 Task: Look for space in Panzós, Guatemala from 10th June, 2023 to 25th June, 2023 for 4 adults in price range Rs.10000 to Rs.15000. Place can be private room with 4 bedrooms having 4 beds and 4 bathrooms. Property type can be house, flat, guest house, hotel. Amenities needed are: wifi, TV, free parkinig on premises, gym, breakfast. Booking option can be shelf check-in. Required host language is English.
Action: Mouse moved to (511, 102)
Screenshot: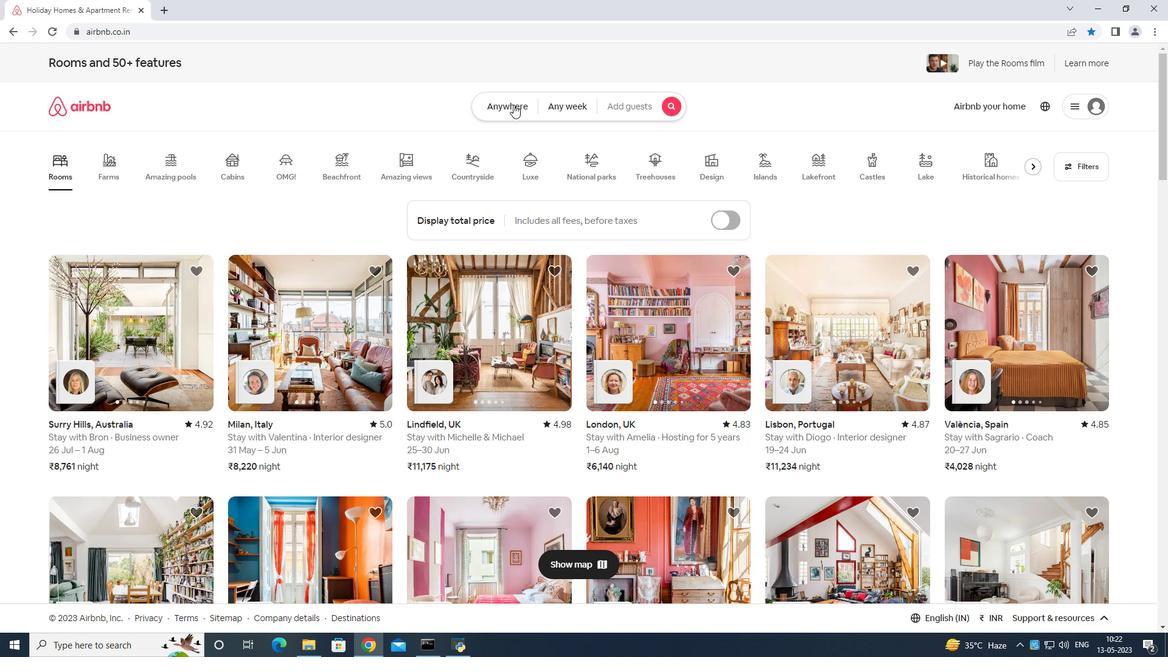 
Action: Mouse pressed left at (511, 102)
Screenshot: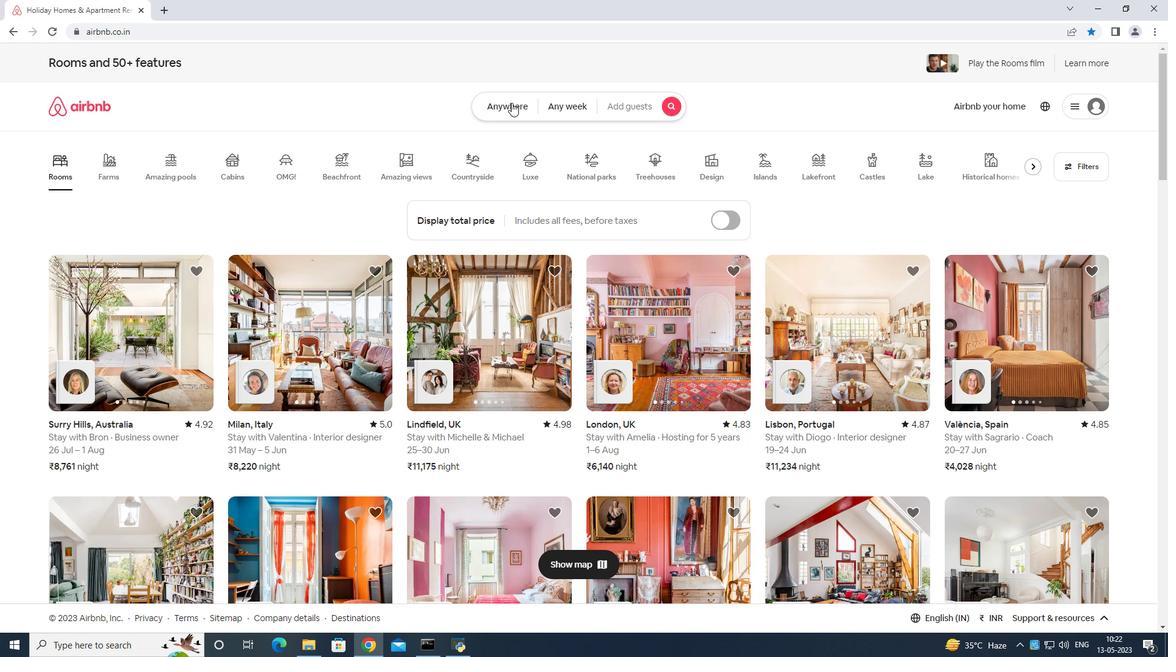
Action: Mouse moved to (463, 146)
Screenshot: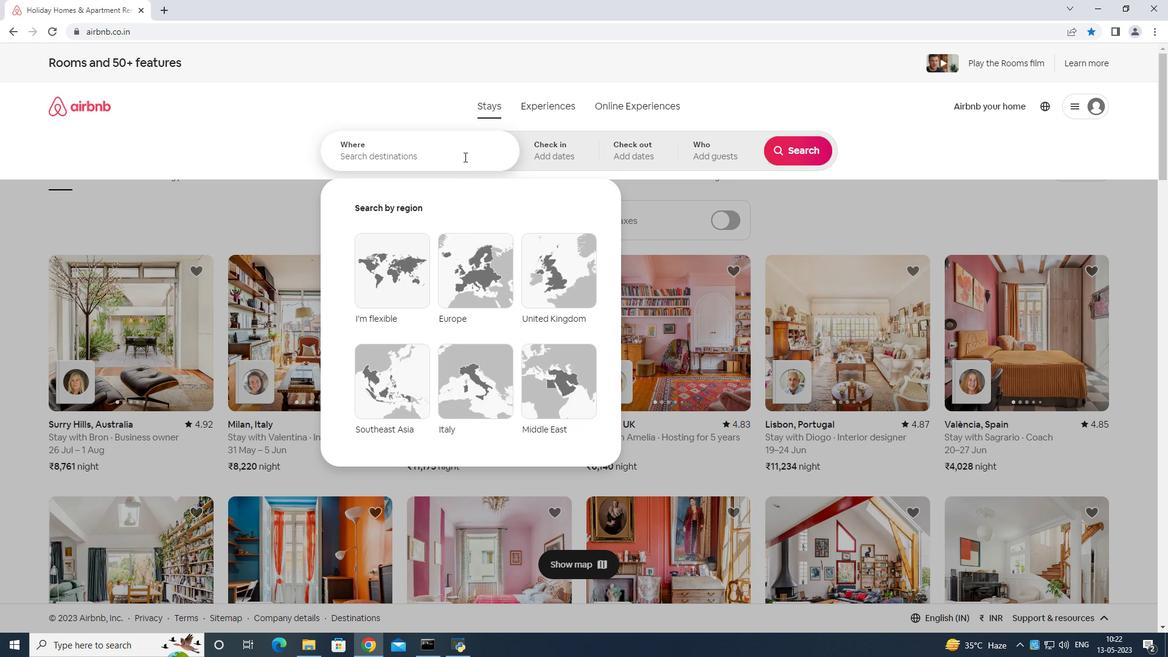 
Action: Mouse pressed left at (463, 146)
Screenshot: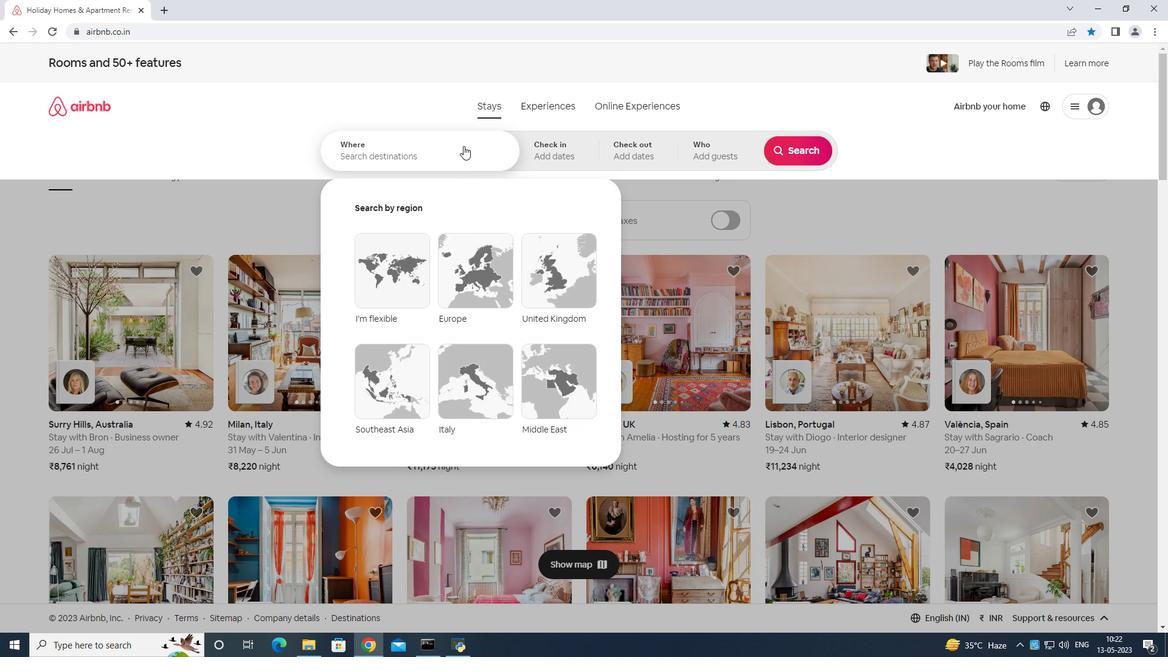 
Action: Mouse moved to (485, 136)
Screenshot: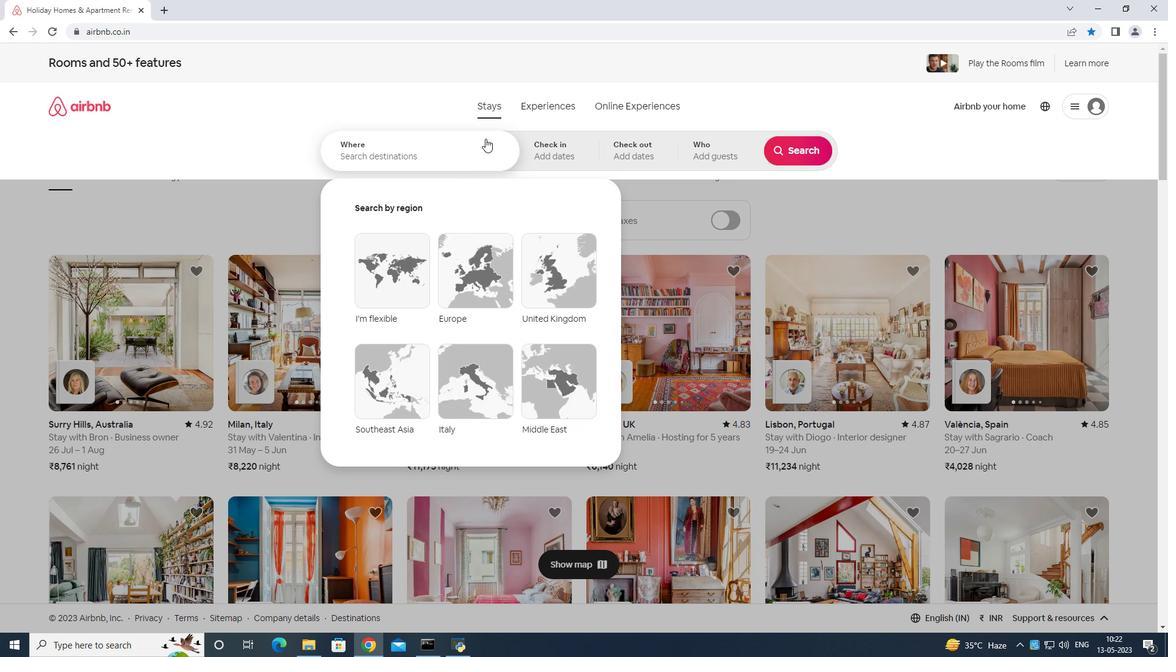 
Action: Key pressed <Key.shift>Panzos<Key.space>guatemala<Key.enter>
Screenshot: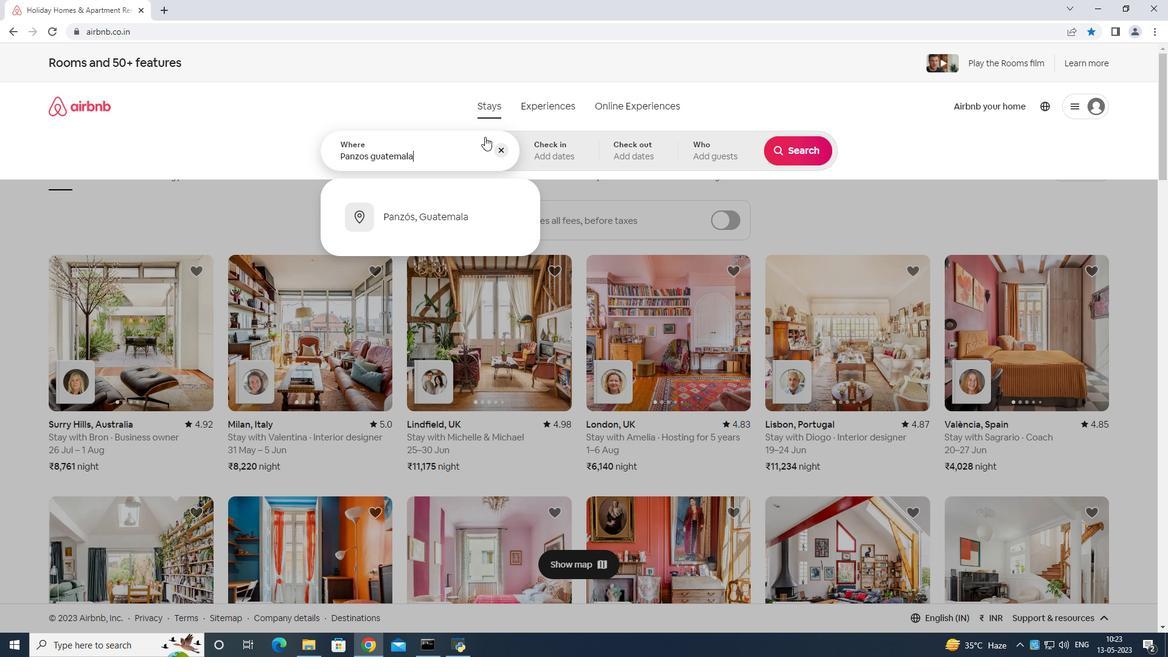 
Action: Mouse moved to (779, 322)
Screenshot: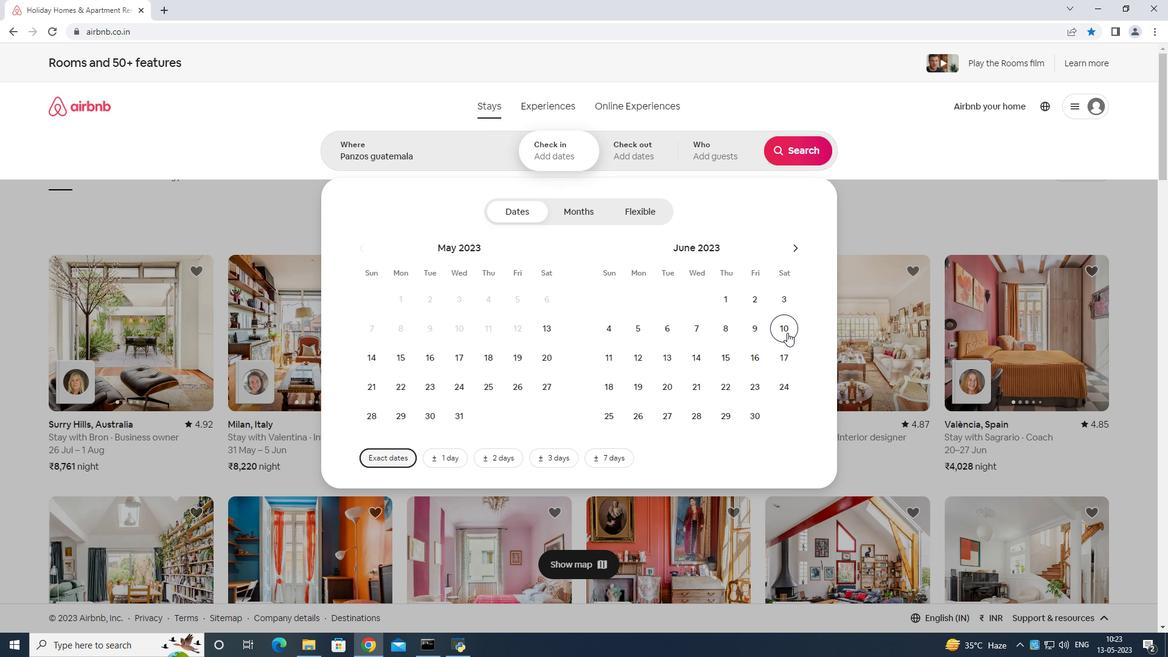 
Action: Mouse pressed left at (779, 322)
Screenshot: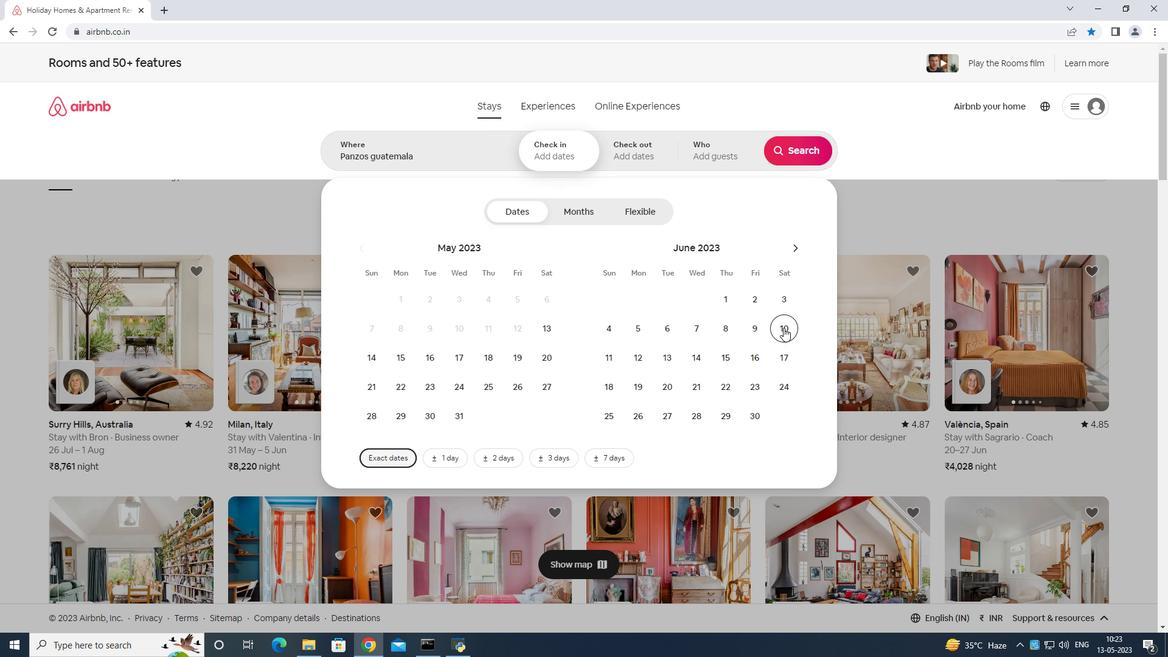 
Action: Mouse moved to (603, 413)
Screenshot: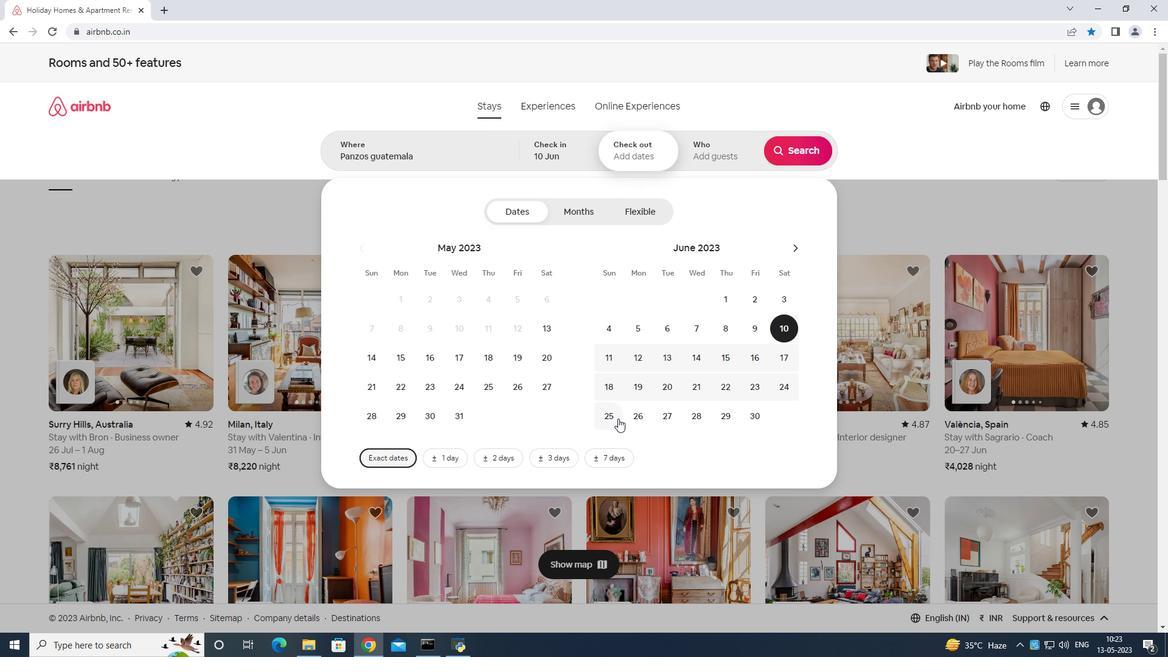 
Action: Mouse pressed left at (603, 413)
Screenshot: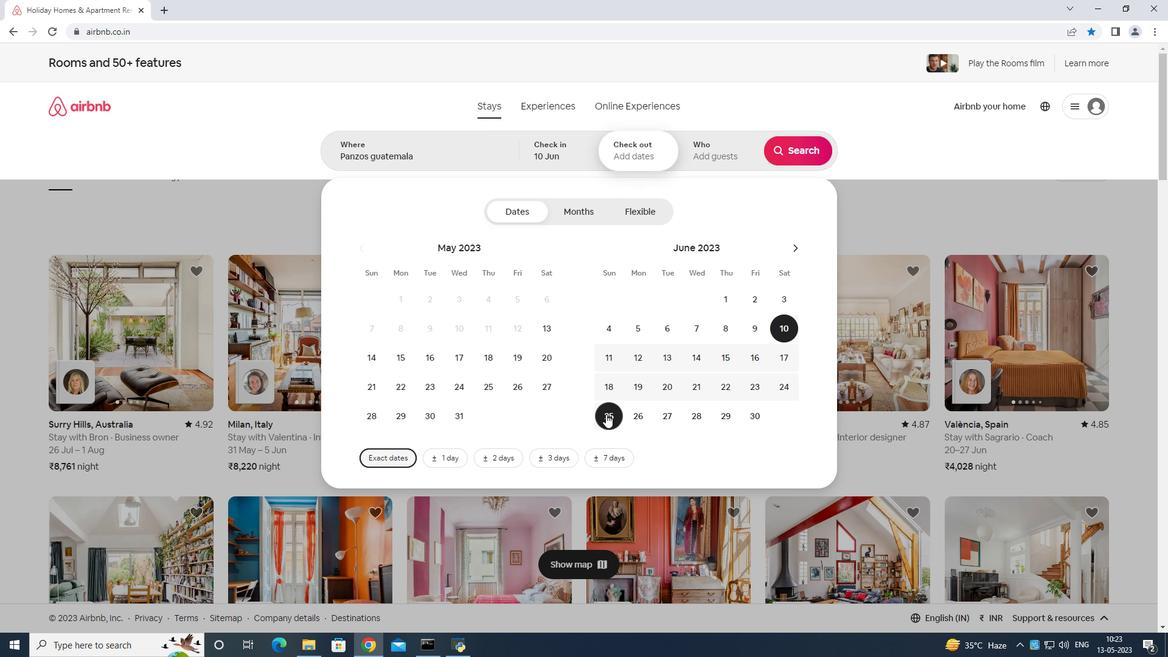 
Action: Mouse moved to (698, 138)
Screenshot: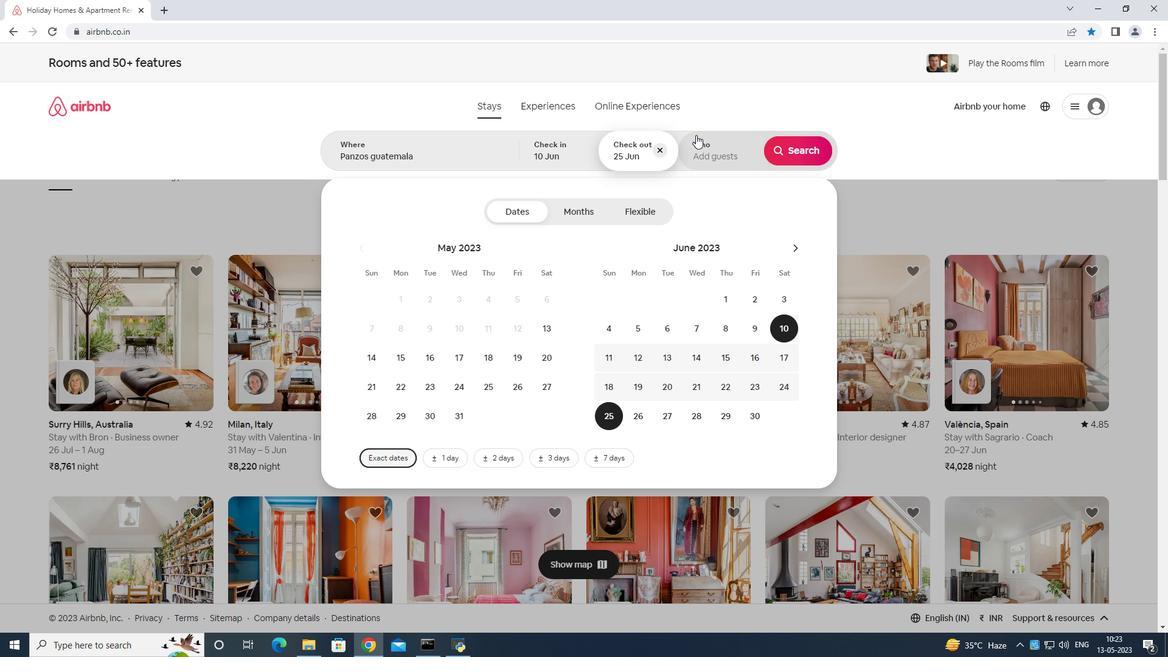 
Action: Mouse pressed left at (698, 138)
Screenshot: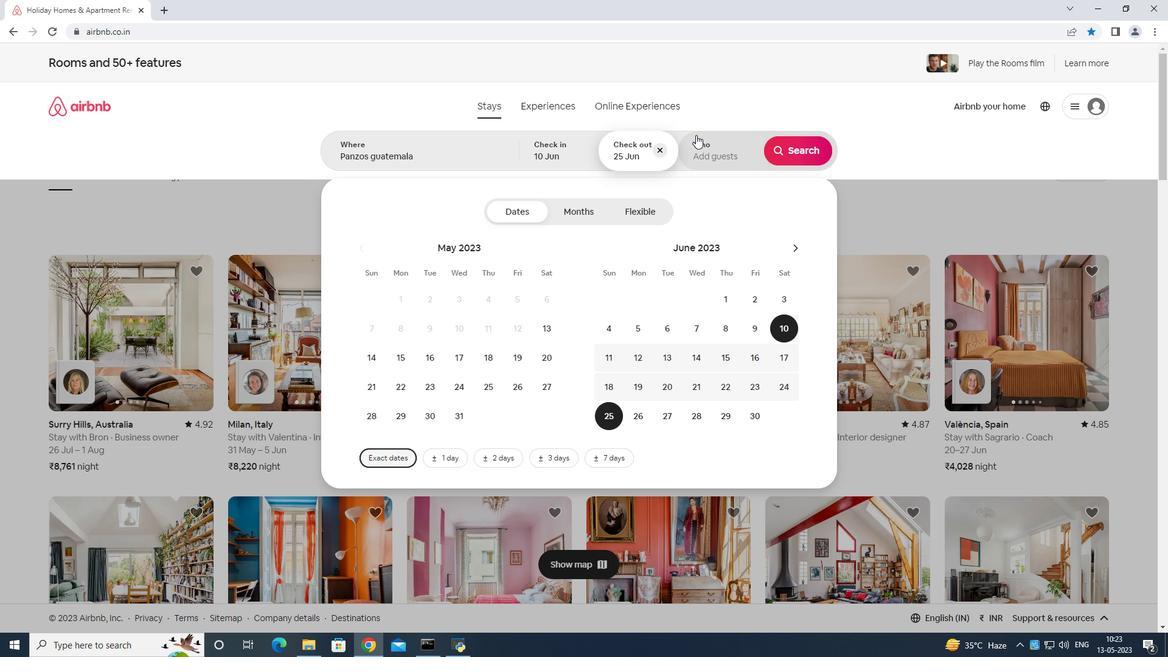 
Action: Mouse moved to (797, 215)
Screenshot: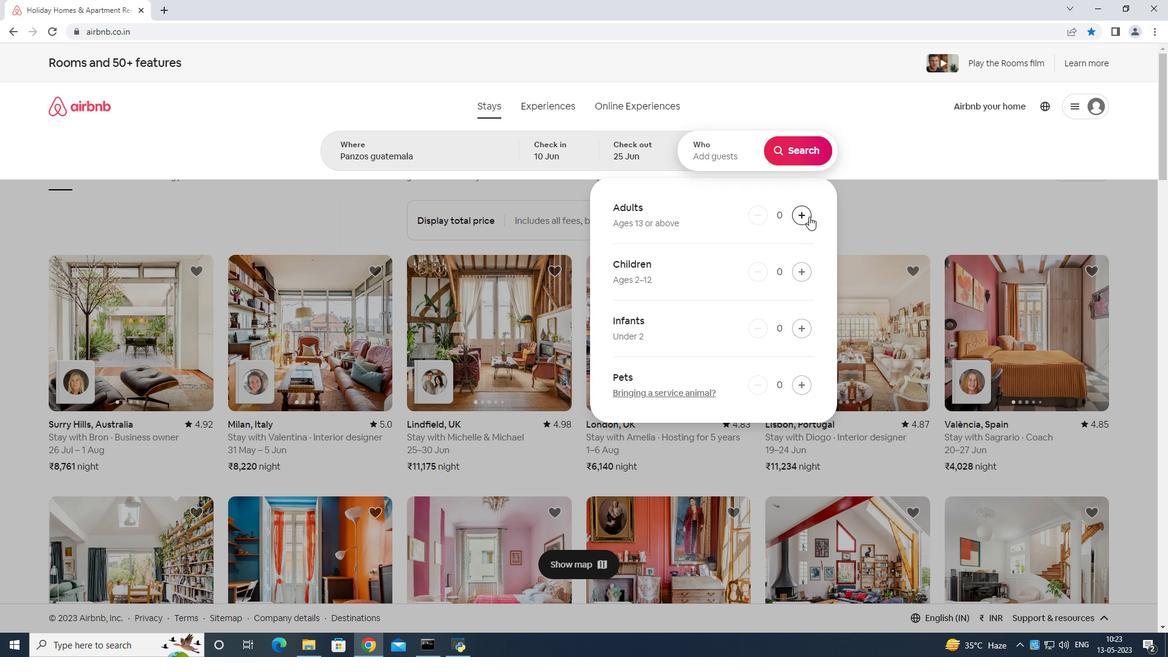 
Action: Mouse pressed left at (797, 215)
Screenshot: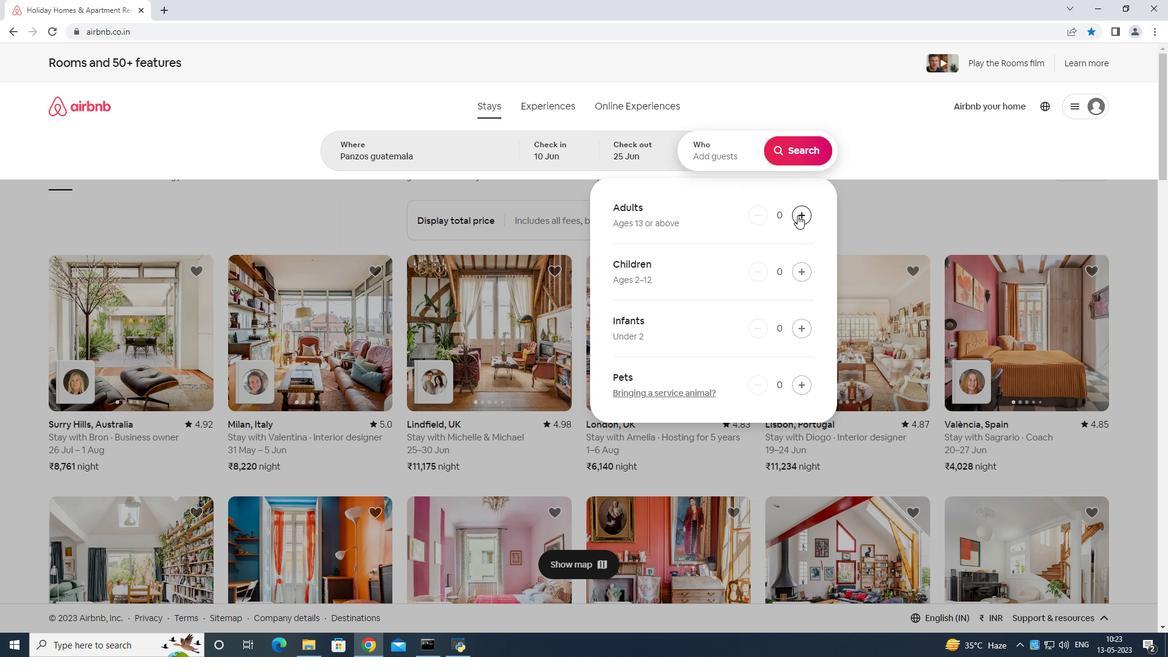 
Action: Mouse moved to (797, 215)
Screenshot: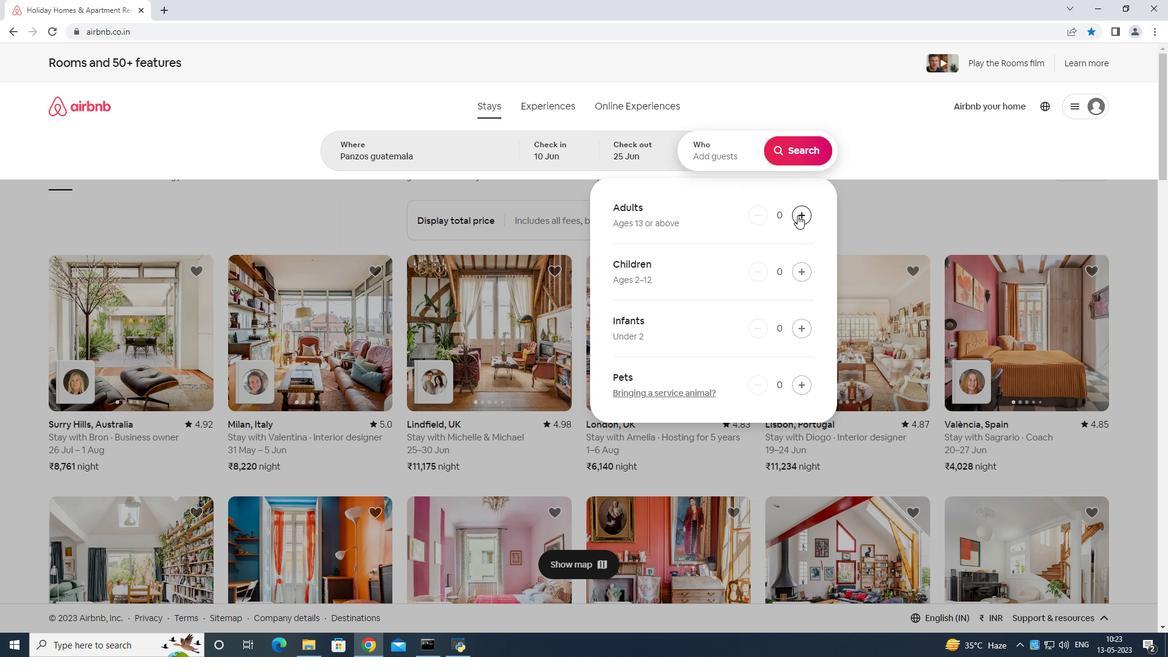 
Action: Mouse pressed left at (797, 215)
Screenshot: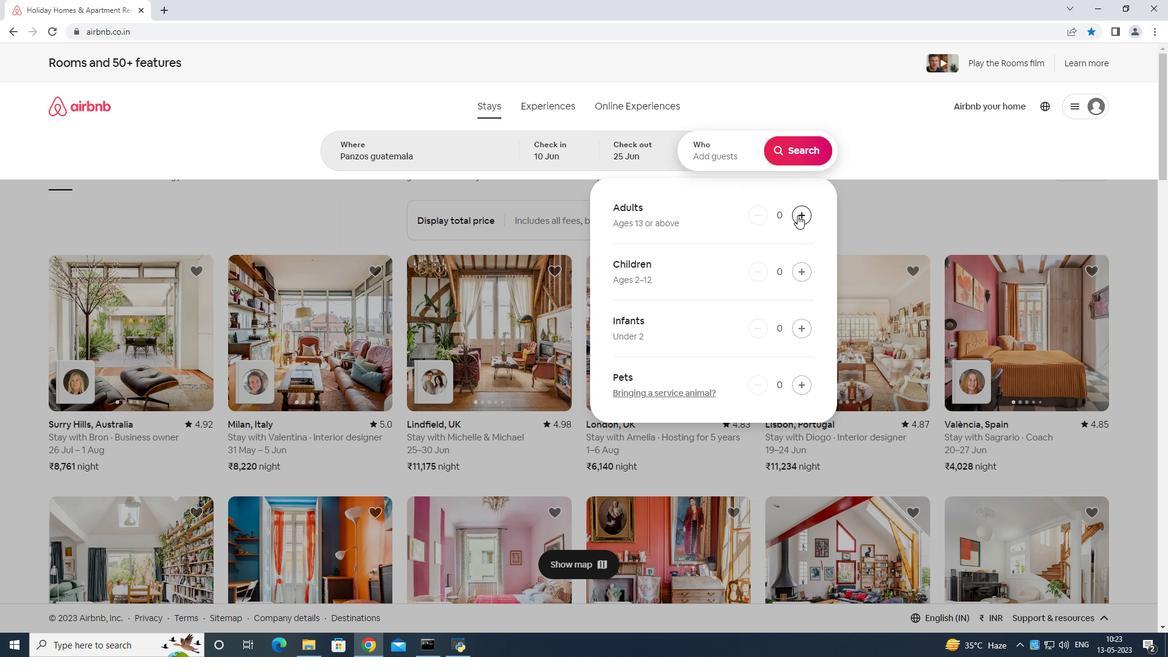 
Action: Mouse moved to (796, 215)
Screenshot: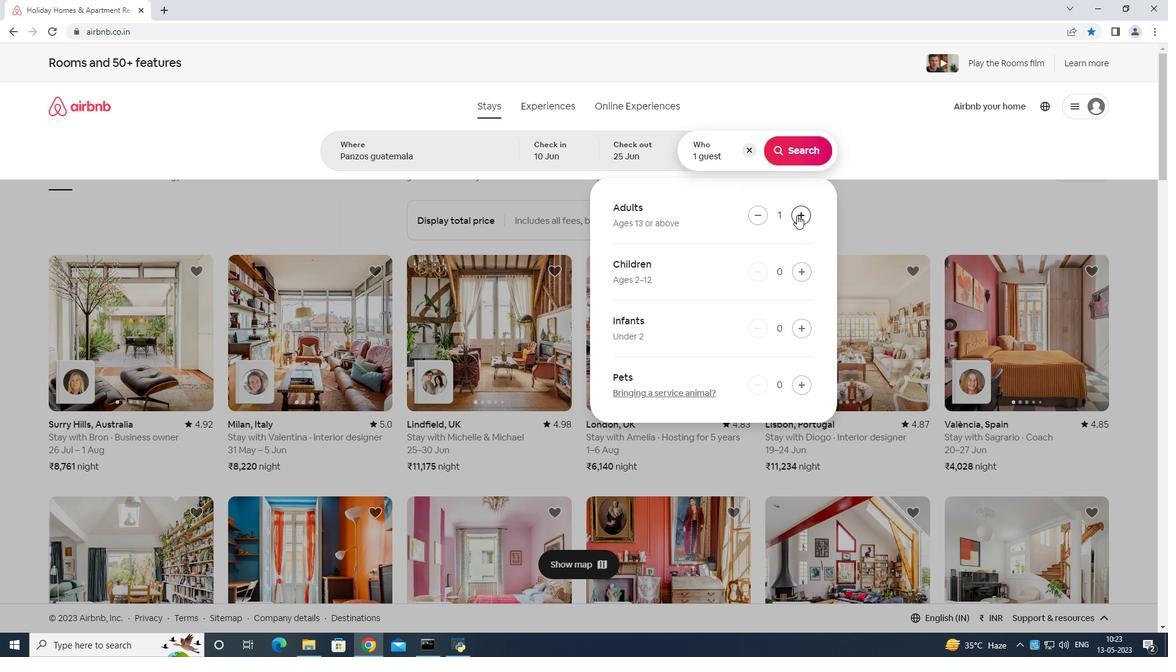 
Action: Mouse pressed left at (796, 215)
Screenshot: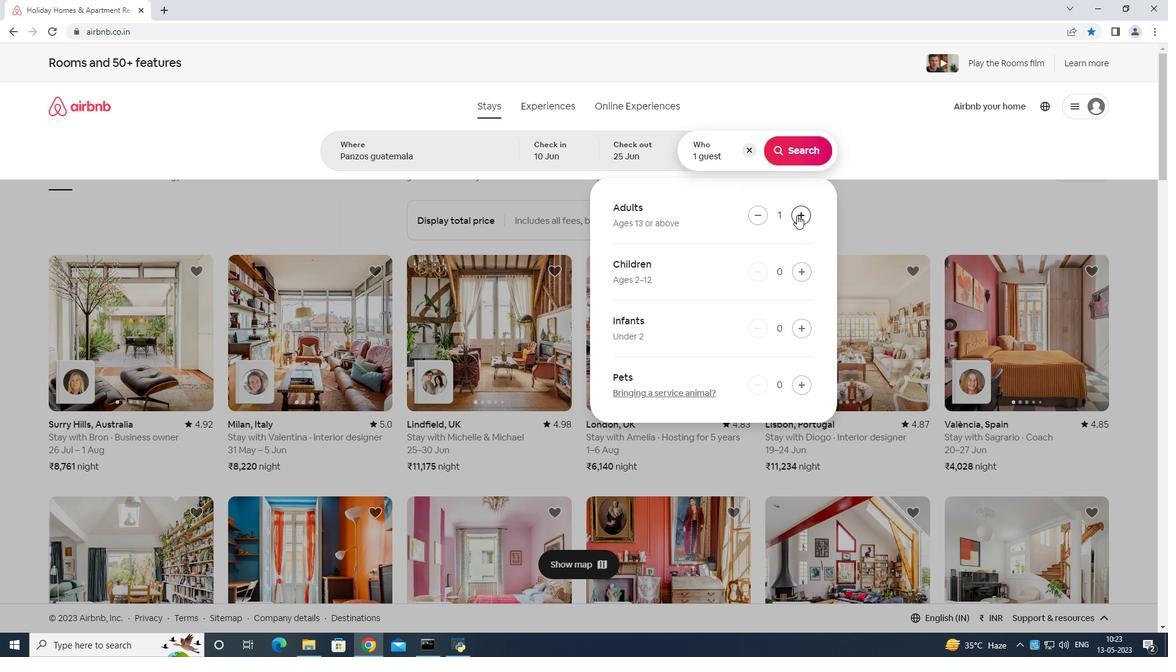 
Action: Mouse moved to (795, 215)
Screenshot: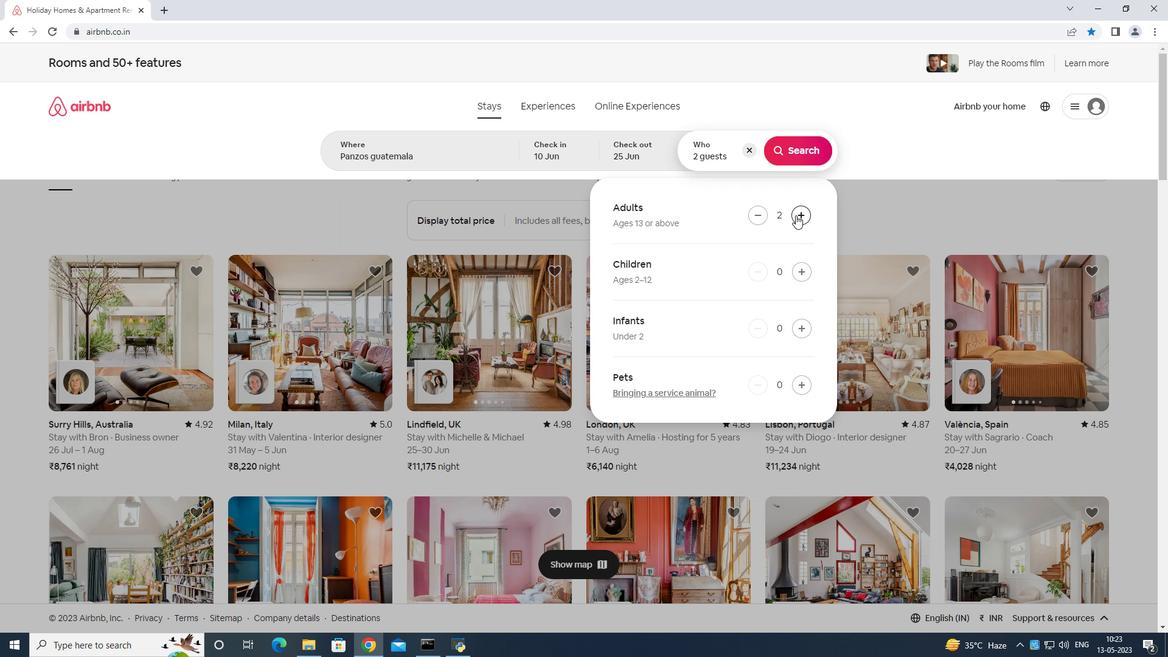 
Action: Mouse pressed left at (795, 215)
Screenshot: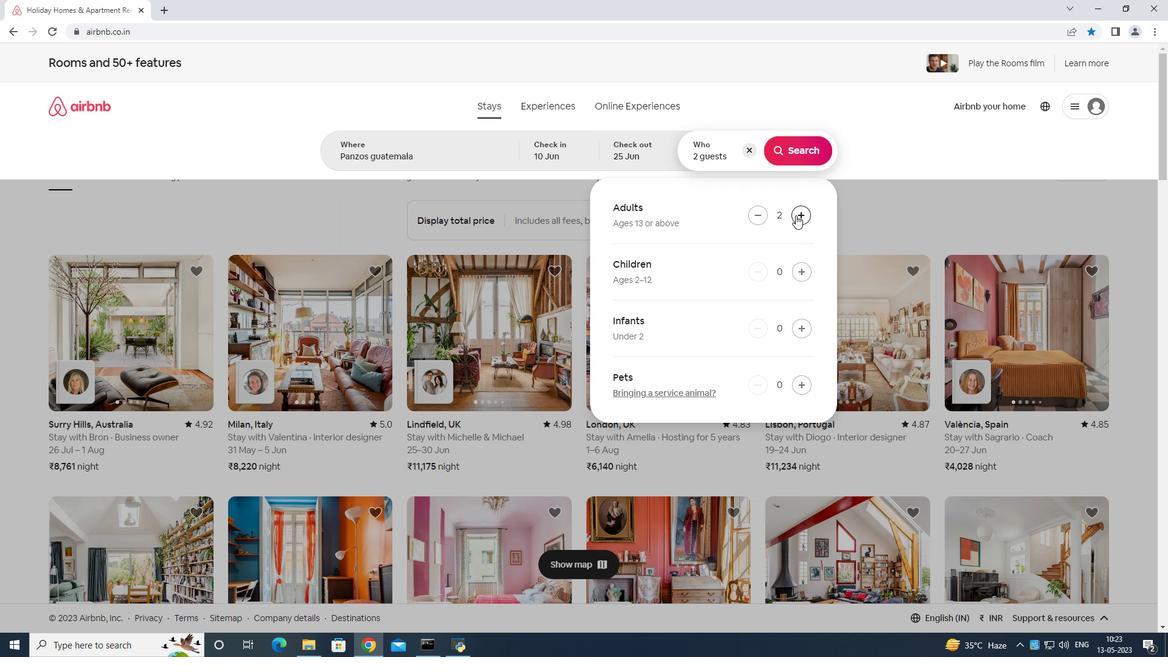 
Action: Mouse moved to (813, 145)
Screenshot: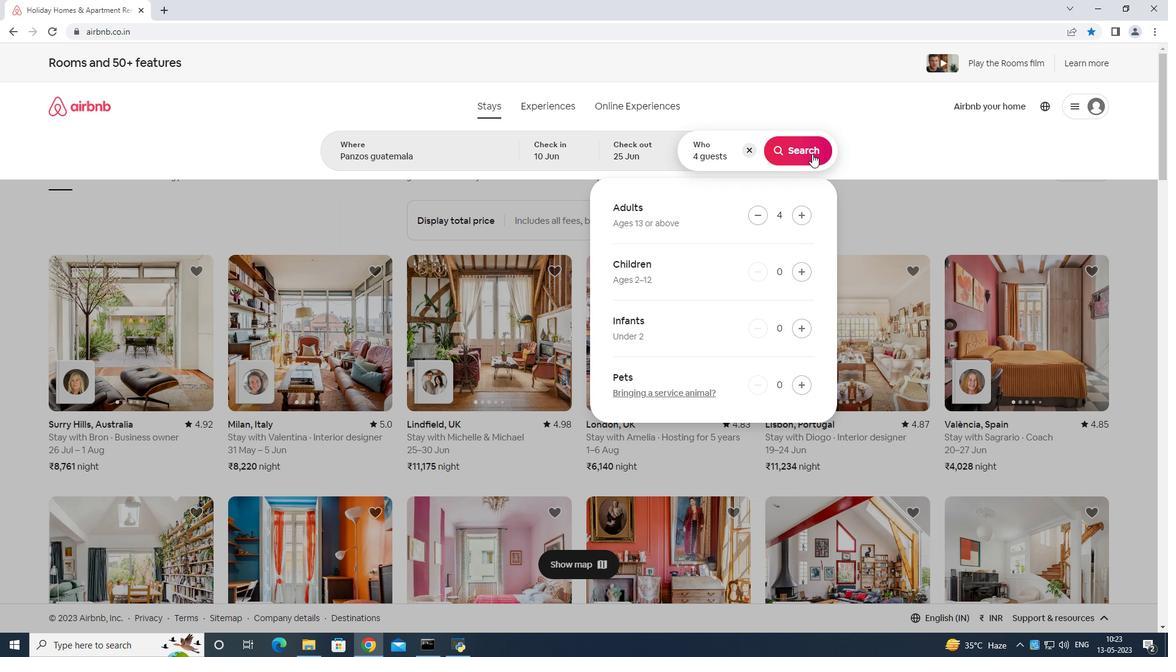 
Action: Mouse pressed left at (813, 145)
Screenshot: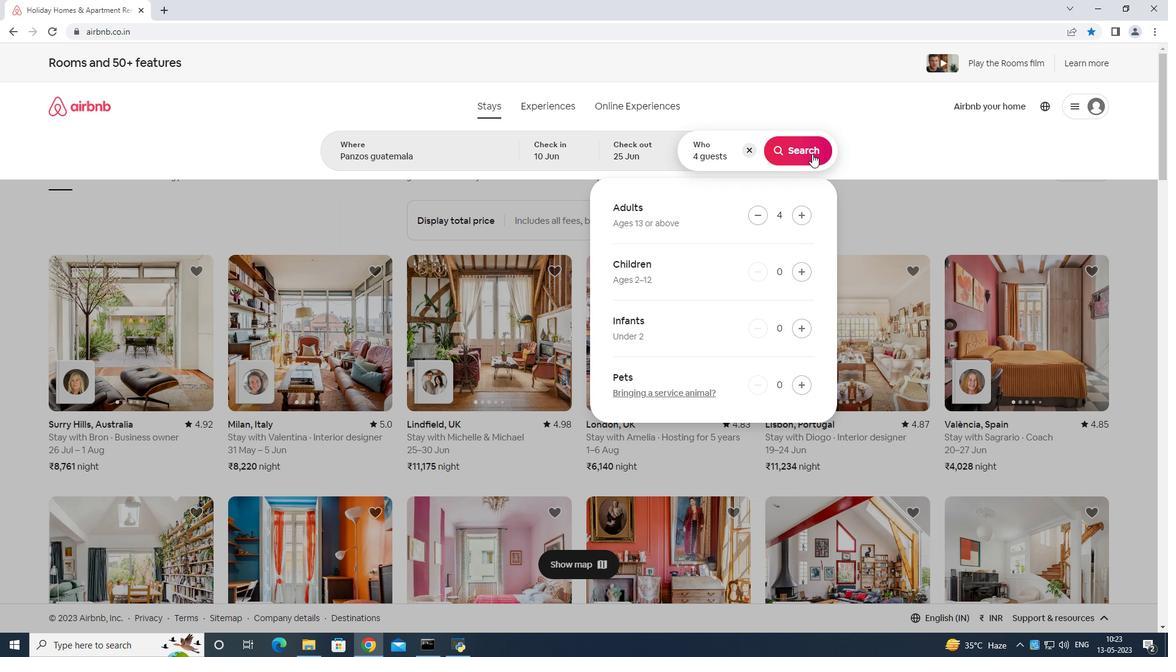 
Action: Mouse moved to (1111, 105)
Screenshot: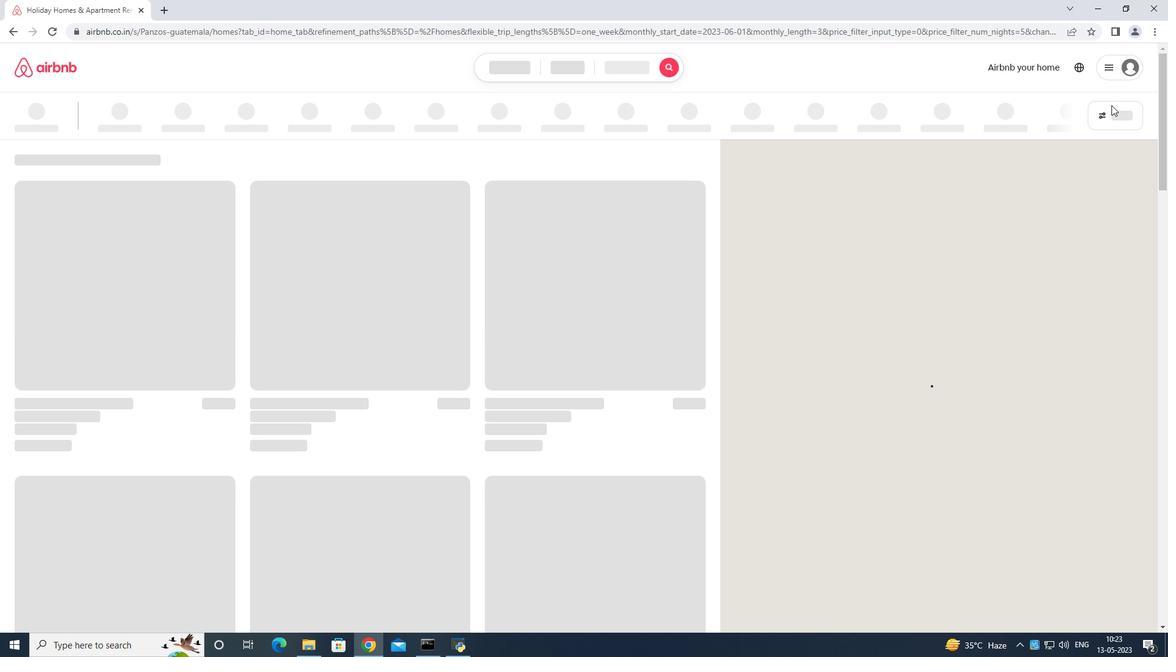 
Action: Mouse pressed left at (1111, 105)
Screenshot: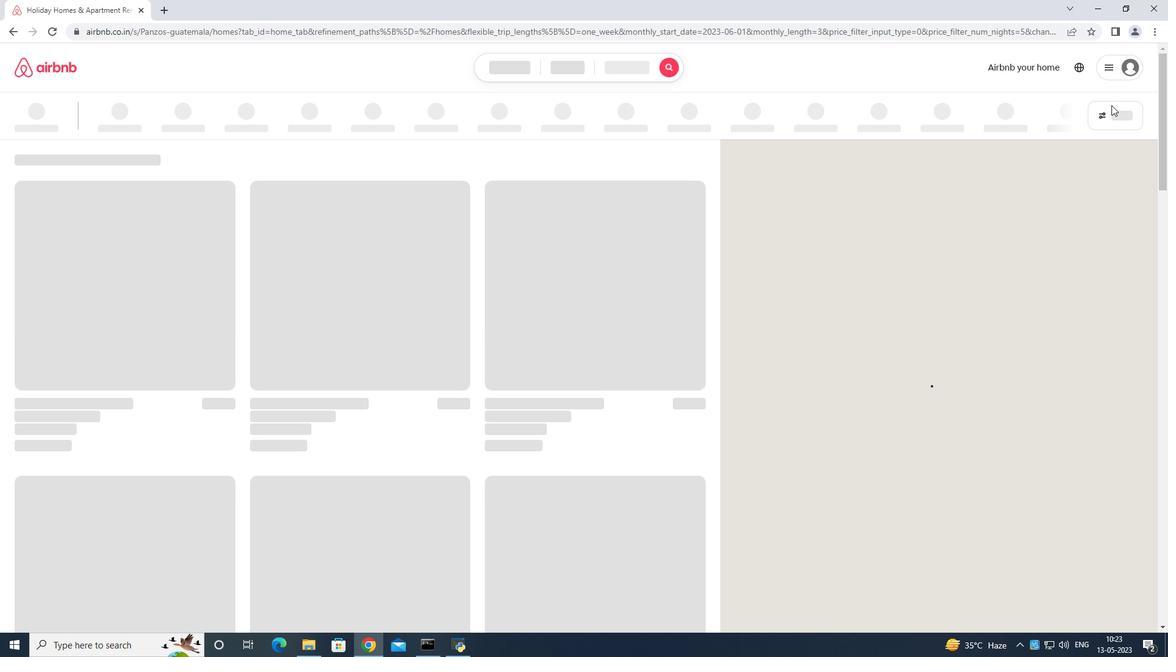 
Action: Mouse moved to (517, 406)
Screenshot: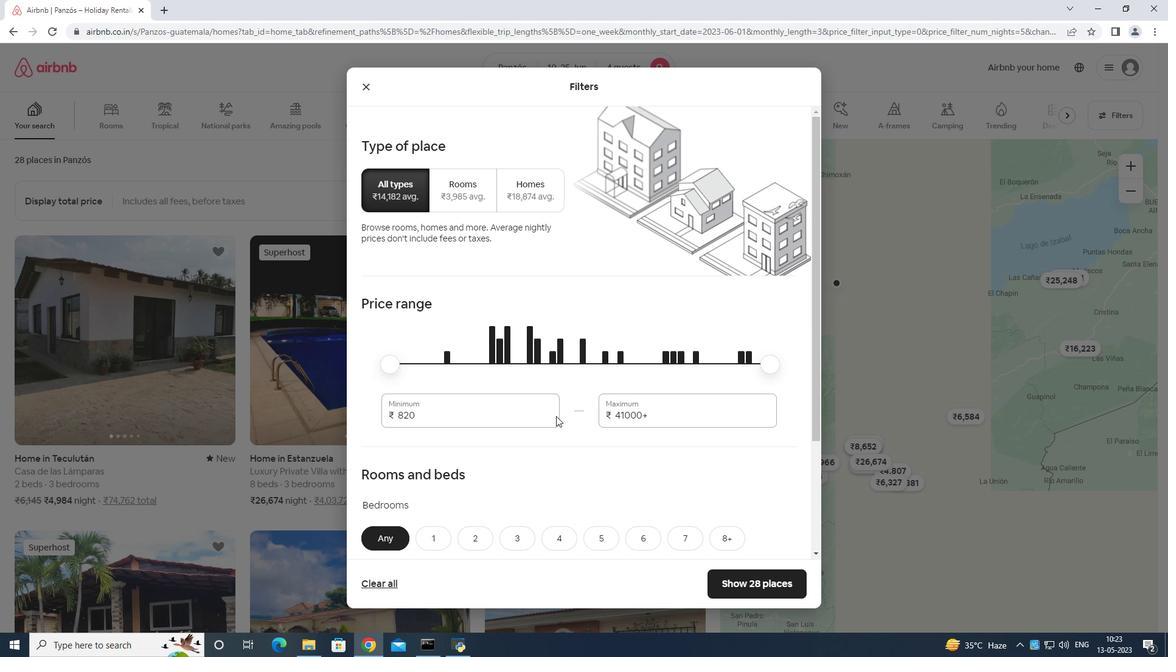 
Action: Mouse pressed left at (517, 406)
Screenshot: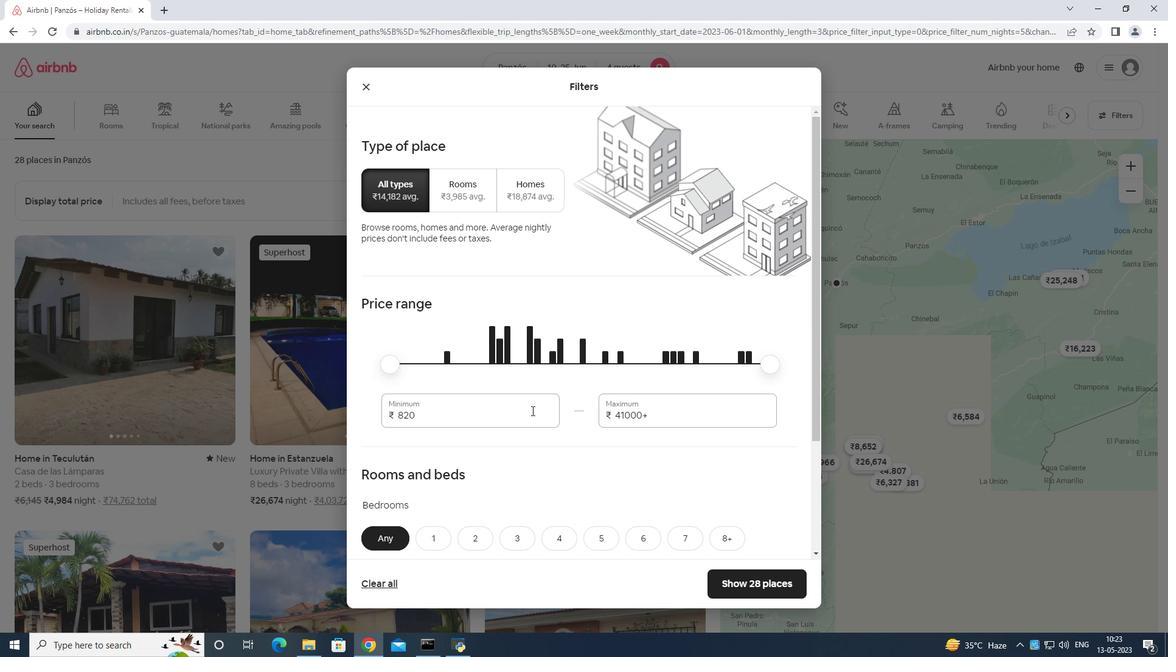 
Action: Mouse moved to (525, 406)
Screenshot: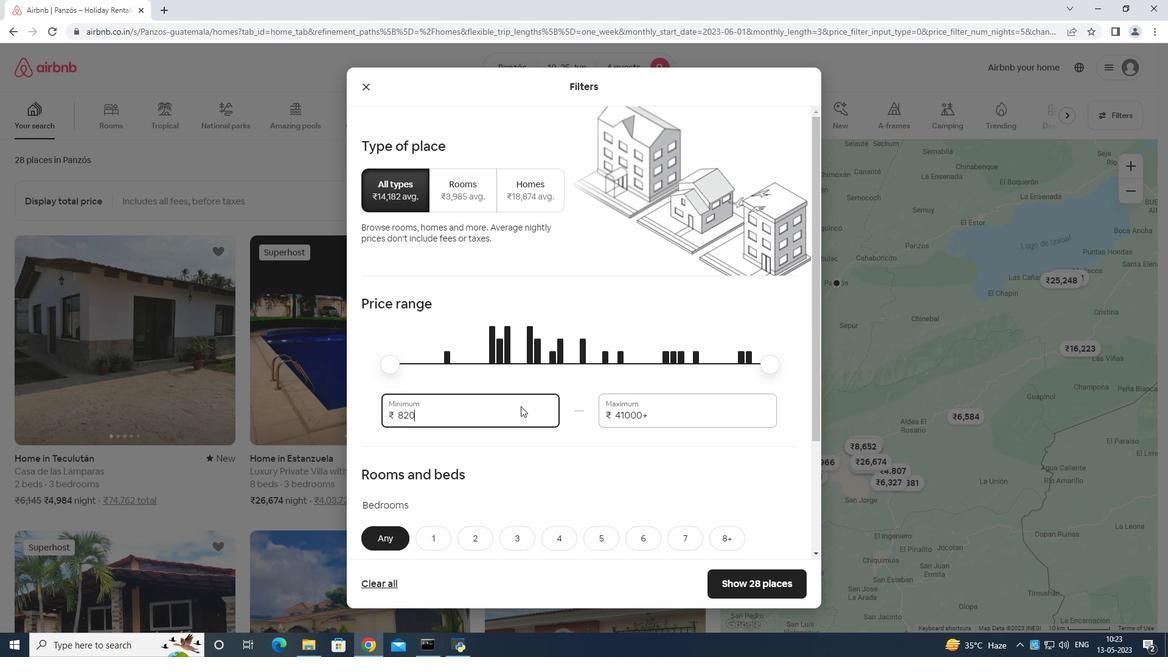 
Action: Key pressed <Key.backspace>
Screenshot: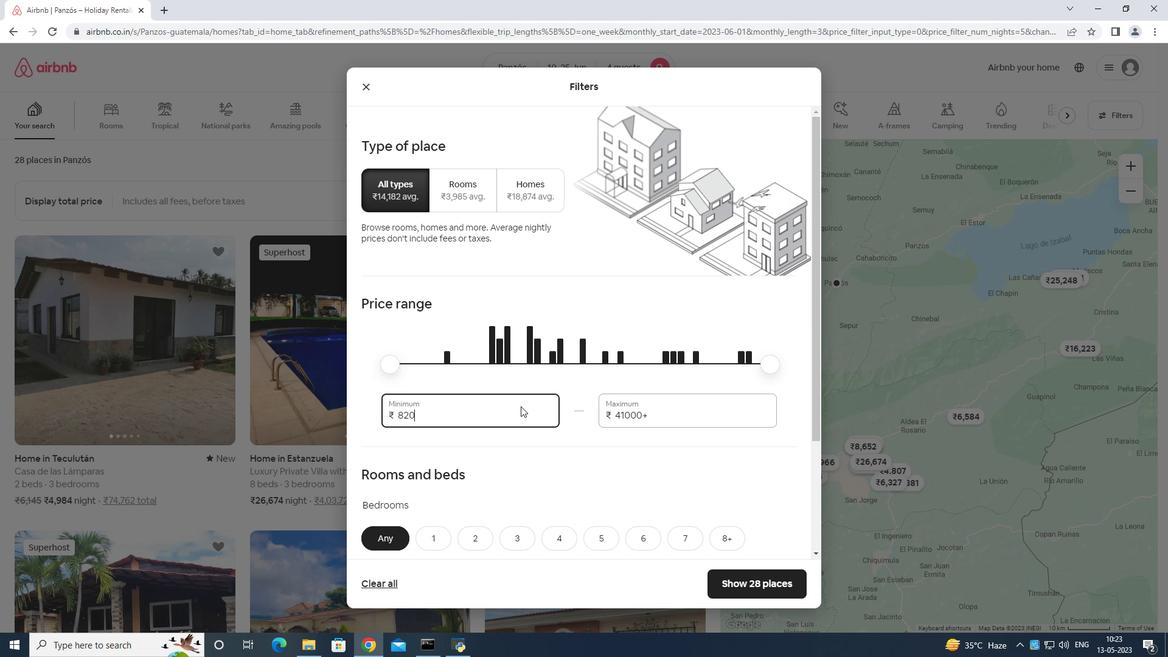 
Action: Mouse moved to (532, 413)
Screenshot: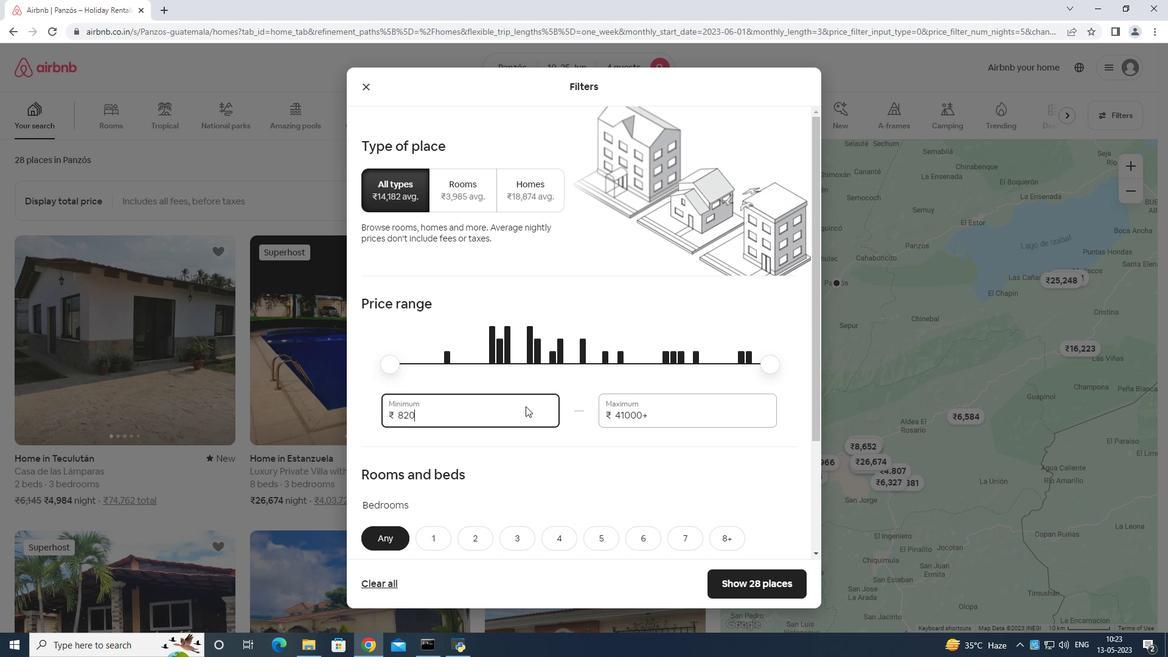 
Action: Key pressed <Key.backspace><Key.backspace><Key.backspace><Key.backspace>
Screenshot: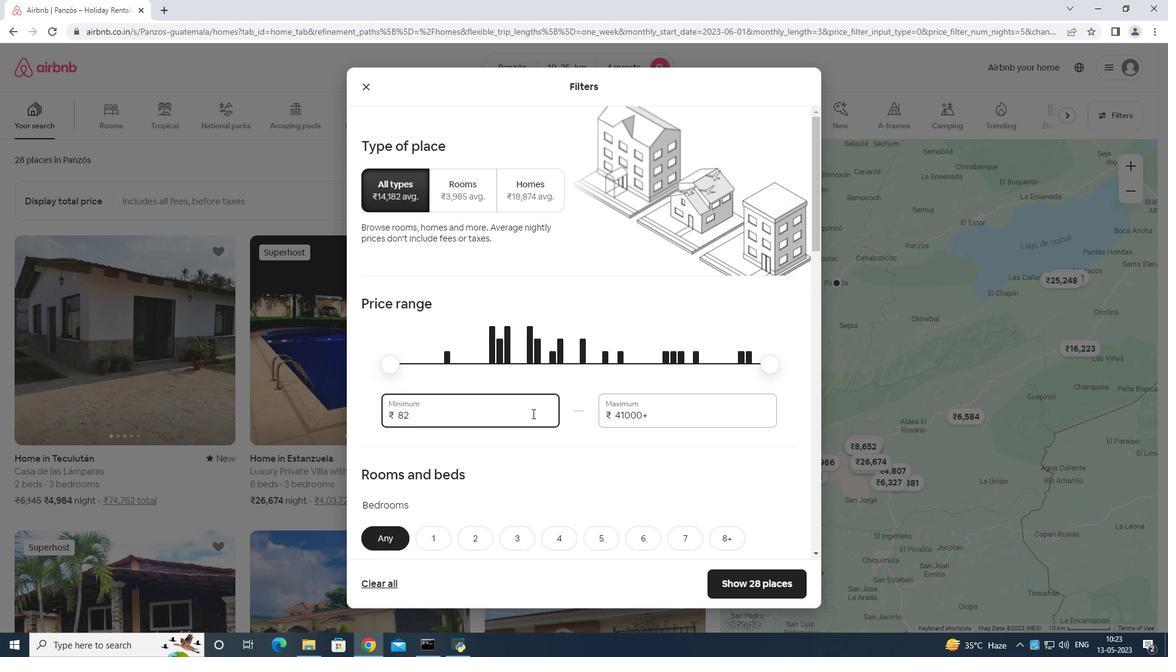 
Action: Mouse moved to (536, 415)
Screenshot: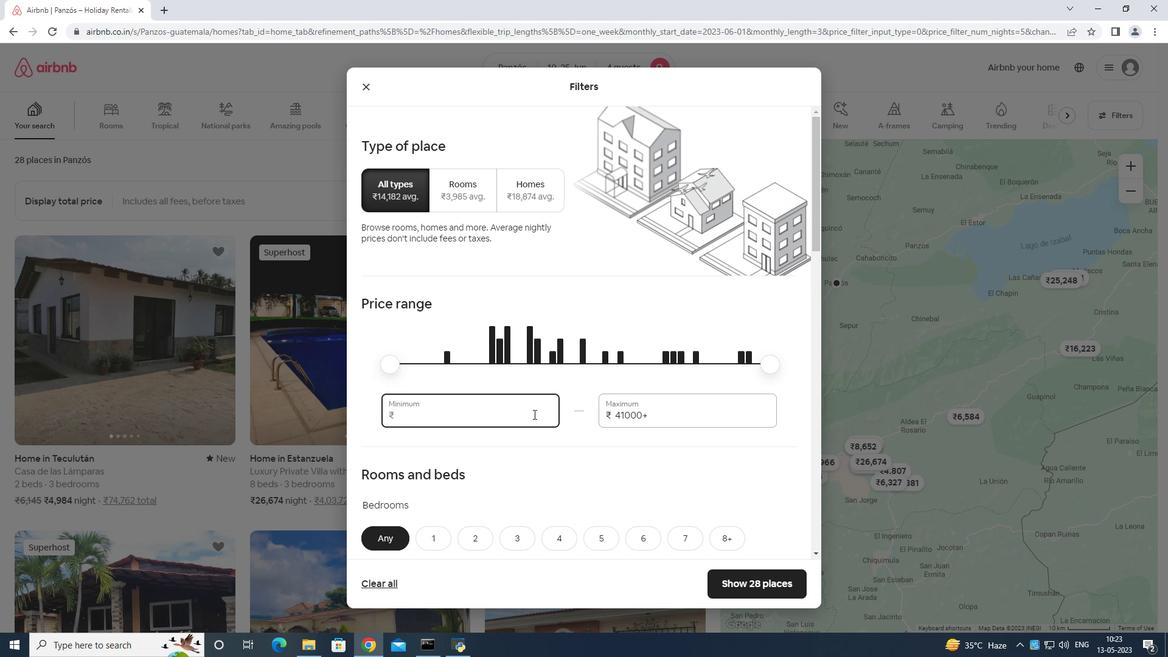 
Action: Key pressed 1
Screenshot: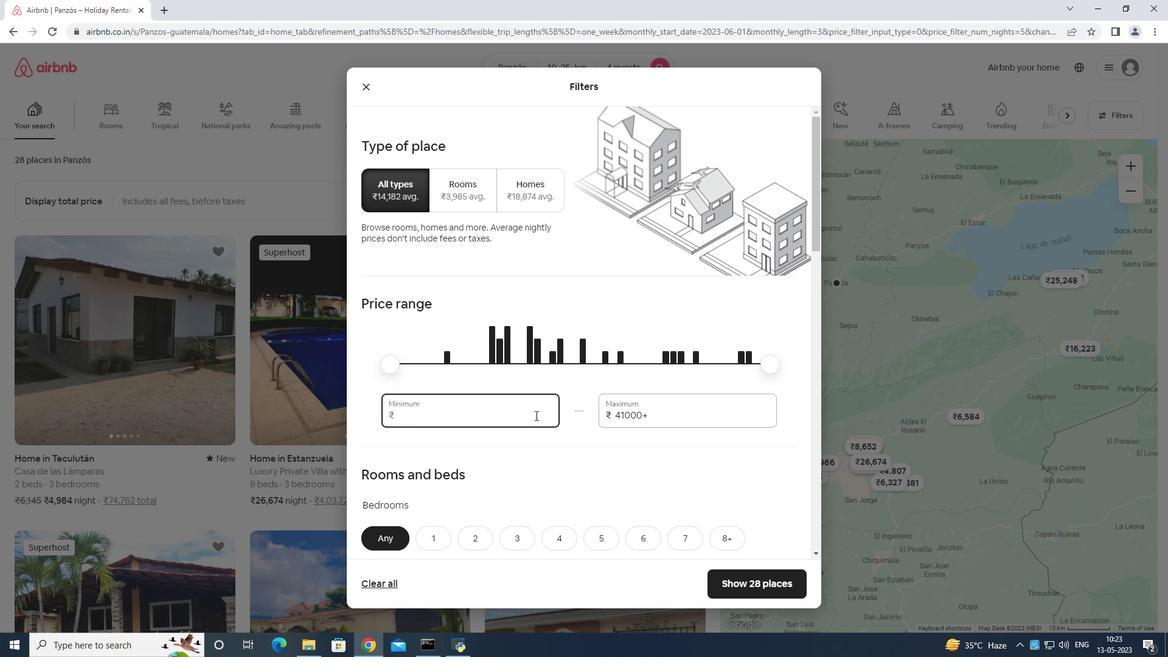 
Action: Mouse moved to (541, 418)
Screenshot: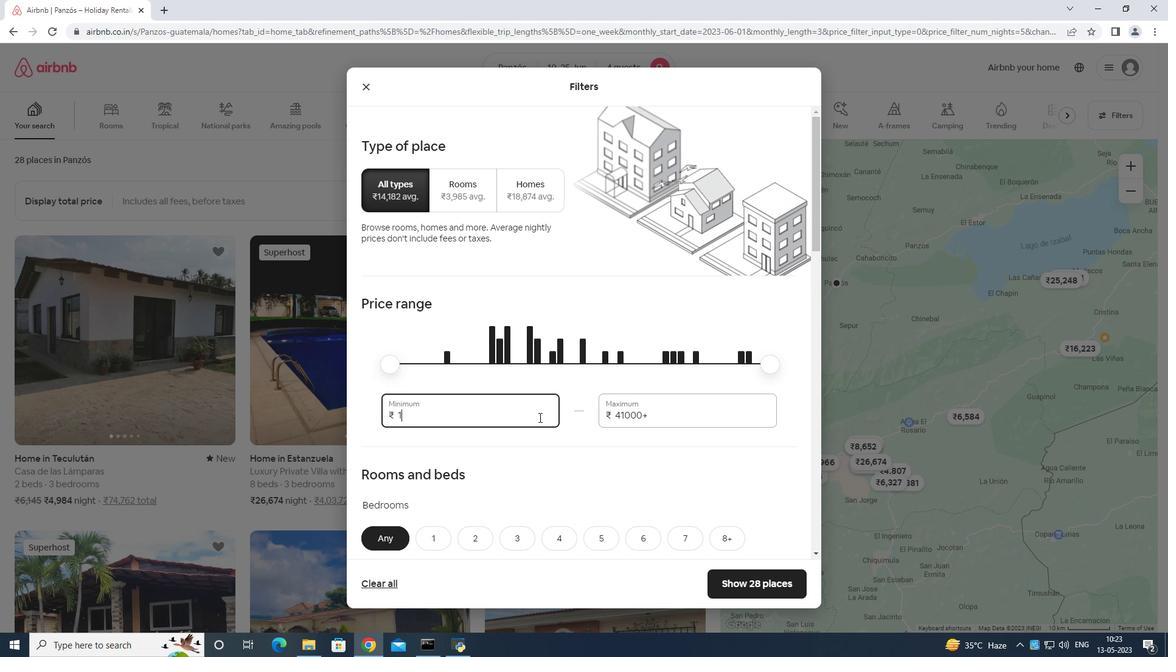 
Action: Key pressed 0
Screenshot: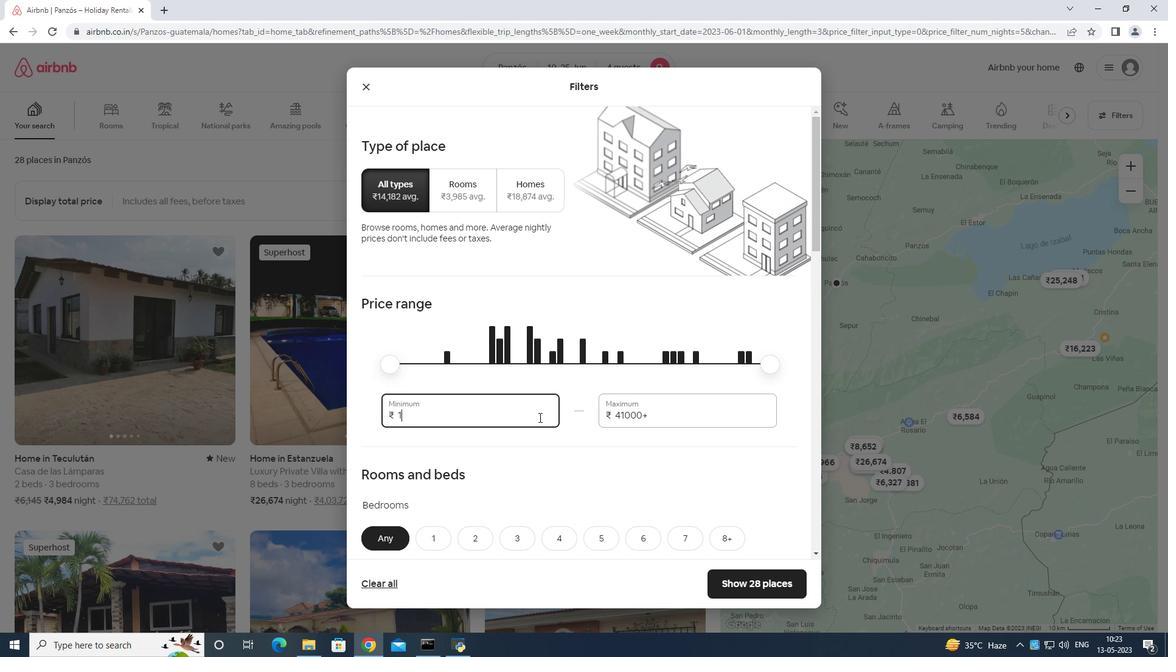 
Action: Mouse moved to (542, 419)
Screenshot: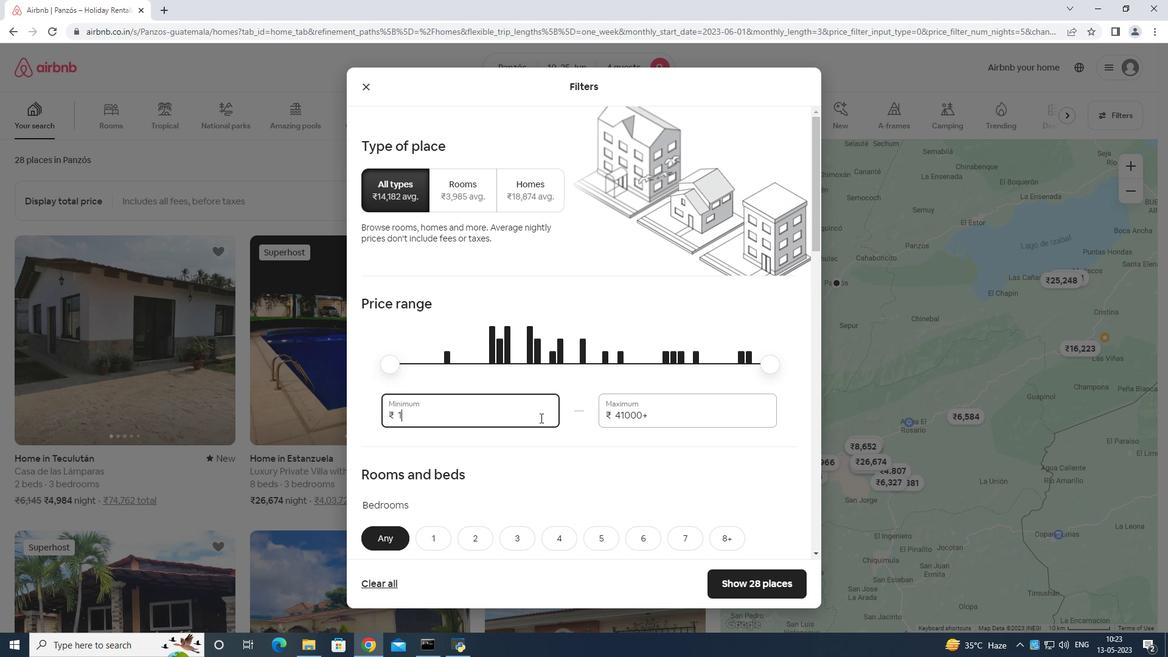 
Action: Key pressed 0
Screenshot: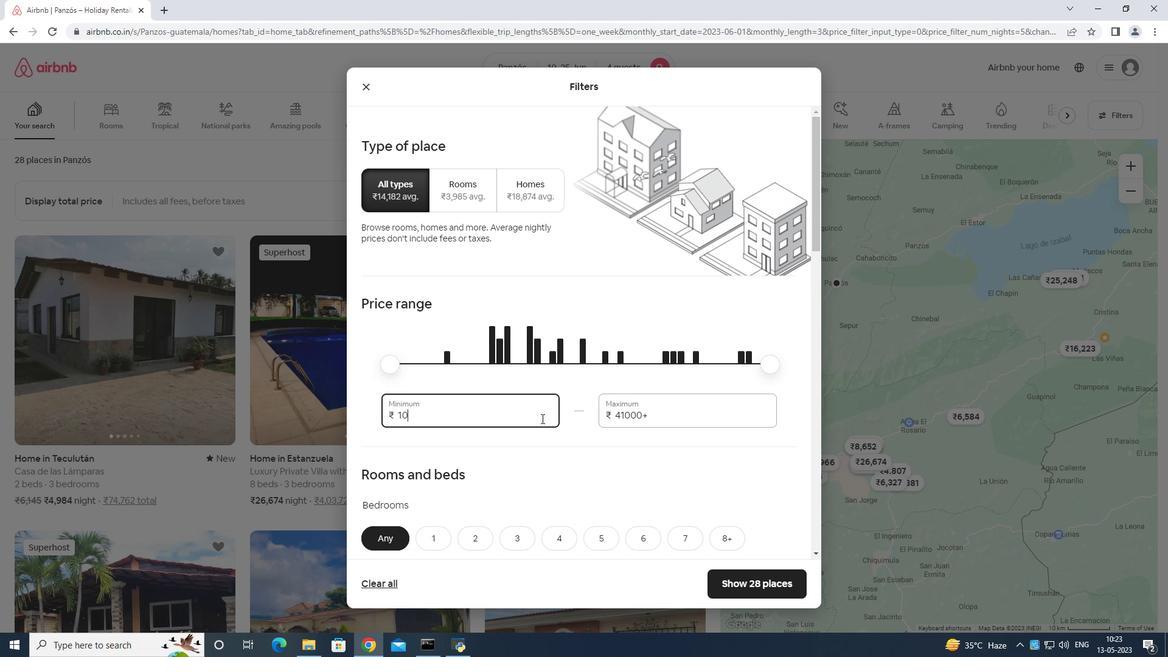 
Action: Mouse moved to (542, 419)
Screenshot: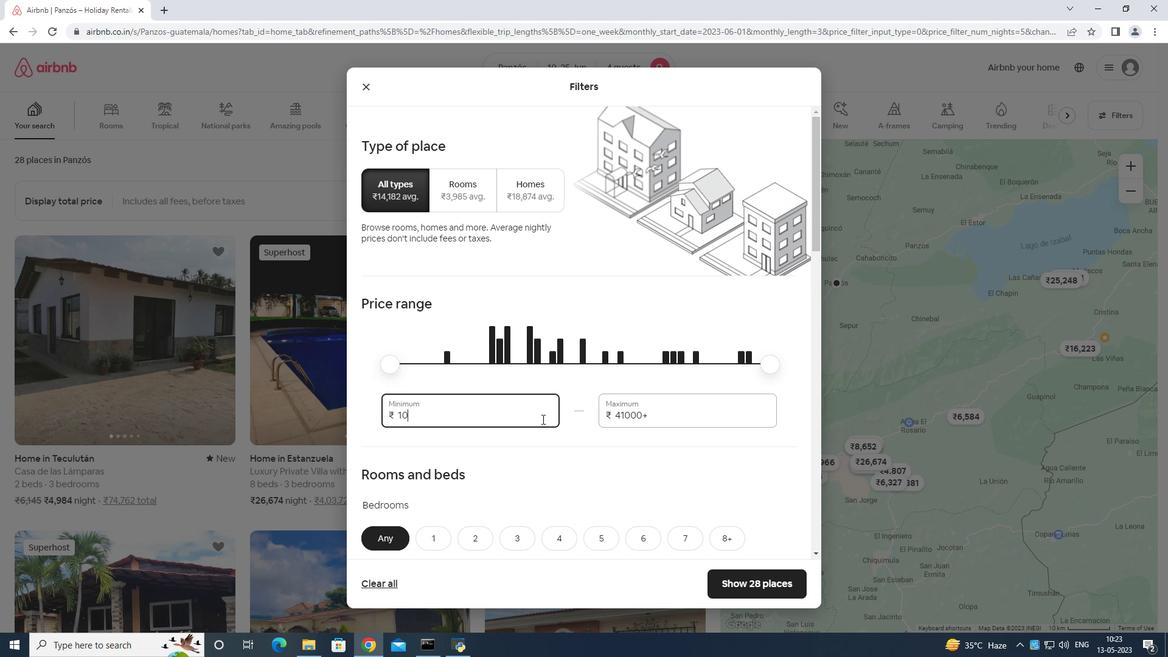 
Action: Key pressed 0
Screenshot: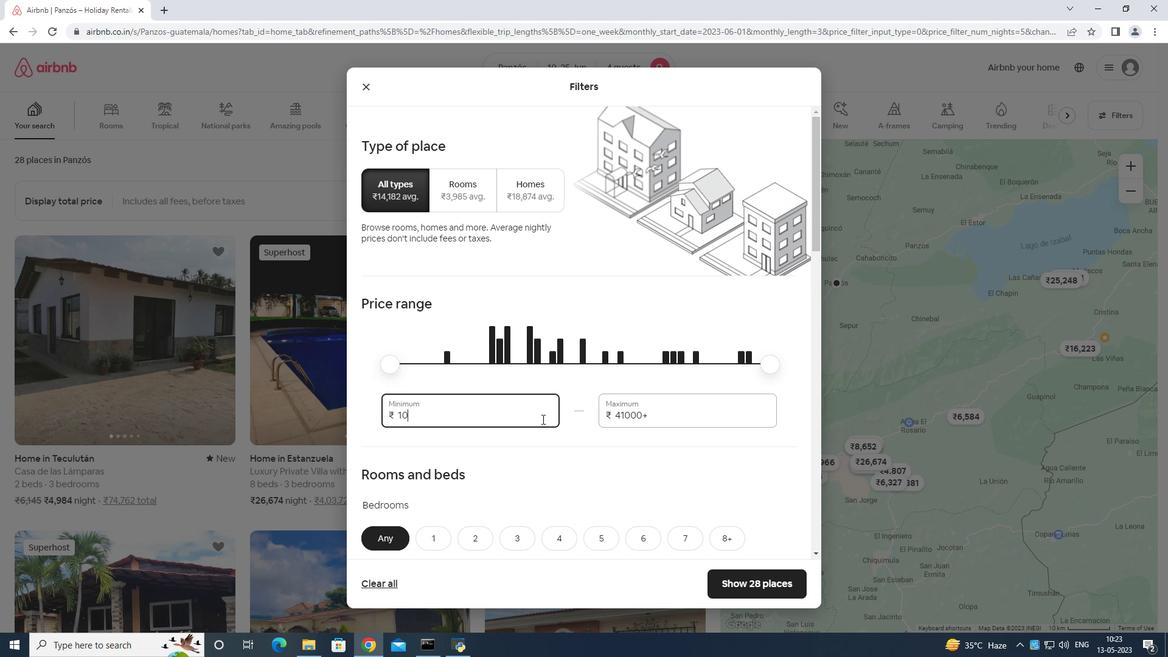 
Action: Mouse moved to (542, 419)
Screenshot: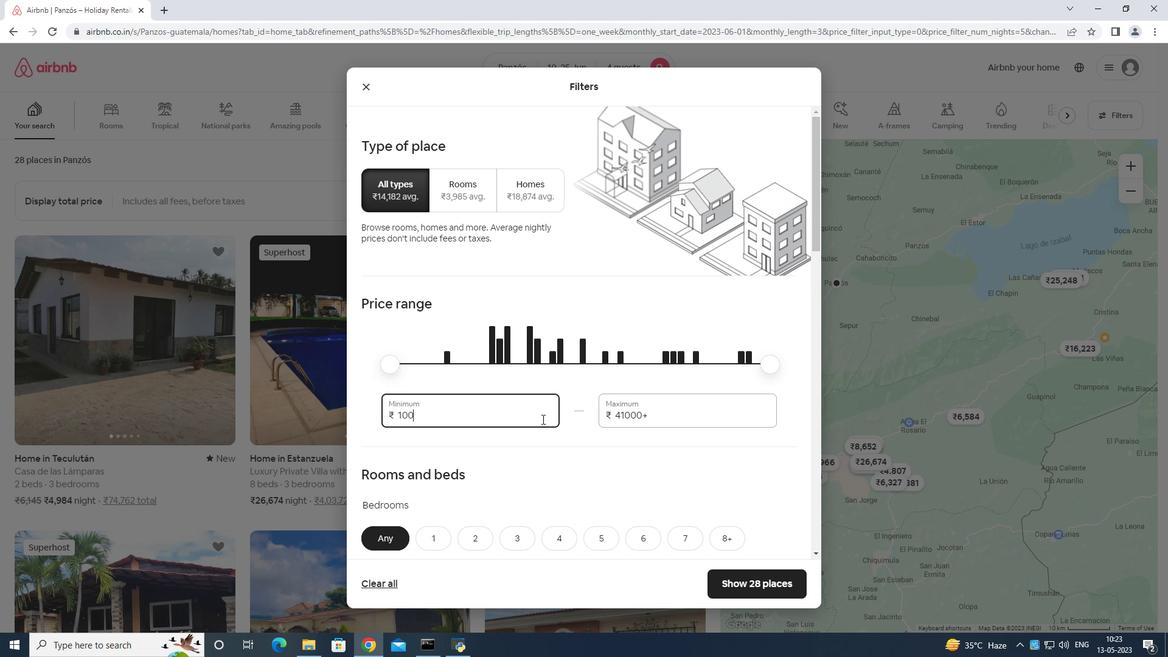 
Action: Key pressed 0
Screenshot: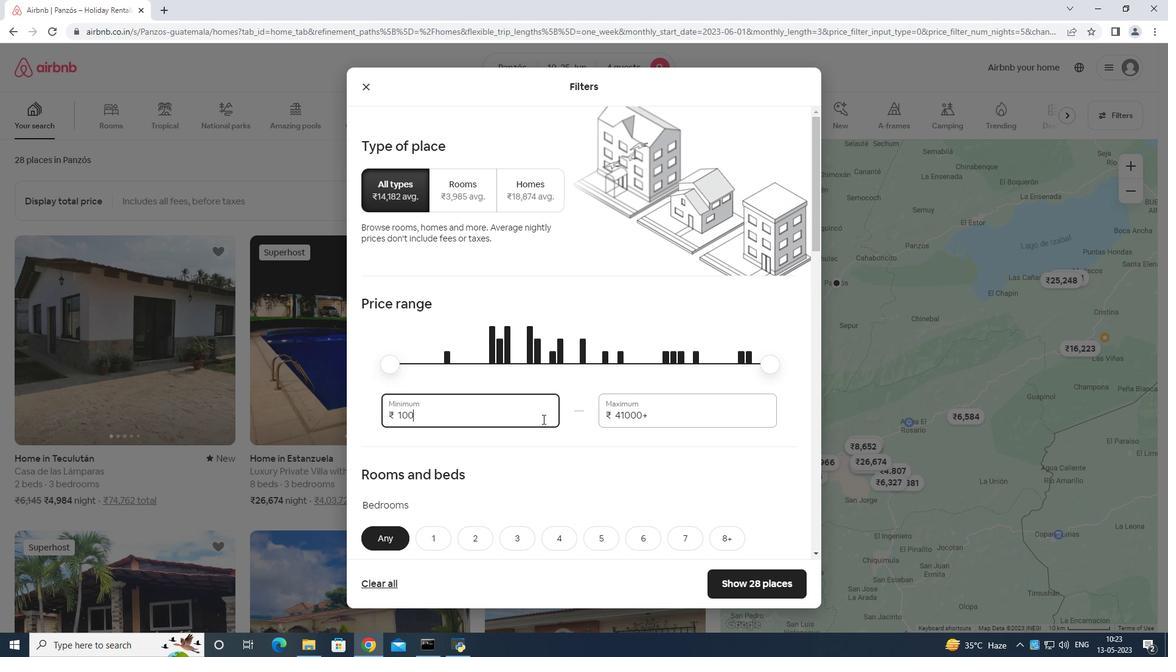 
Action: Mouse moved to (679, 407)
Screenshot: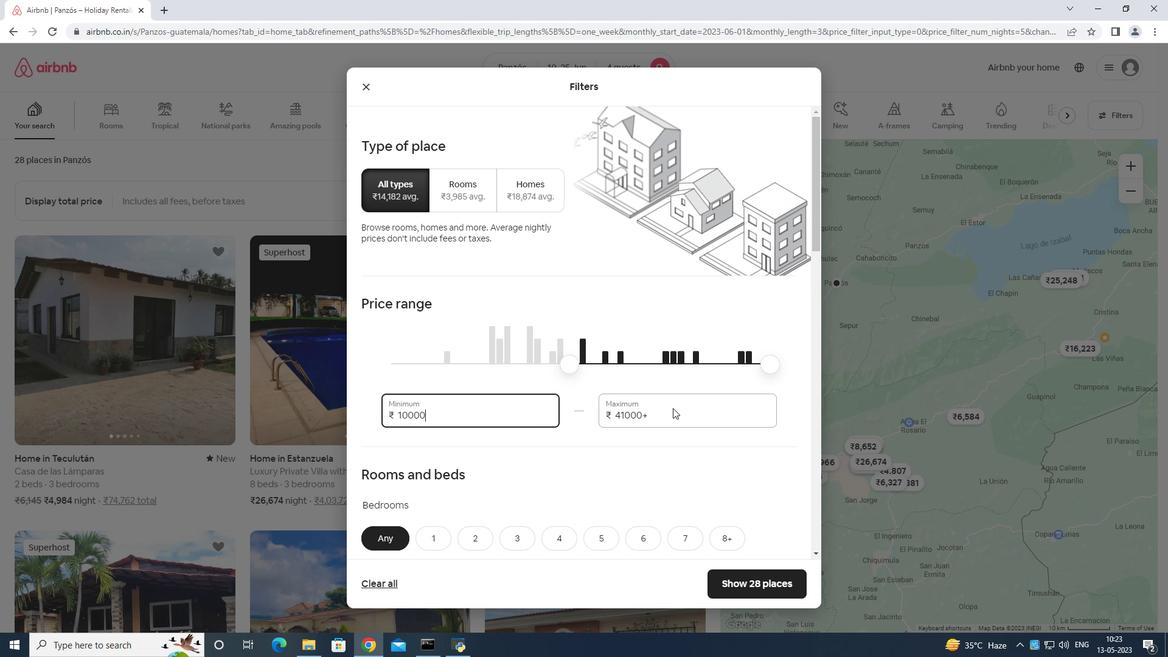 
Action: Mouse pressed left at (679, 407)
Screenshot: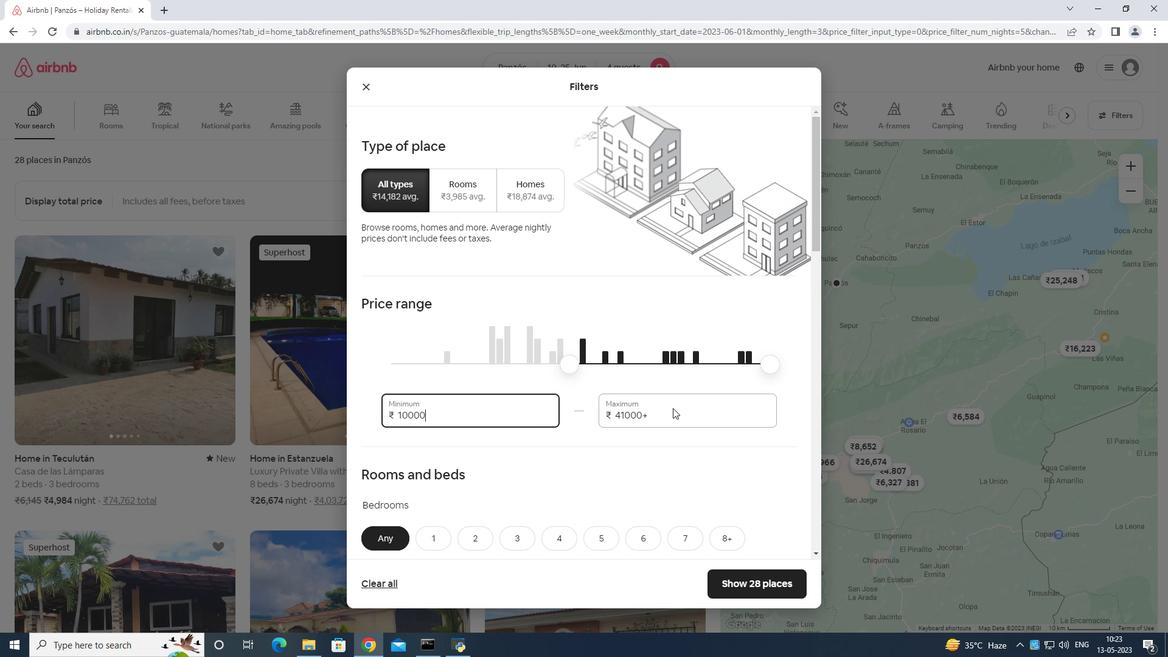 
Action: Mouse moved to (679, 406)
Screenshot: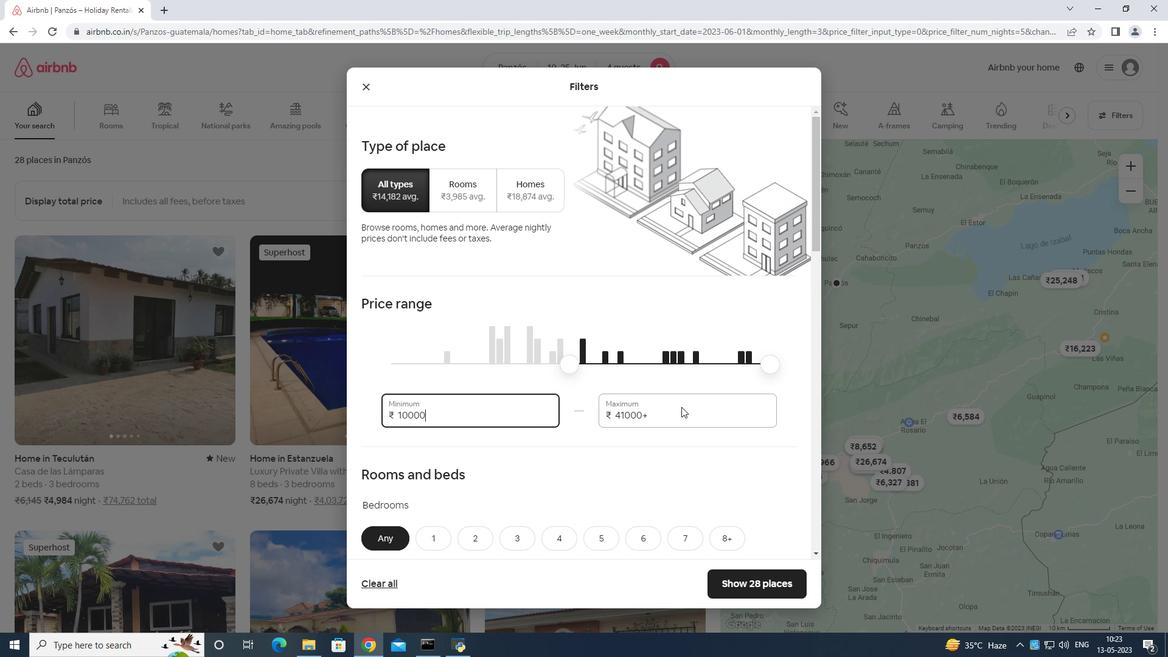 
Action: Key pressed <Key.backspace><Key.backspace><Key.backspace><Key.backspace><Key.backspace><Key.backspace><Key.backspace><Key.backspace><Key.backspace><Key.backspace><Key.backspace>1
Screenshot: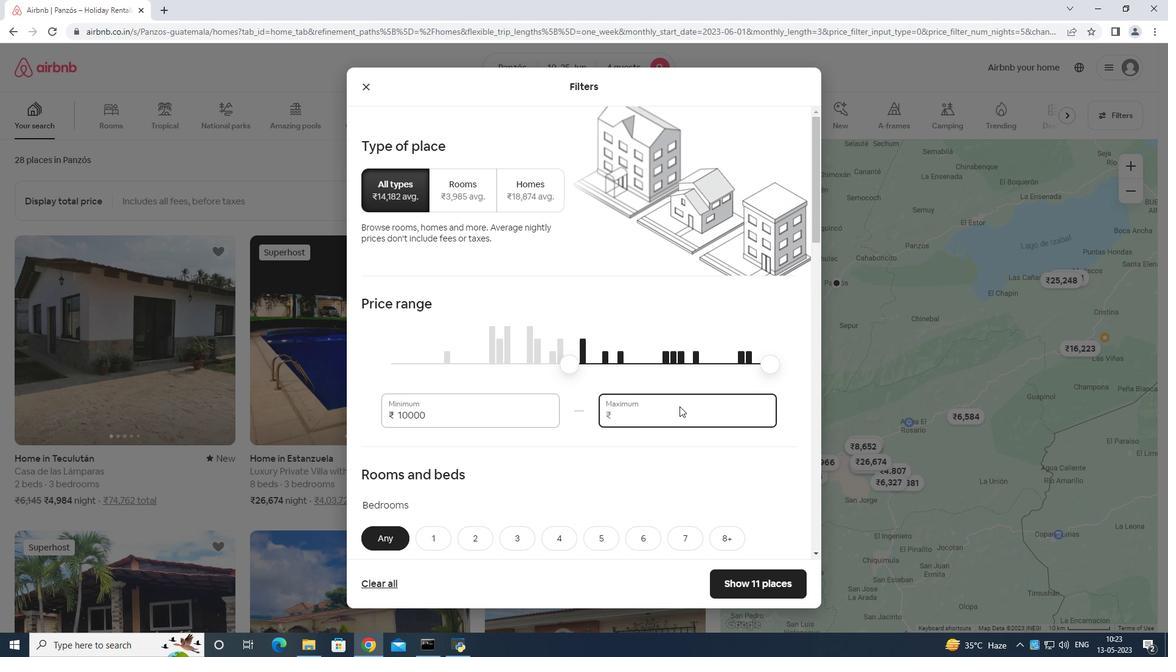 
Action: Mouse moved to (679, 406)
Screenshot: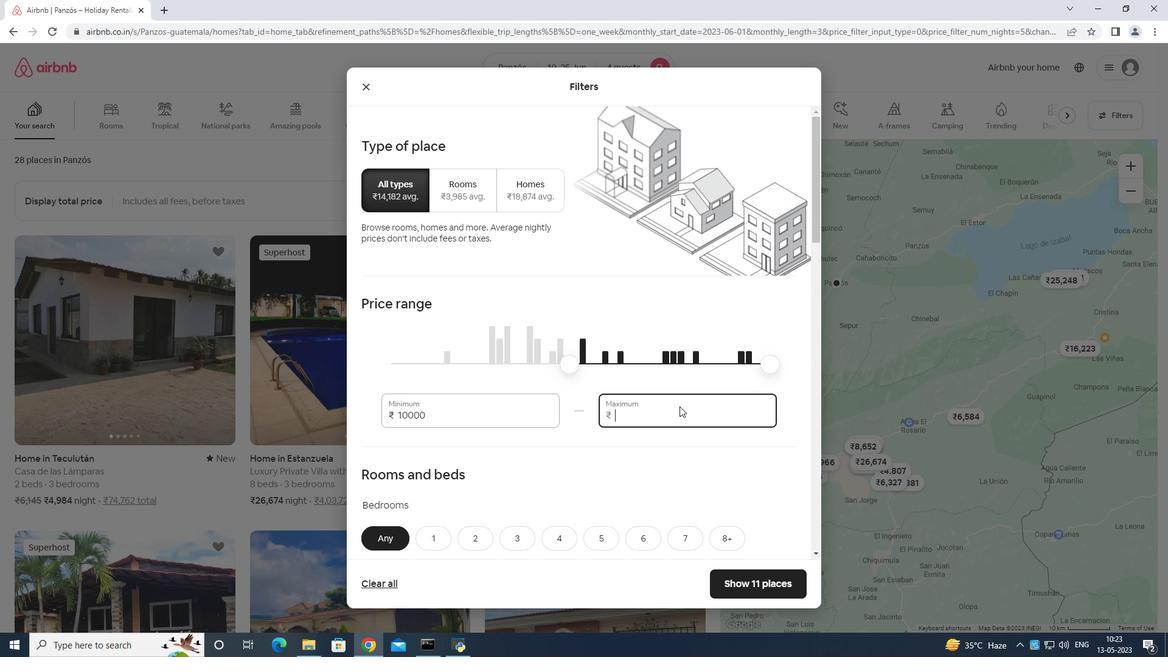 
Action: Key pressed 5000
Screenshot: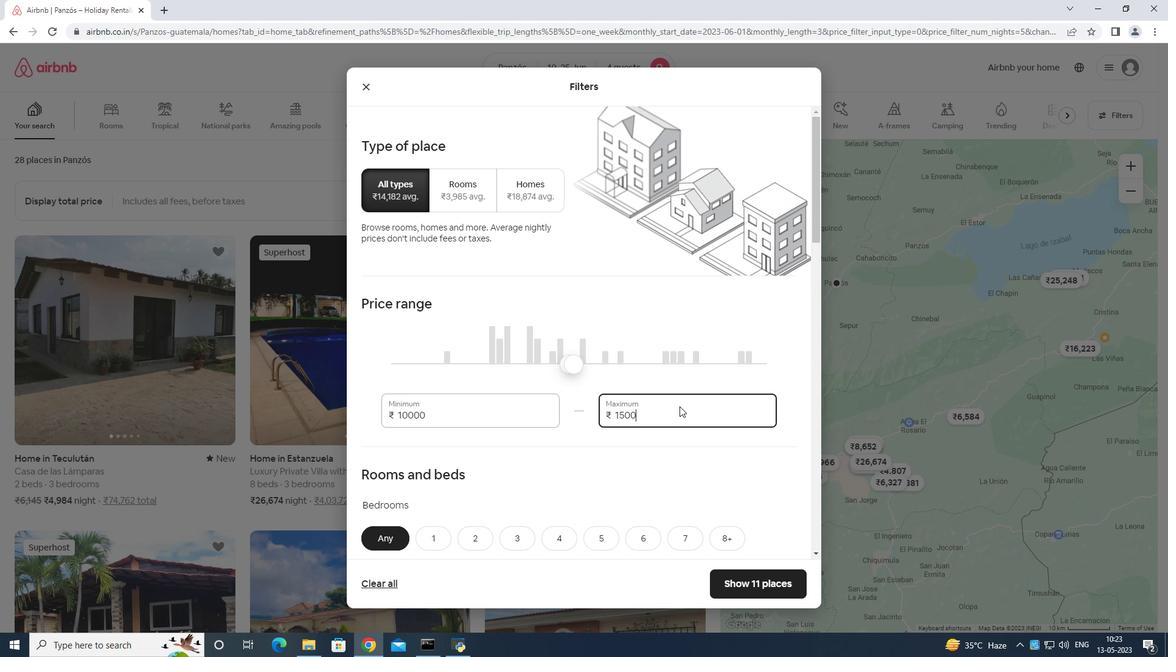 
Action: Mouse moved to (677, 404)
Screenshot: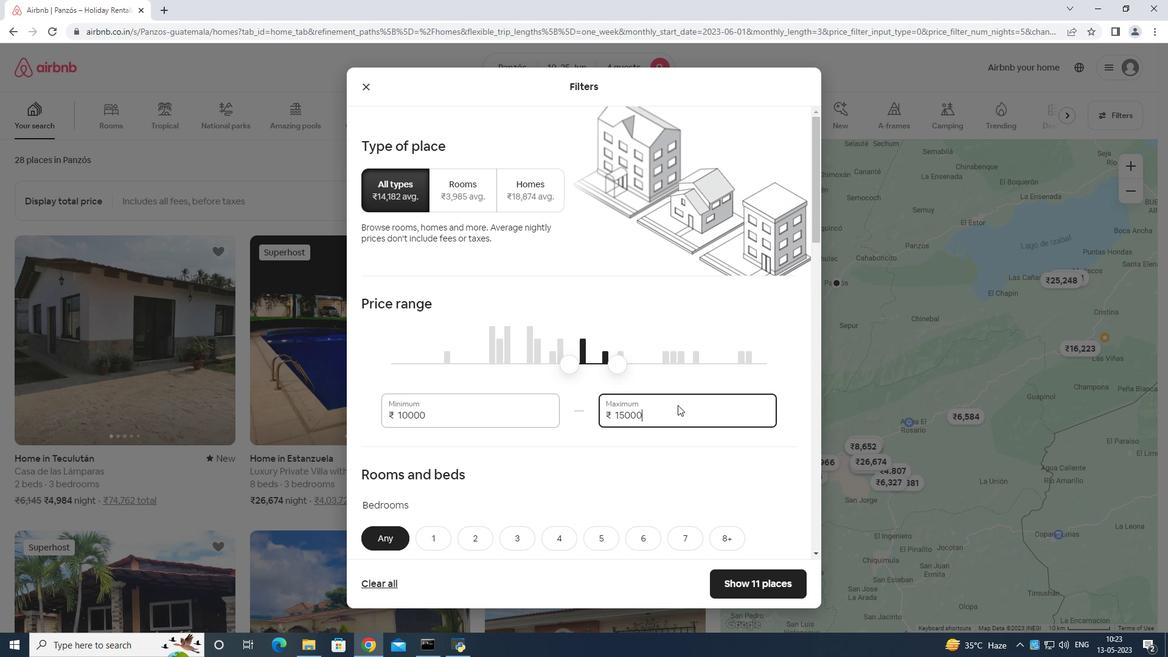 
Action: Mouse scrolled (677, 404) with delta (0, 0)
Screenshot: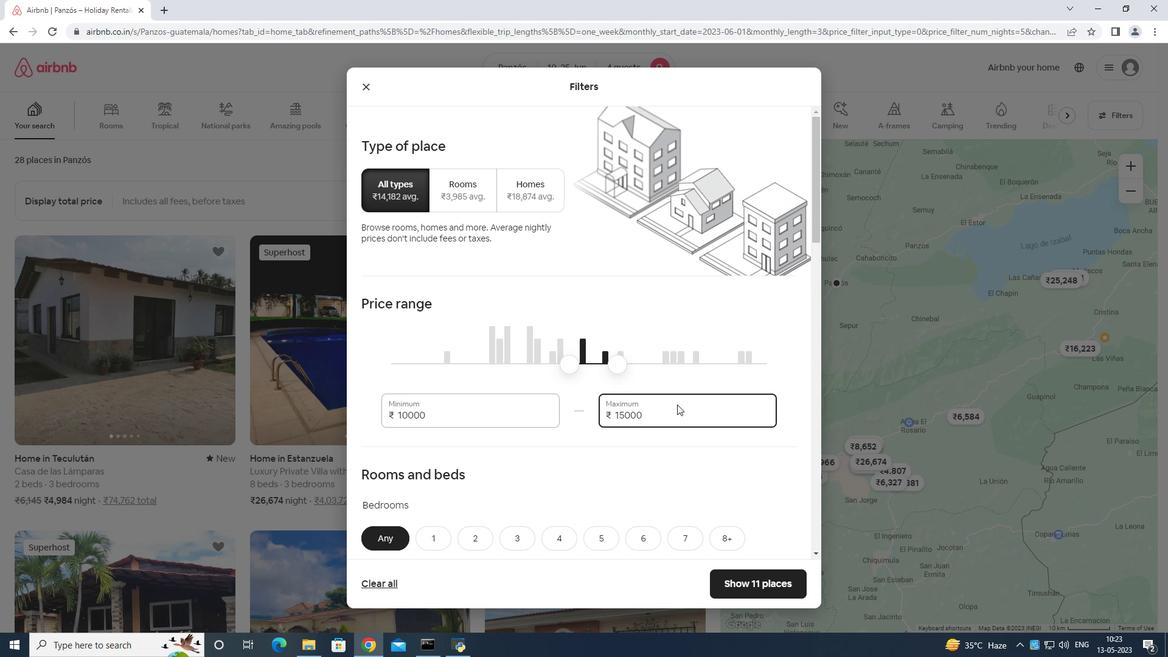 
Action: Mouse scrolled (677, 404) with delta (0, 0)
Screenshot: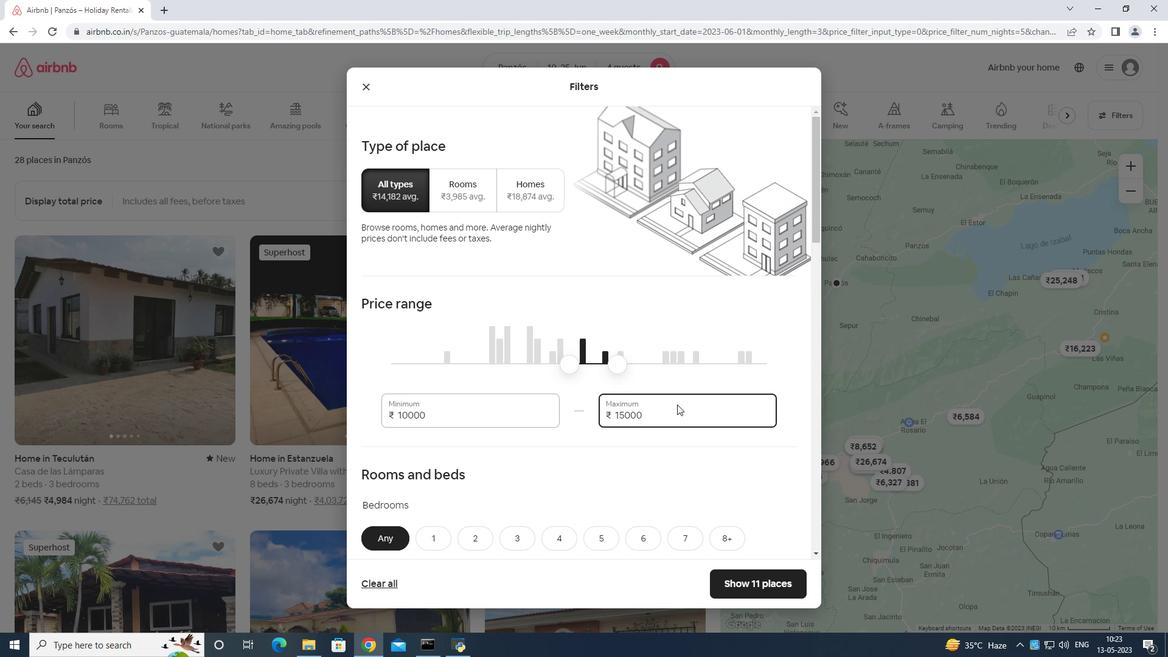
Action: Mouse scrolled (677, 404) with delta (0, 0)
Screenshot: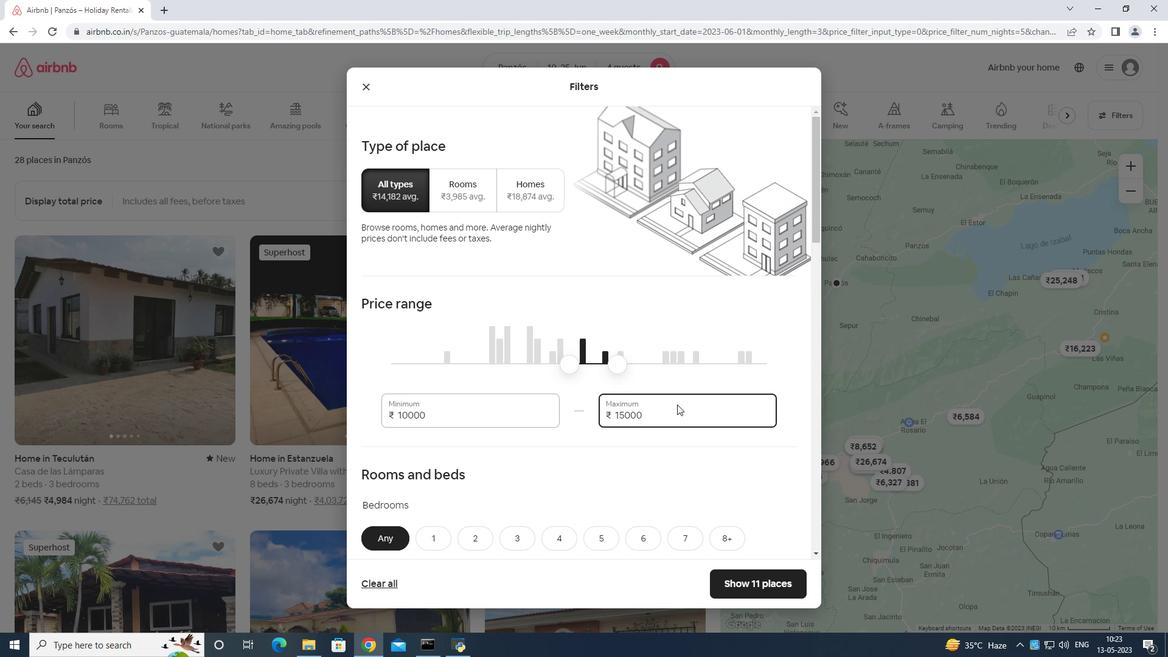 
Action: Mouse scrolled (677, 404) with delta (0, 0)
Screenshot: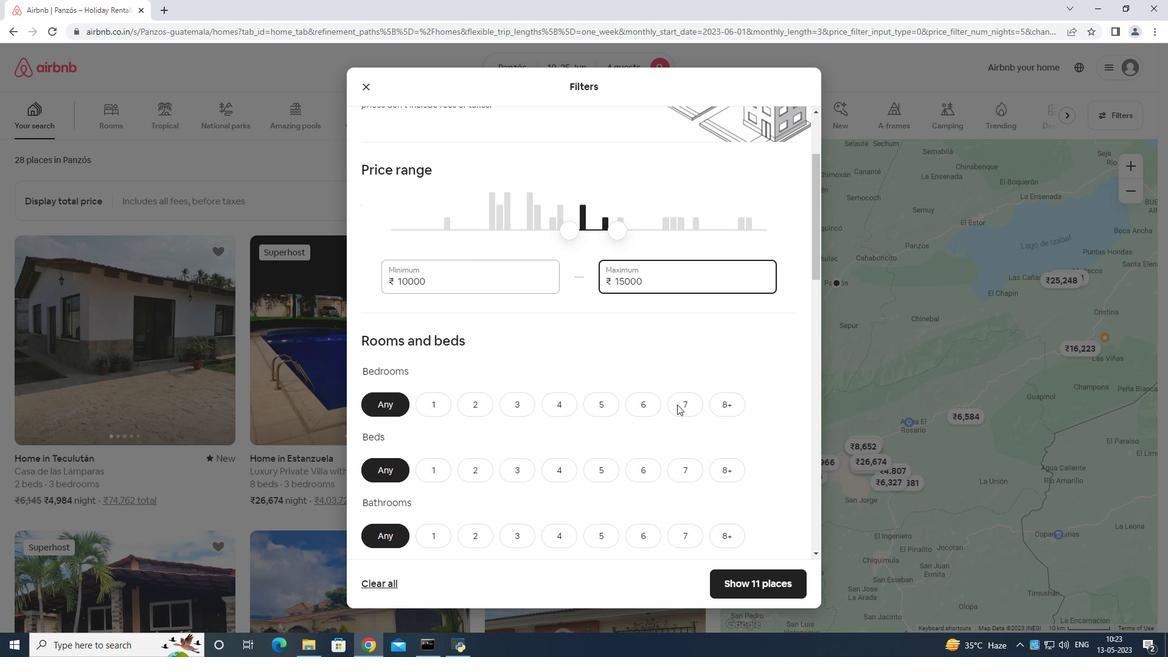 
Action: Mouse moved to (550, 289)
Screenshot: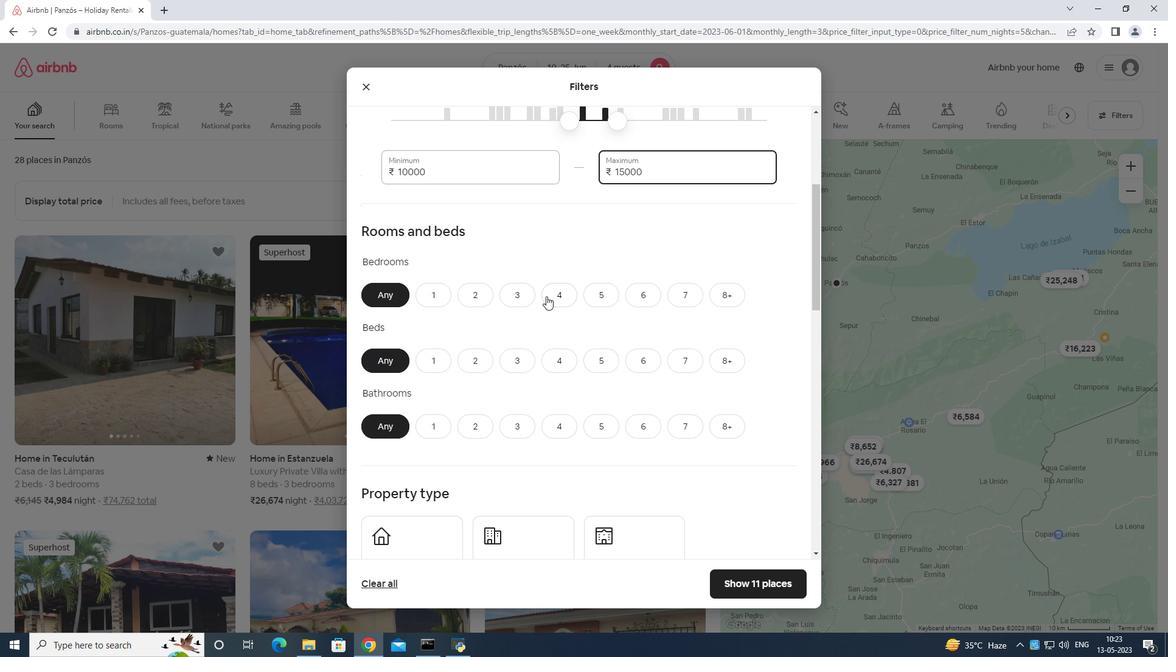 
Action: Mouse pressed left at (550, 289)
Screenshot: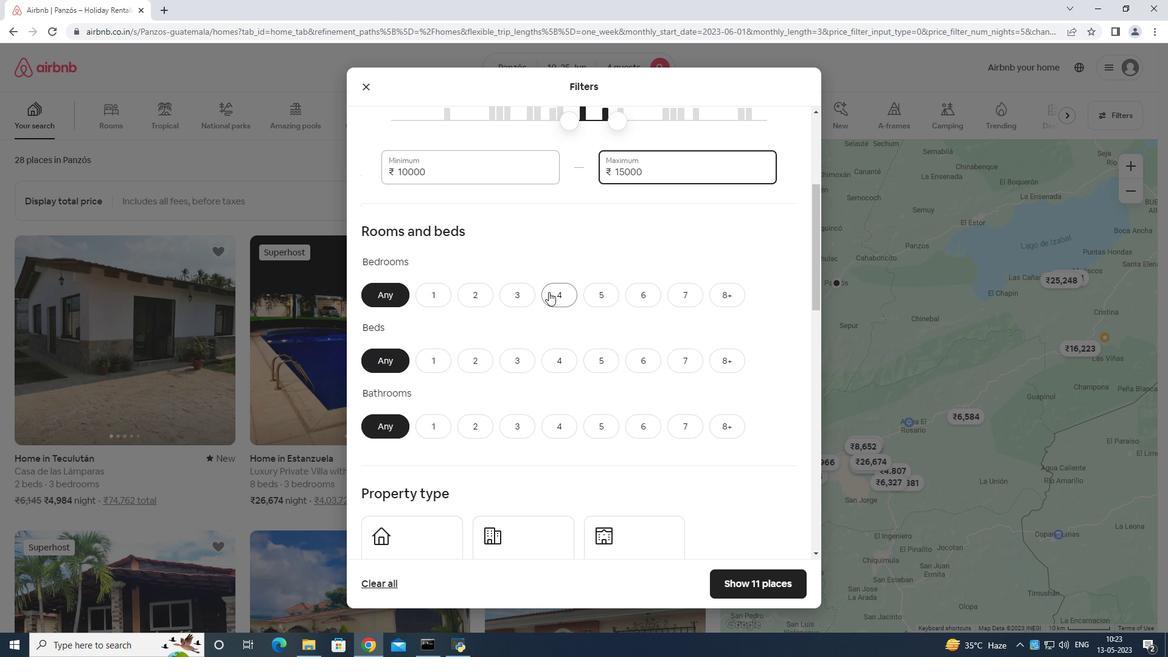 
Action: Mouse moved to (559, 356)
Screenshot: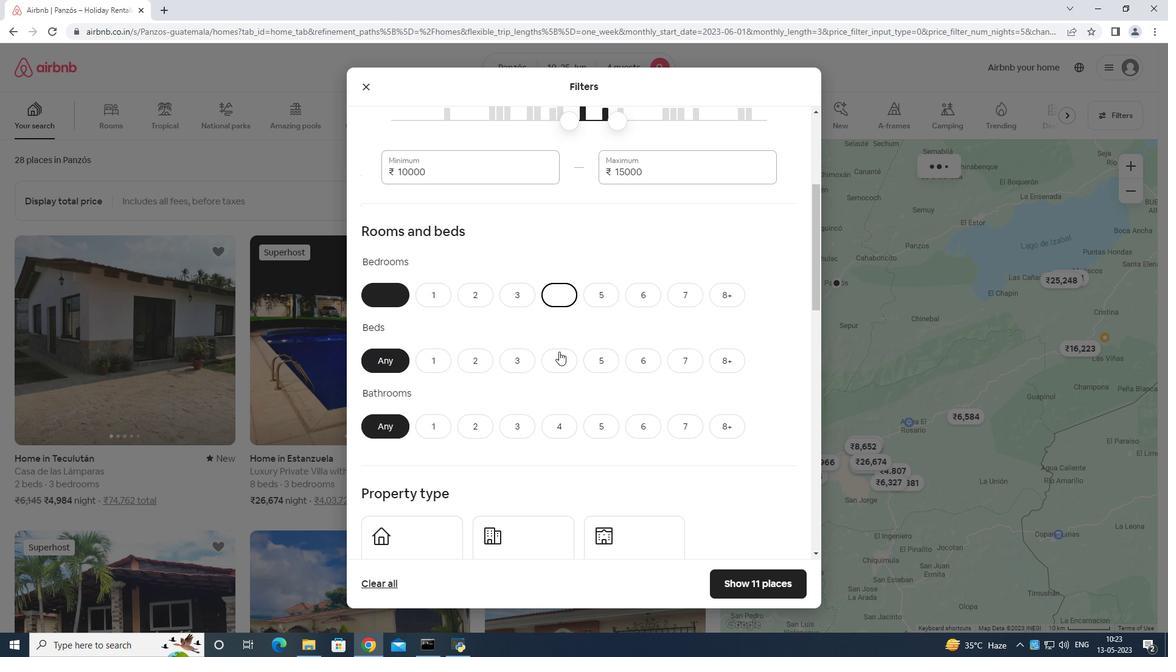 
Action: Mouse pressed left at (559, 356)
Screenshot: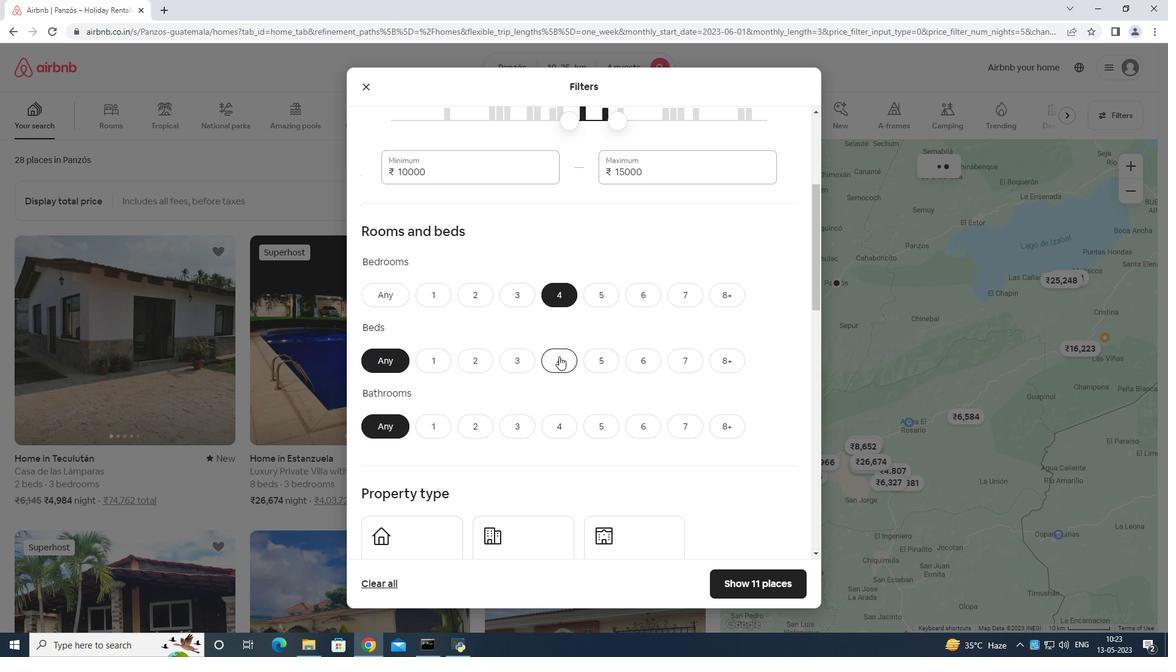 
Action: Mouse moved to (556, 421)
Screenshot: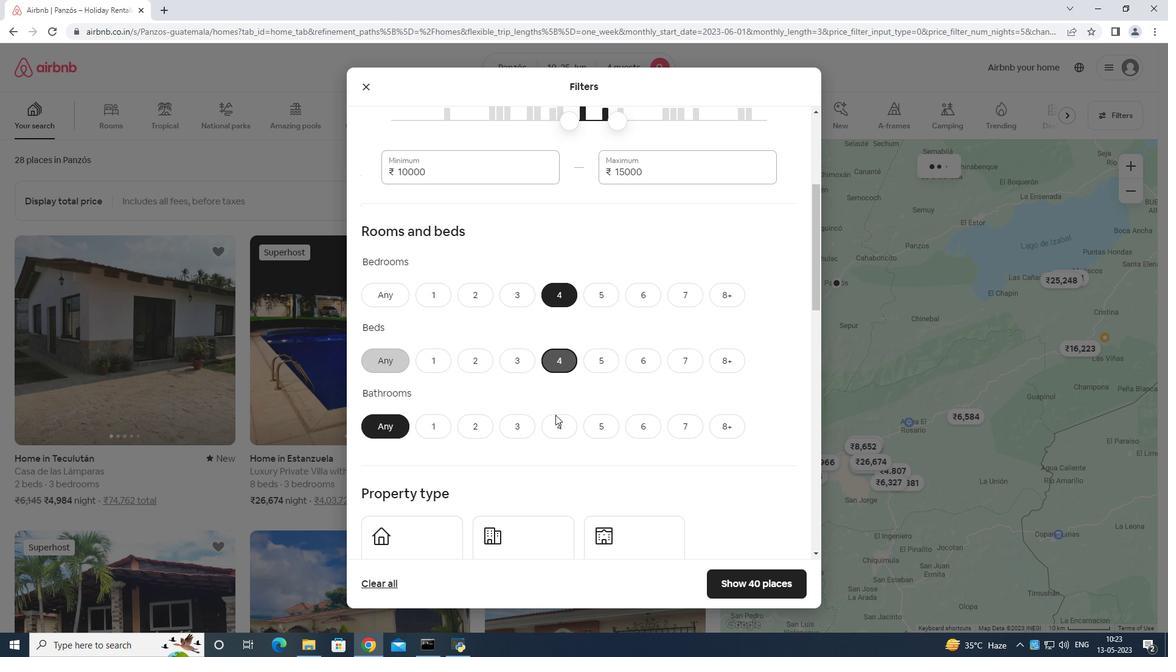 
Action: Mouse pressed left at (556, 421)
Screenshot: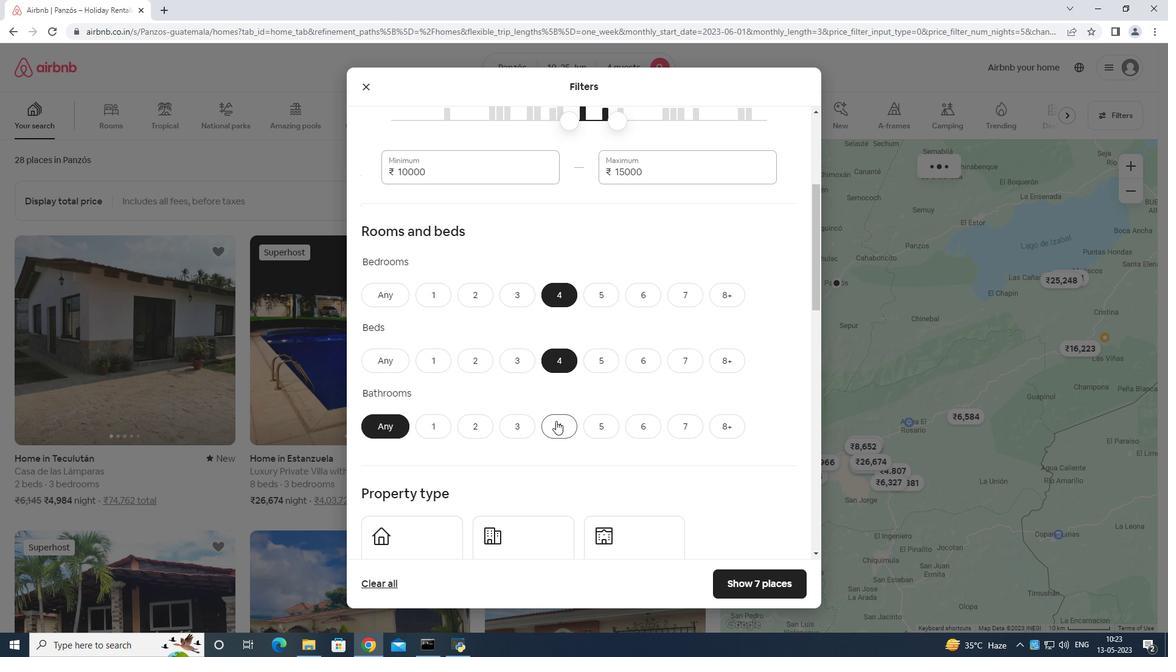 
Action: Mouse moved to (551, 385)
Screenshot: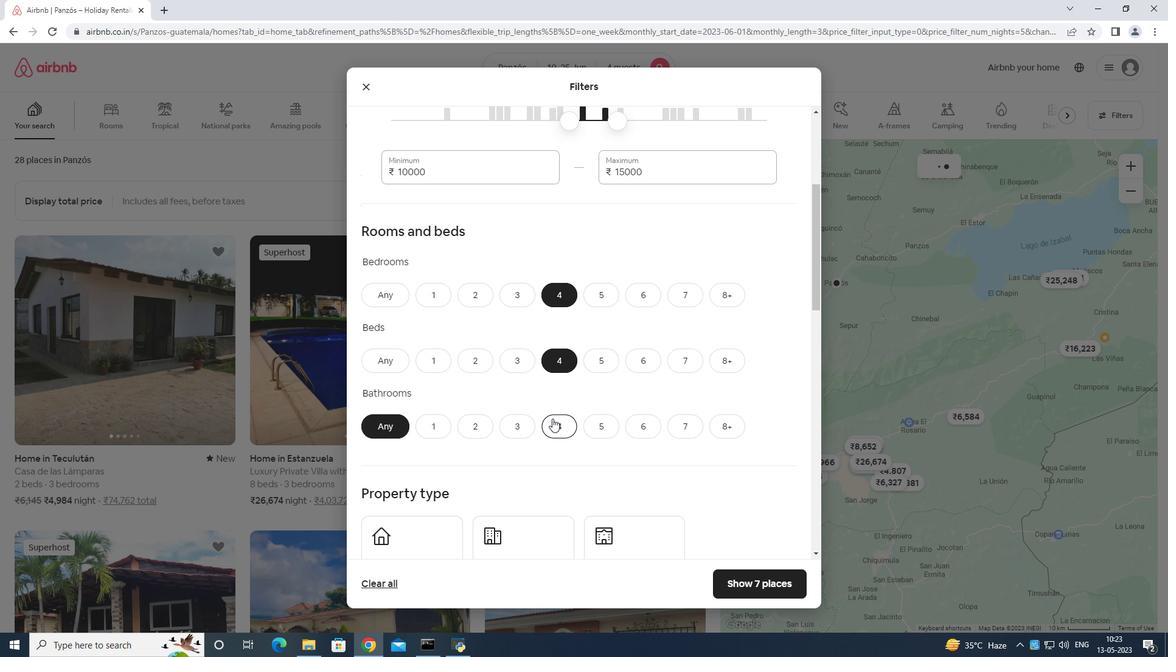 
Action: Mouse scrolled (551, 385) with delta (0, 0)
Screenshot: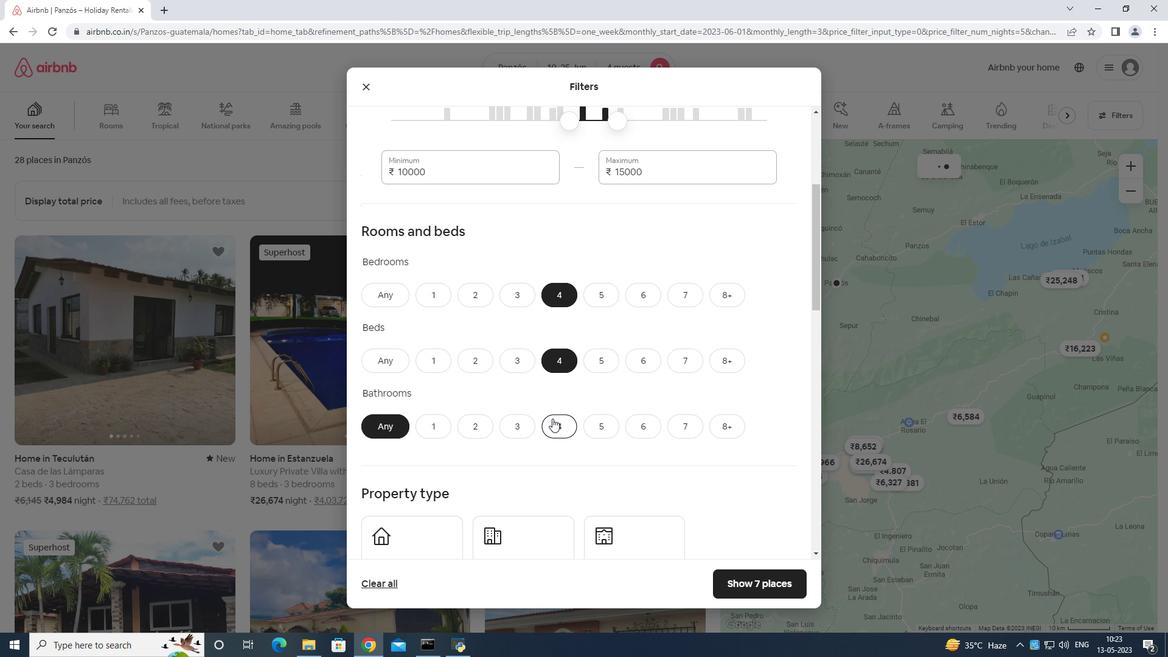 
Action: Mouse moved to (553, 385)
Screenshot: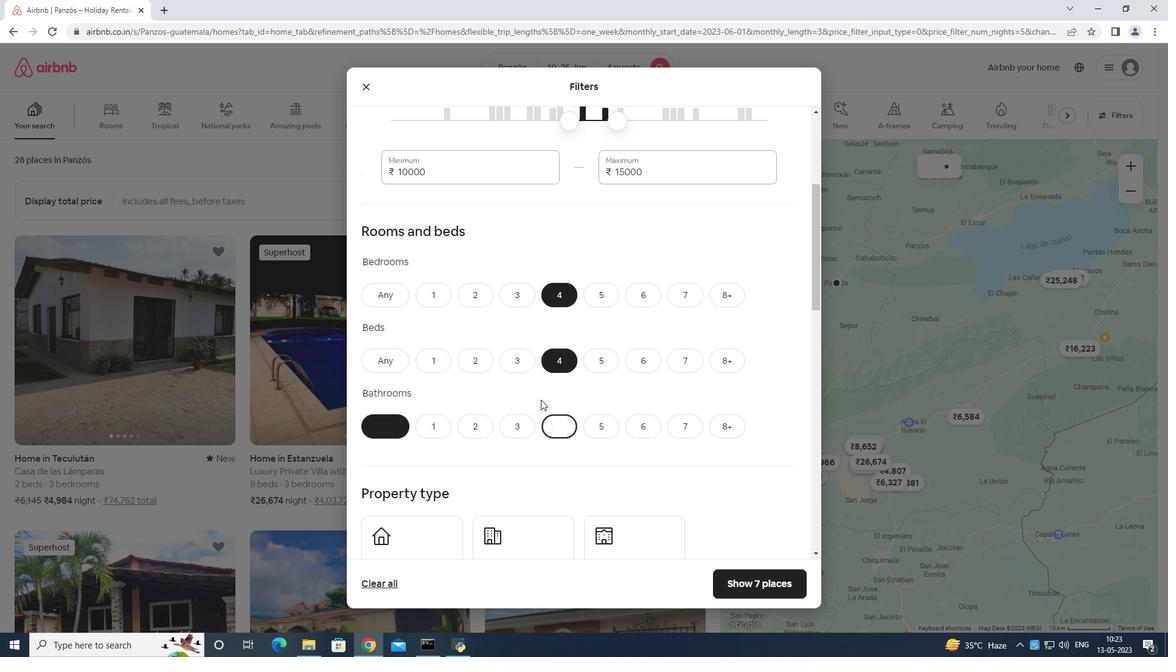 
Action: Mouse scrolled (553, 385) with delta (0, 0)
Screenshot: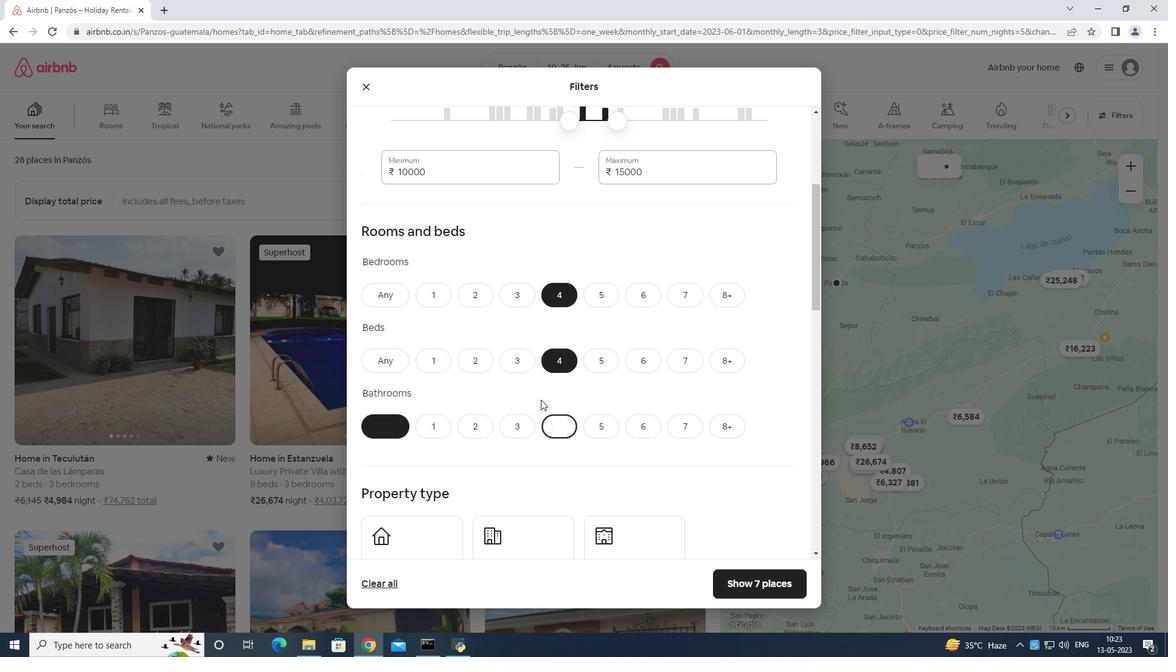 
Action: Mouse moved to (555, 385)
Screenshot: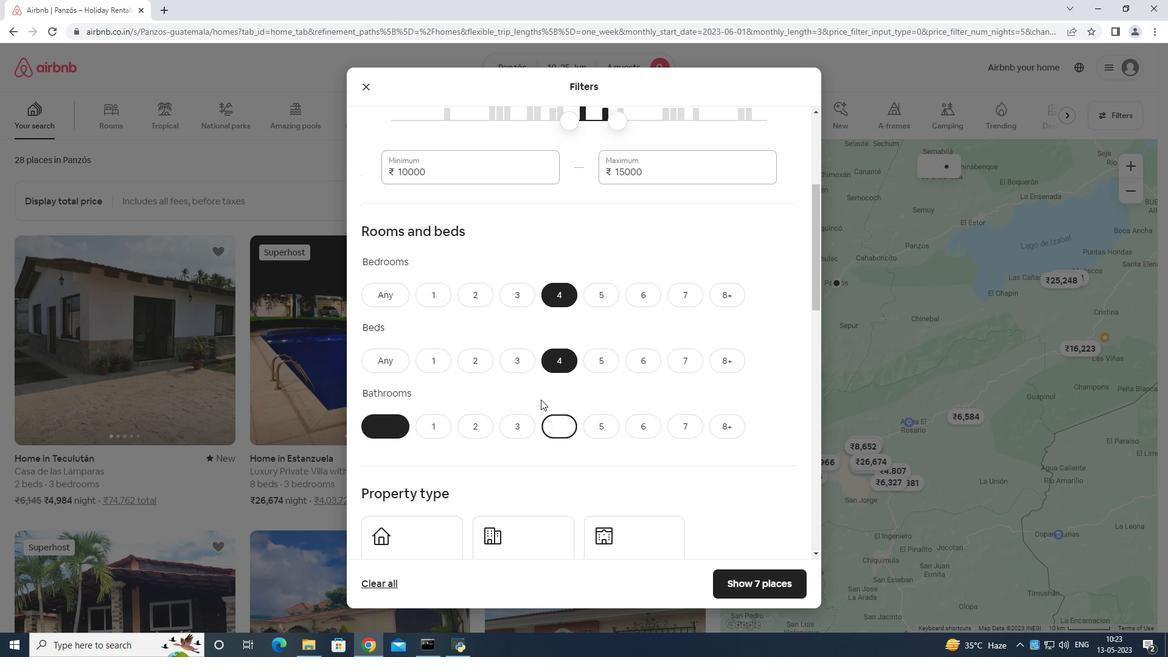 
Action: Mouse scrolled (555, 385) with delta (0, 0)
Screenshot: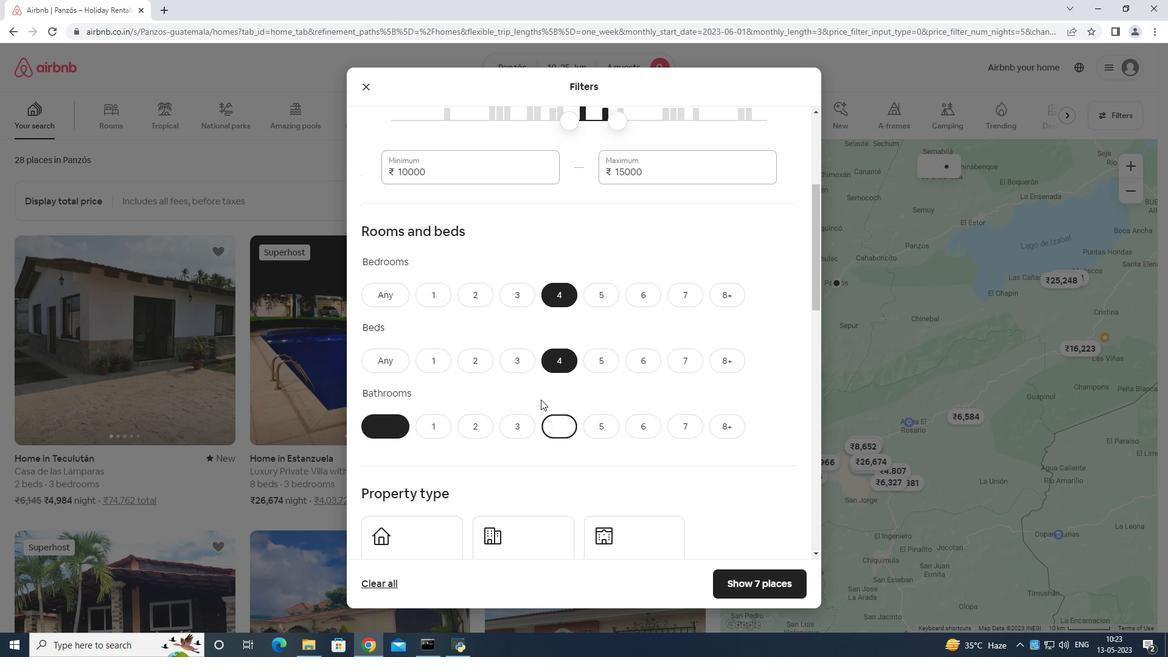
Action: Mouse moved to (431, 359)
Screenshot: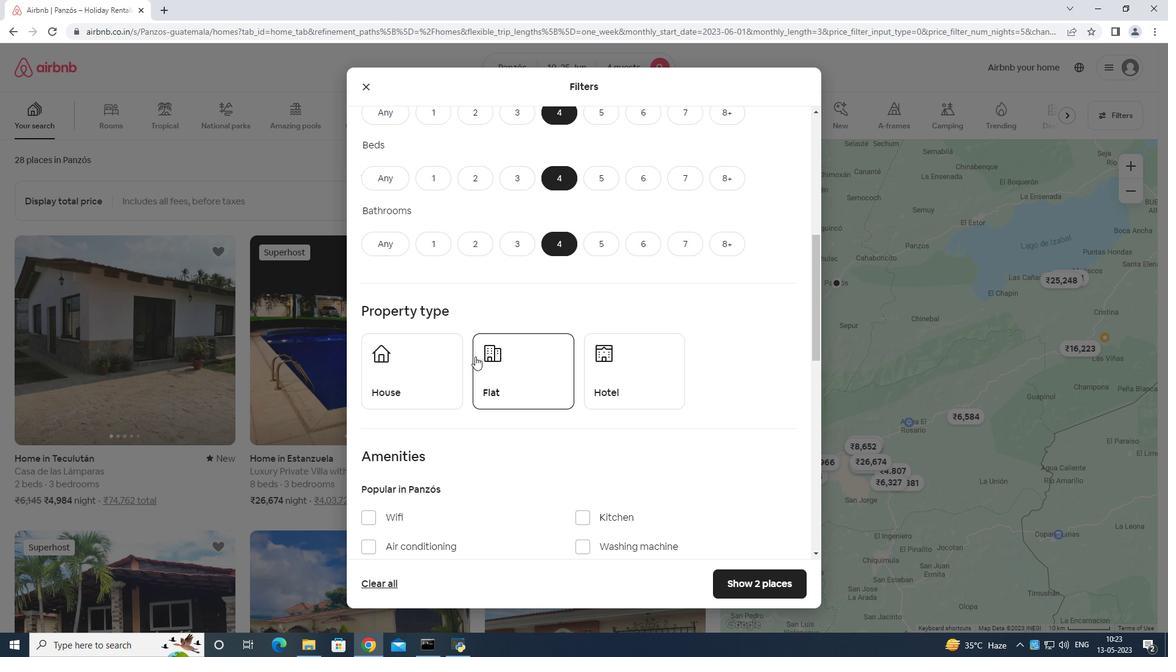 
Action: Mouse pressed left at (431, 359)
Screenshot: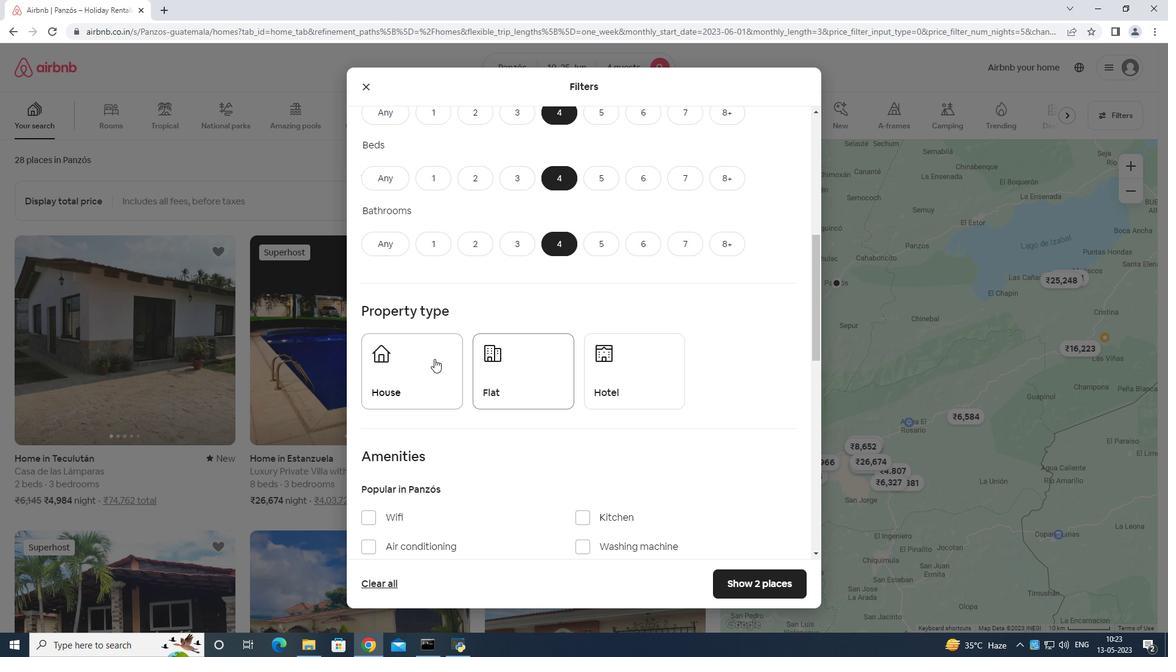 
Action: Mouse moved to (508, 376)
Screenshot: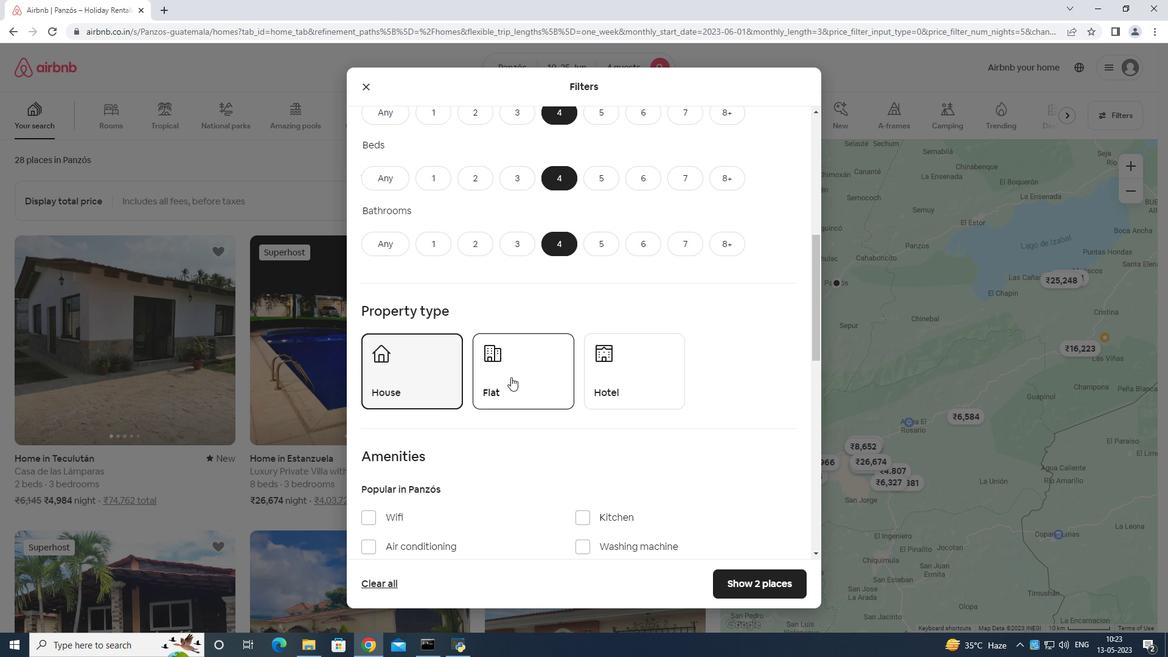 
Action: Mouse pressed left at (508, 376)
Screenshot: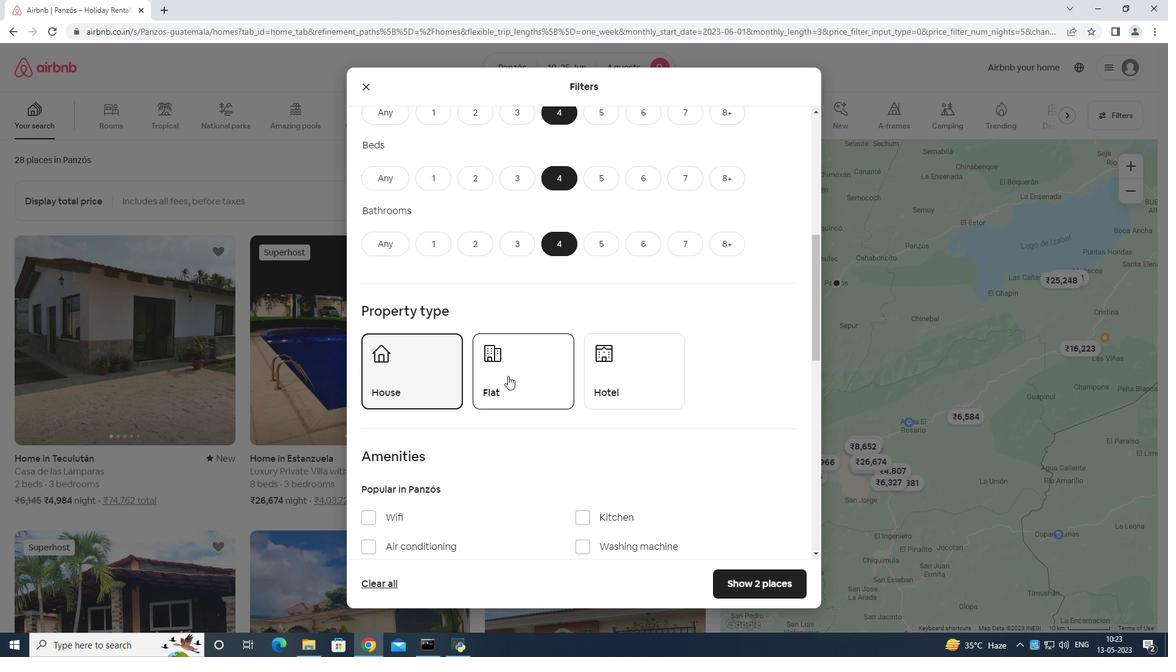 
Action: Mouse moved to (514, 368)
Screenshot: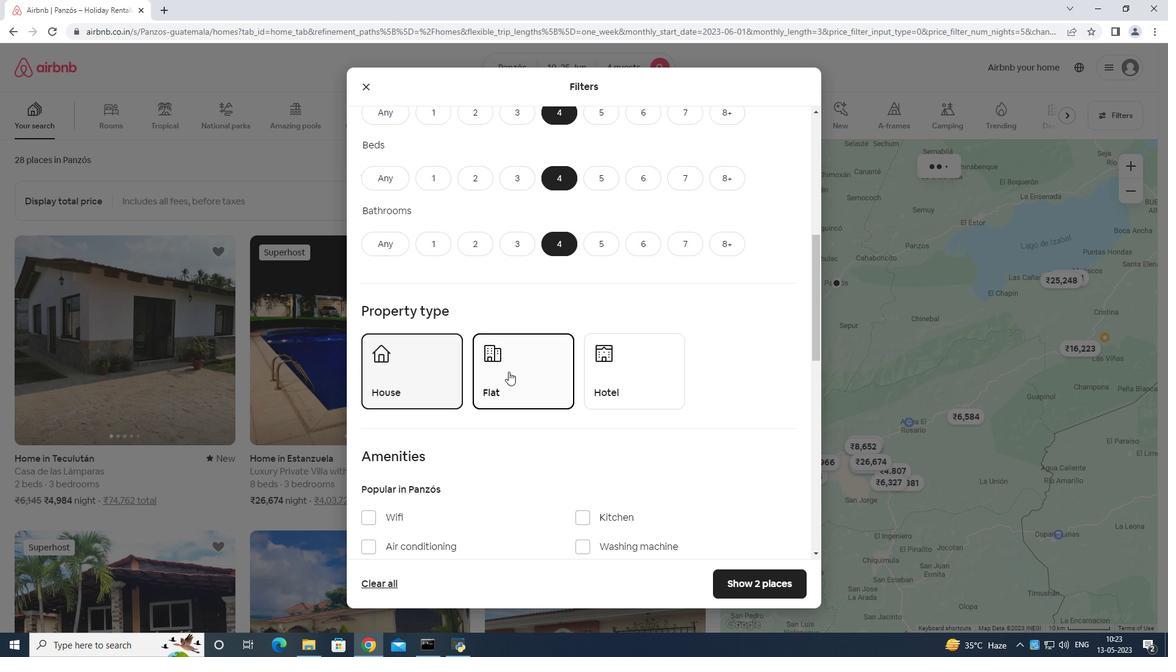 
Action: Mouse scrolled (514, 367) with delta (0, 0)
Screenshot: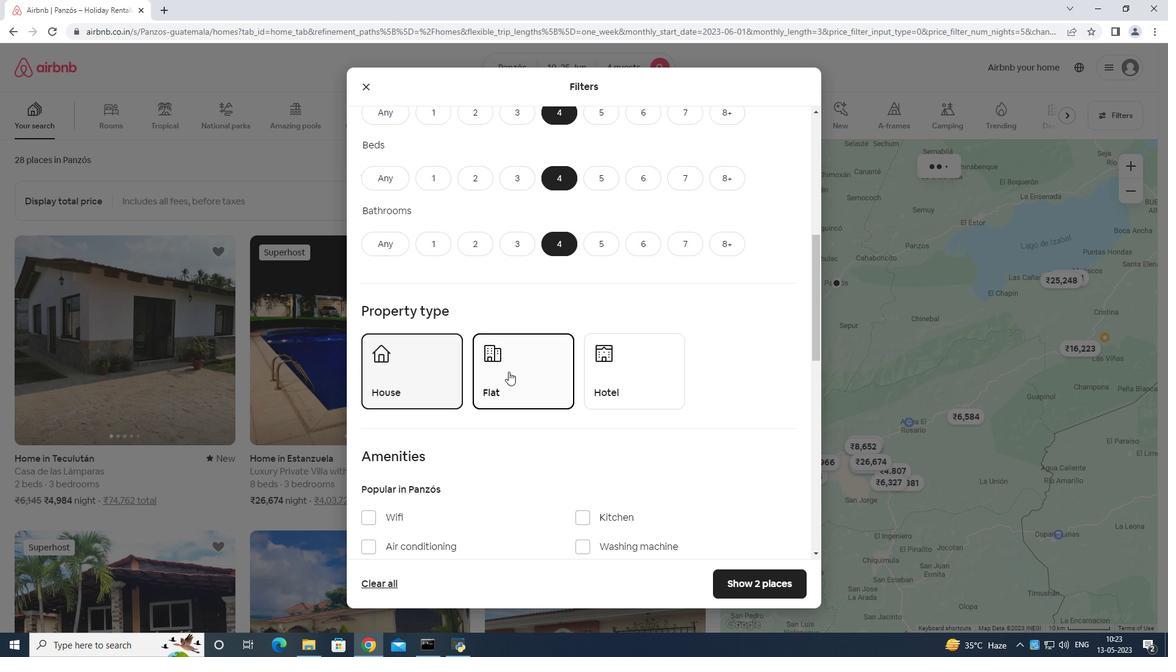 
Action: Mouse moved to (518, 368)
Screenshot: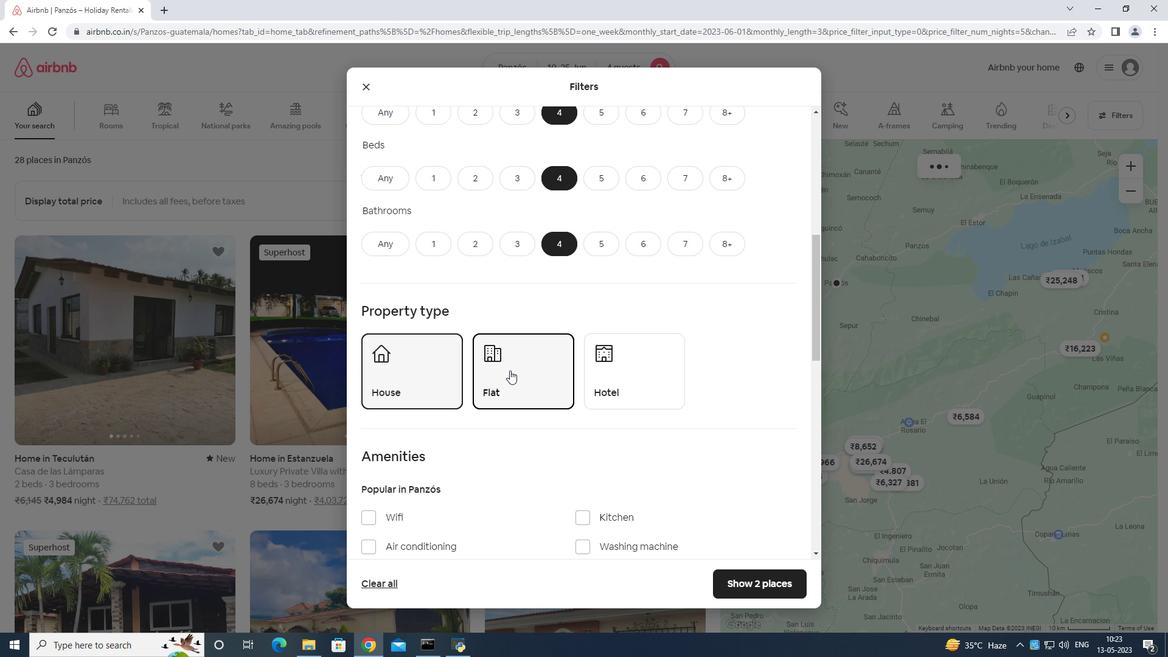 
Action: Mouse scrolled (518, 367) with delta (0, 0)
Screenshot: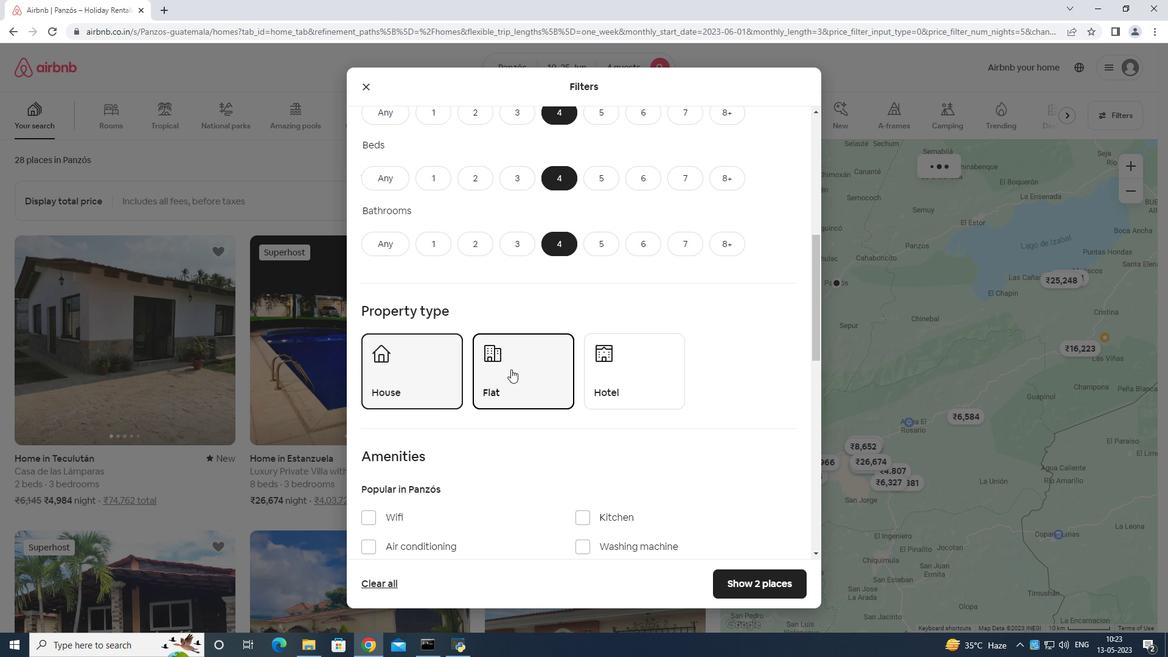 
Action: Mouse moved to (519, 368)
Screenshot: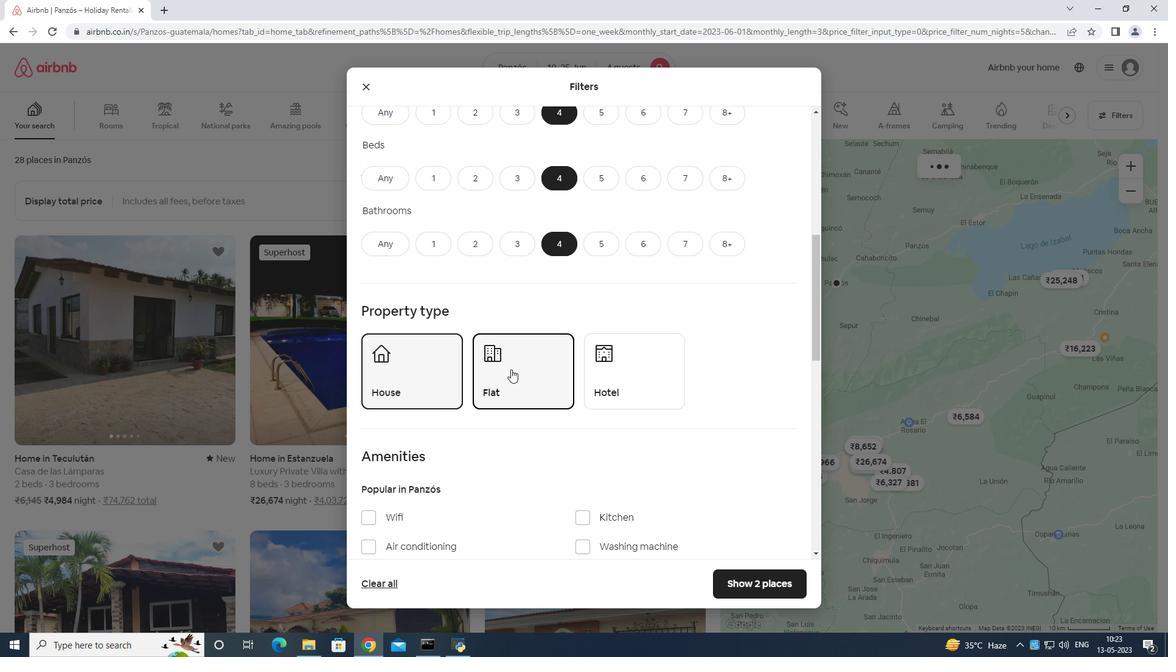 
Action: Mouse scrolled (519, 367) with delta (0, 0)
Screenshot: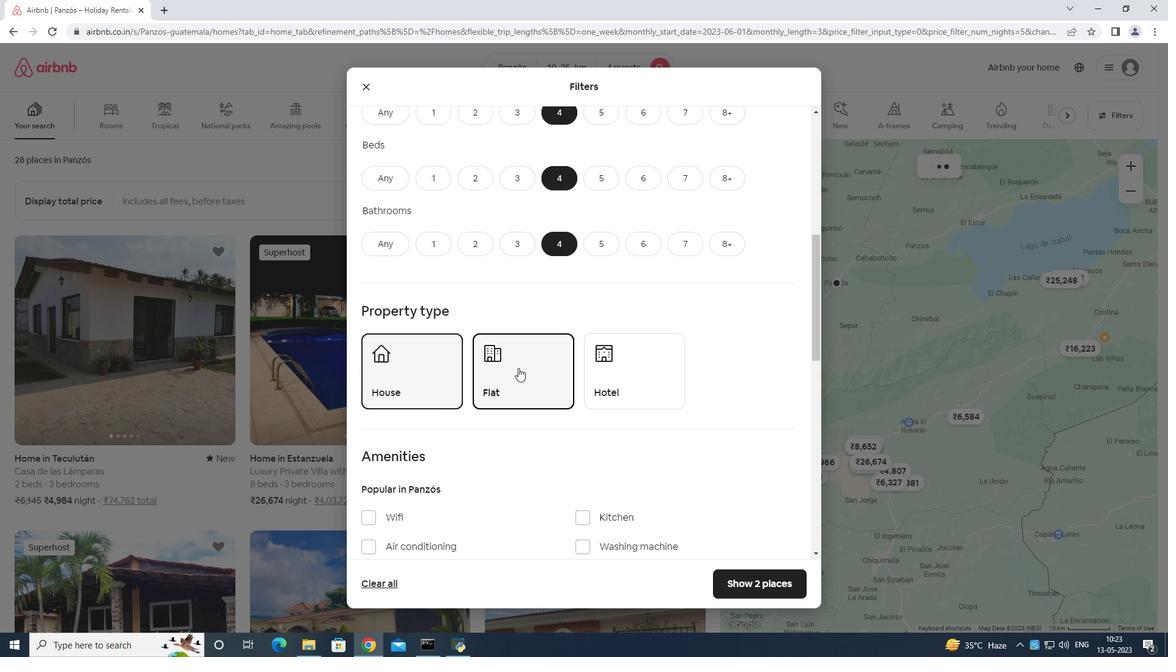 
Action: Mouse moved to (520, 368)
Screenshot: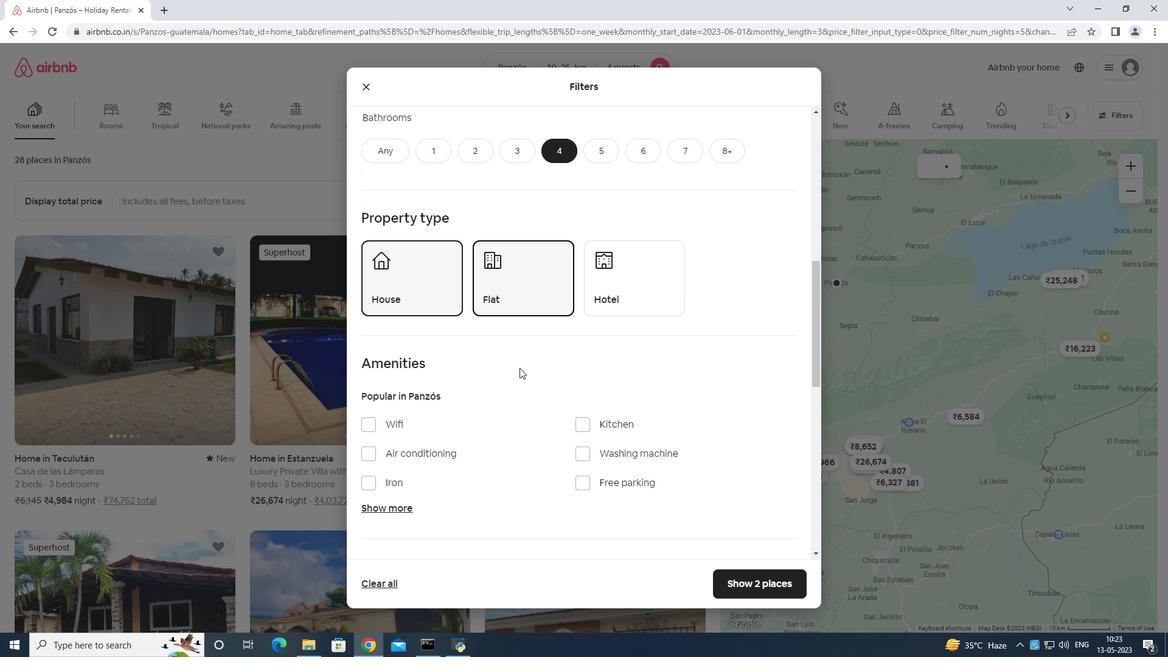 
Action: Mouse scrolled (520, 367) with delta (0, 0)
Screenshot: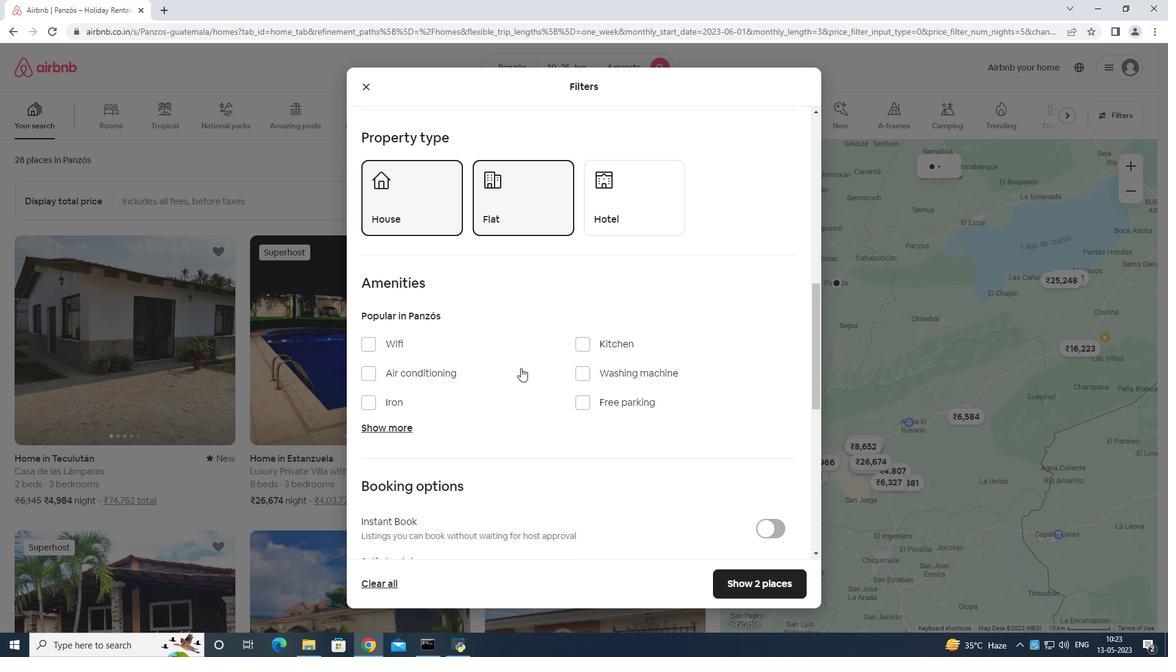 
Action: Mouse moved to (371, 267)
Screenshot: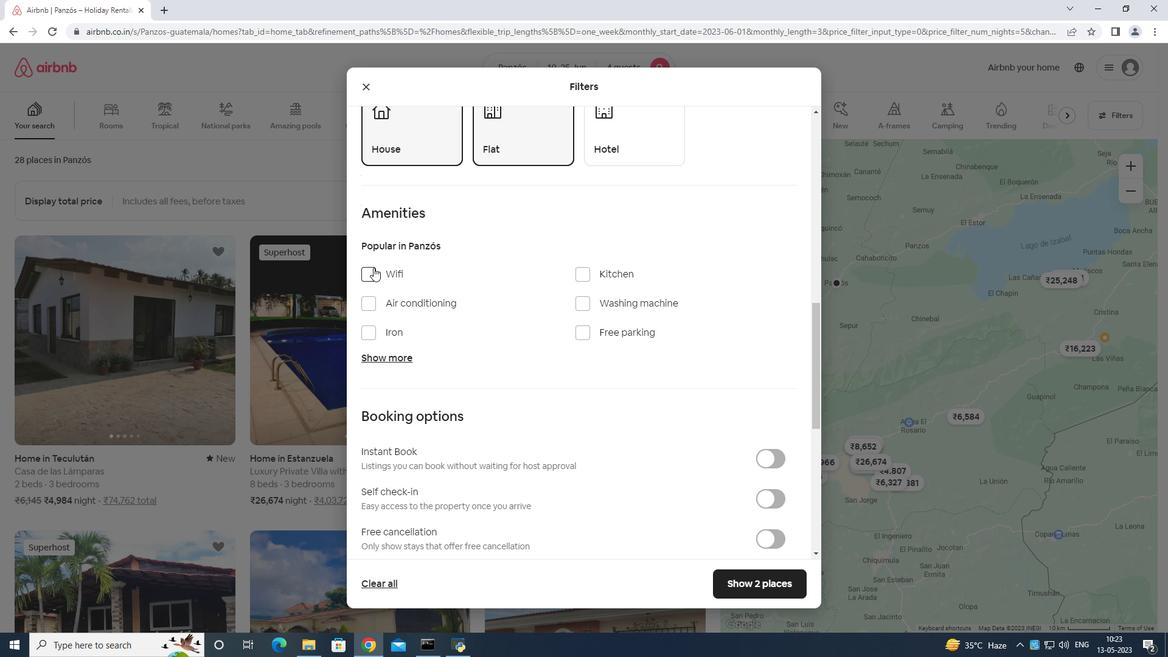 
Action: Mouse pressed left at (371, 267)
Screenshot: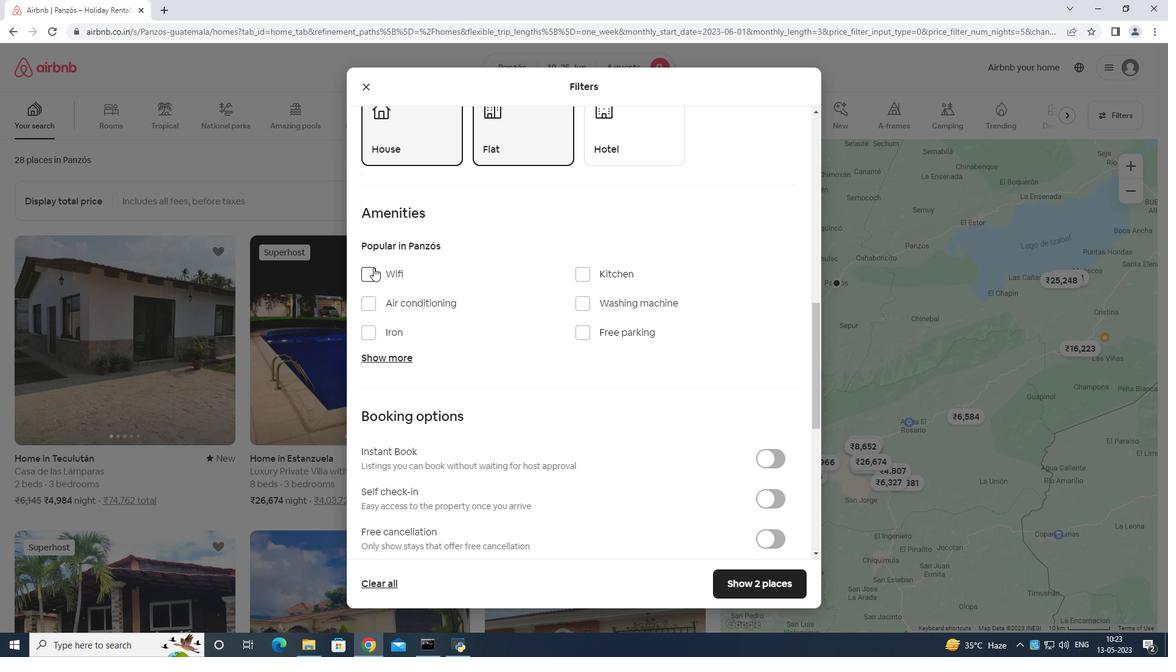 
Action: Mouse moved to (381, 354)
Screenshot: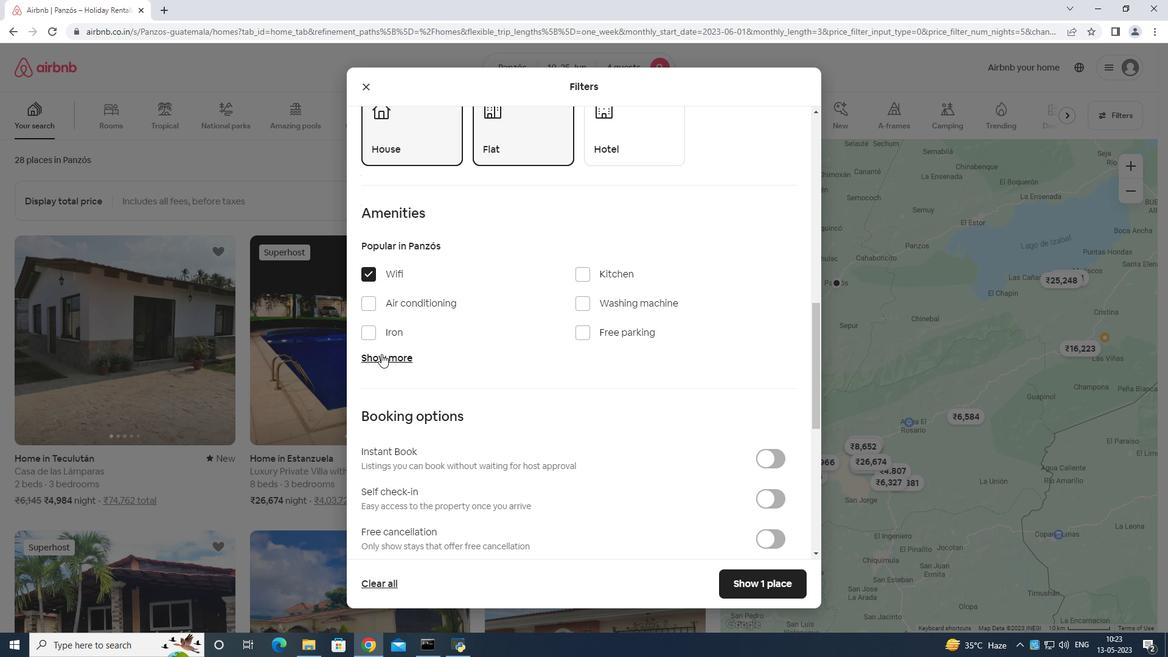 
Action: Mouse pressed left at (381, 354)
Screenshot: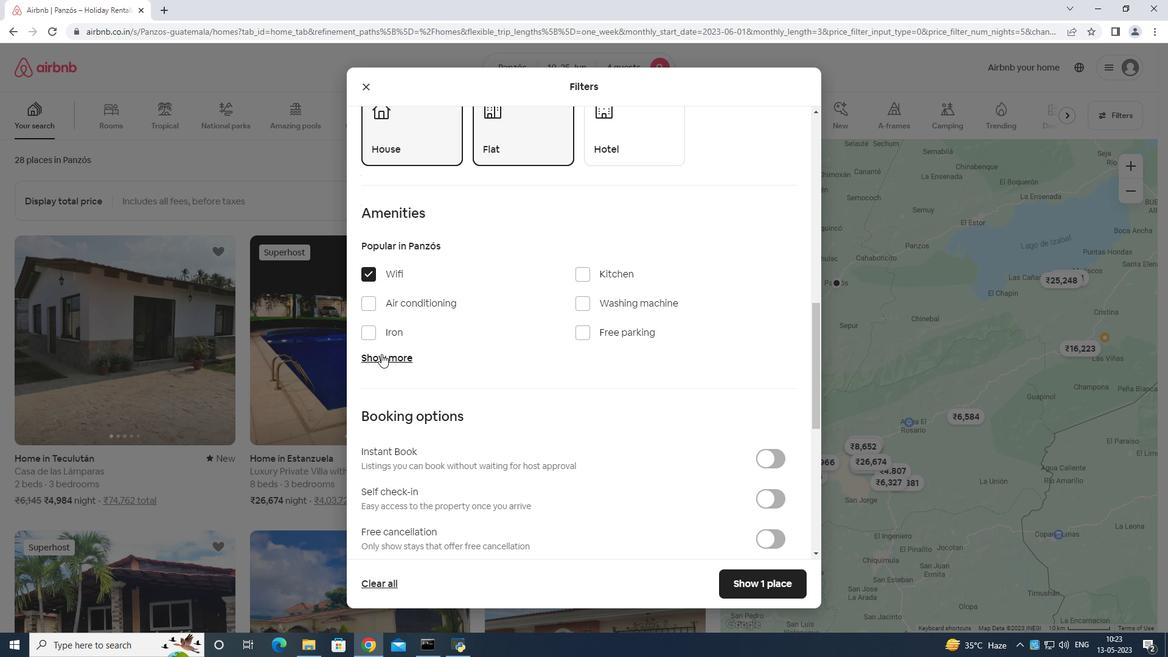 
Action: Mouse moved to (585, 334)
Screenshot: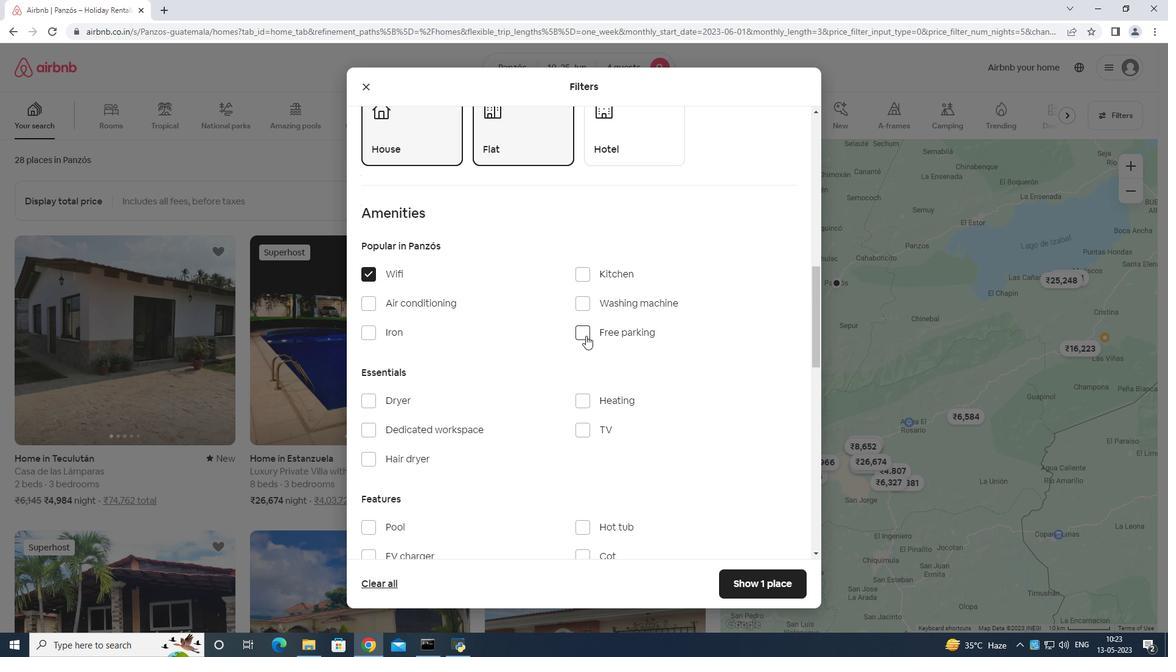
Action: Mouse pressed left at (585, 334)
Screenshot: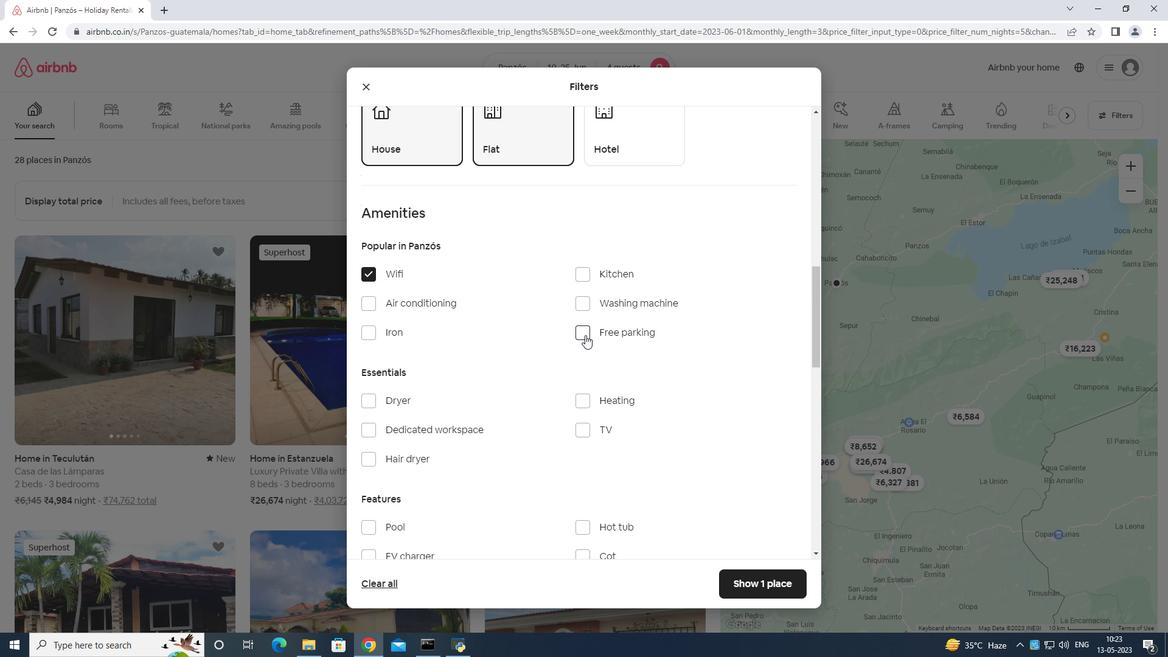 
Action: Mouse moved to (581, 423)
Screenshot: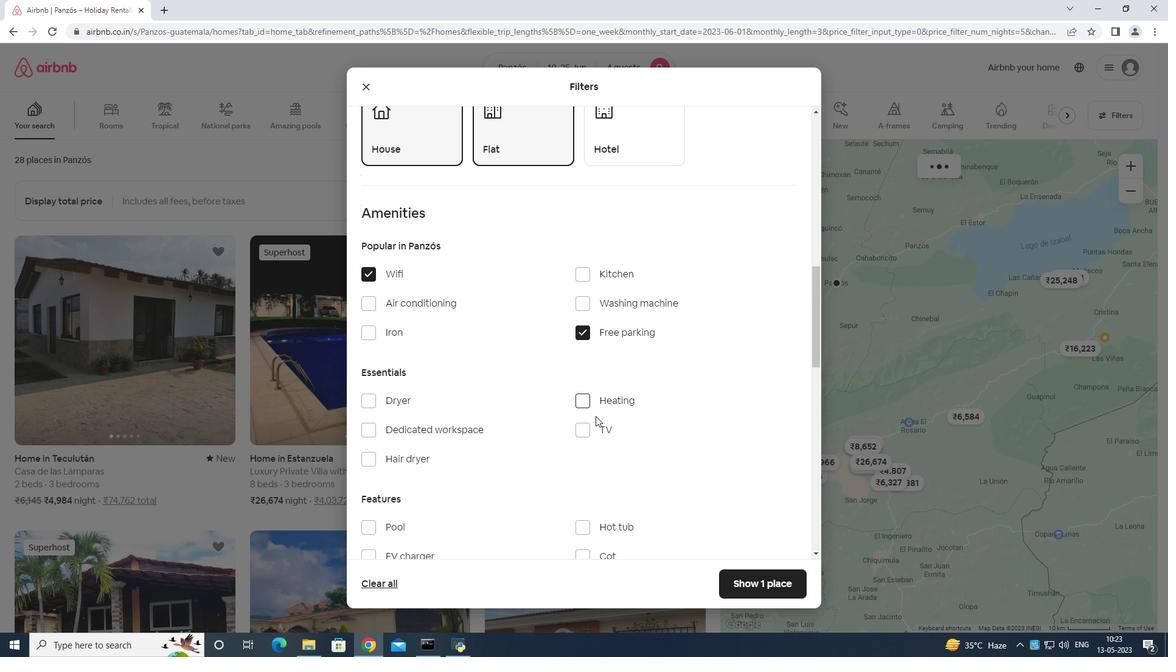 
Action: Mouse pressed left at (581, 423)
Screenshot: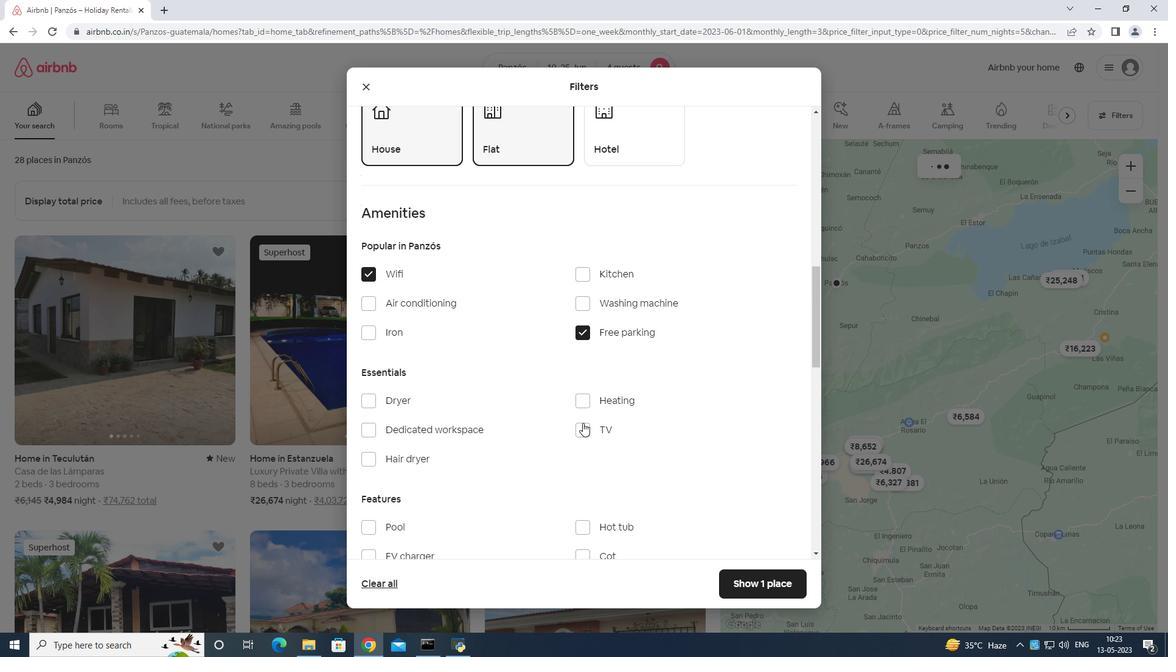 
Action: Mouse moved to (578, 416)
Screenshot: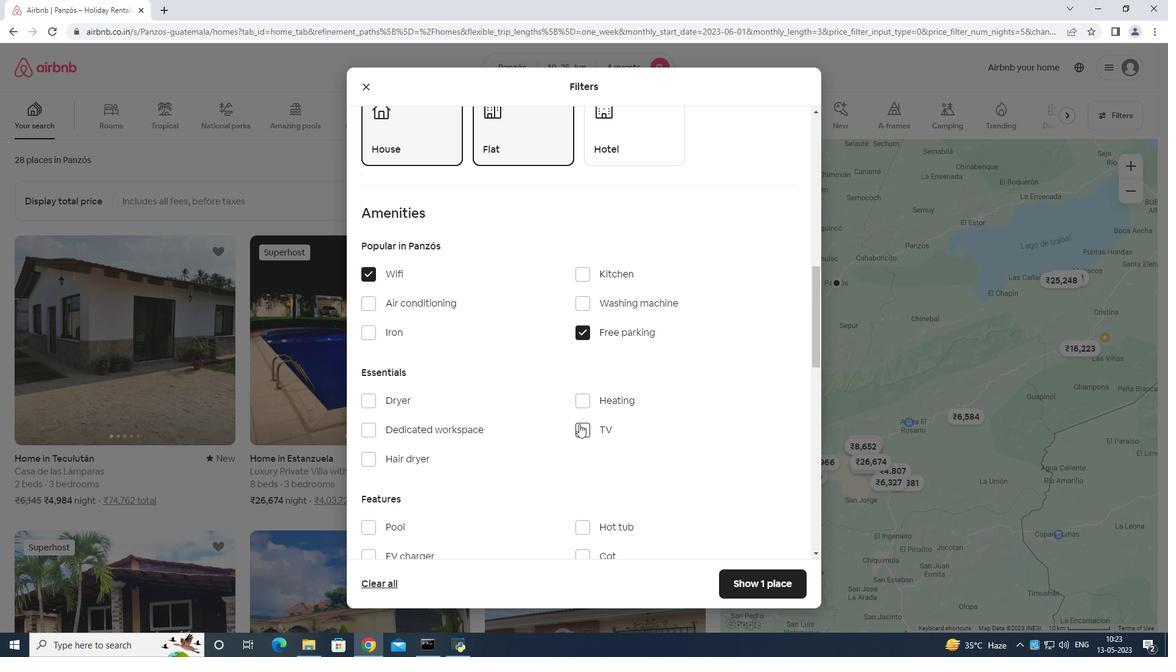 
Action: Mouse scrolled (578, 416) with delta (0, 0)
Screenshot: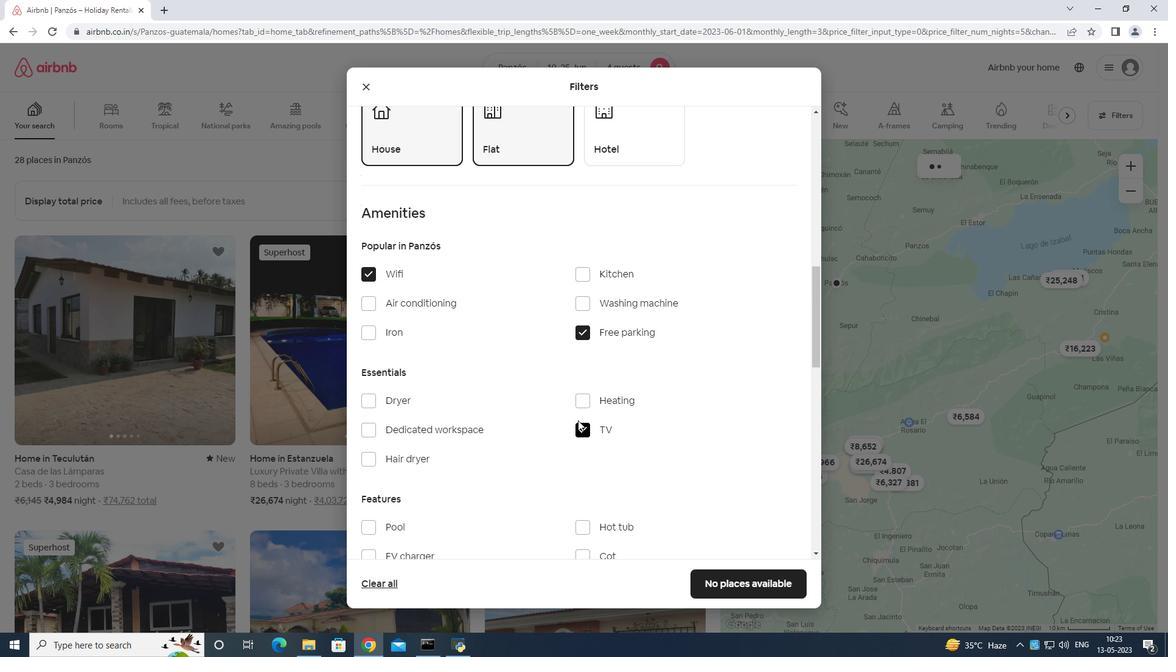 
Action: Mouse moved to (578, 416)
Screenshot: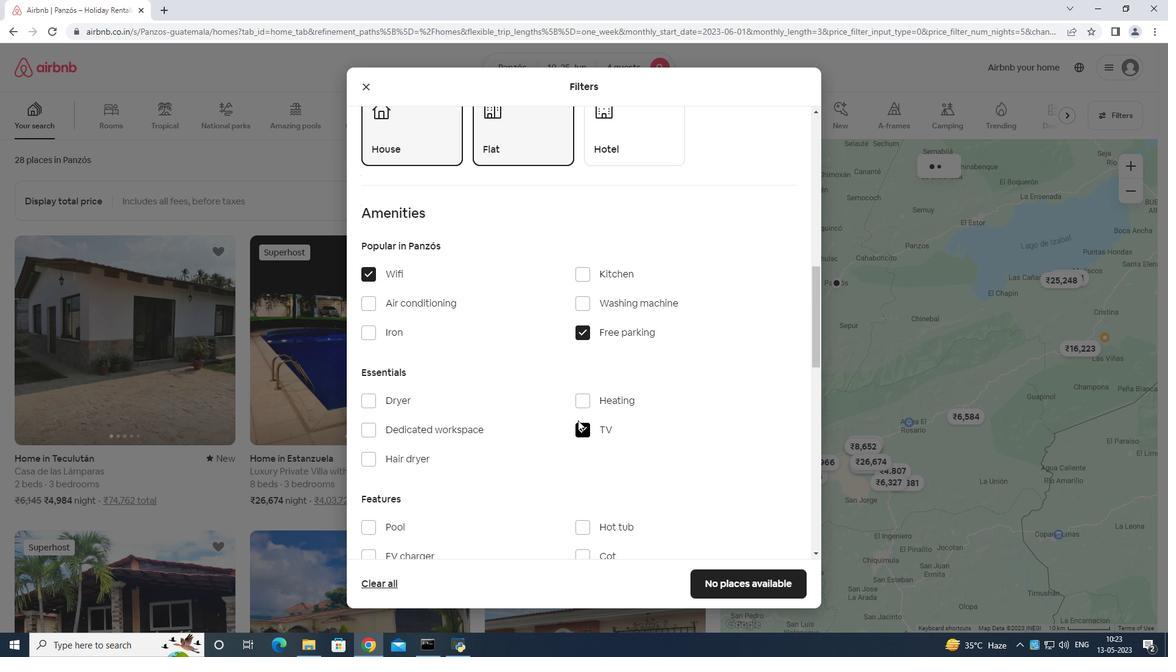 
Action: Mouse scrolled (578, 416) with delta (0, 0)
Screenshot: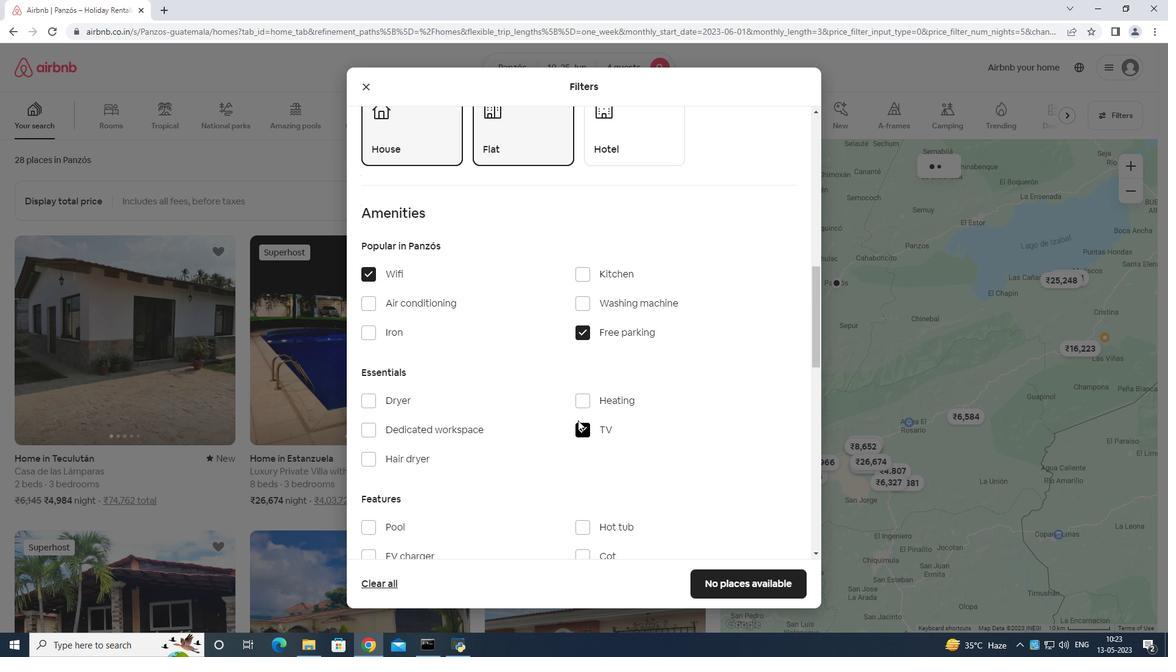 
Action: Mouse moved to (577, 416)
Screenshot: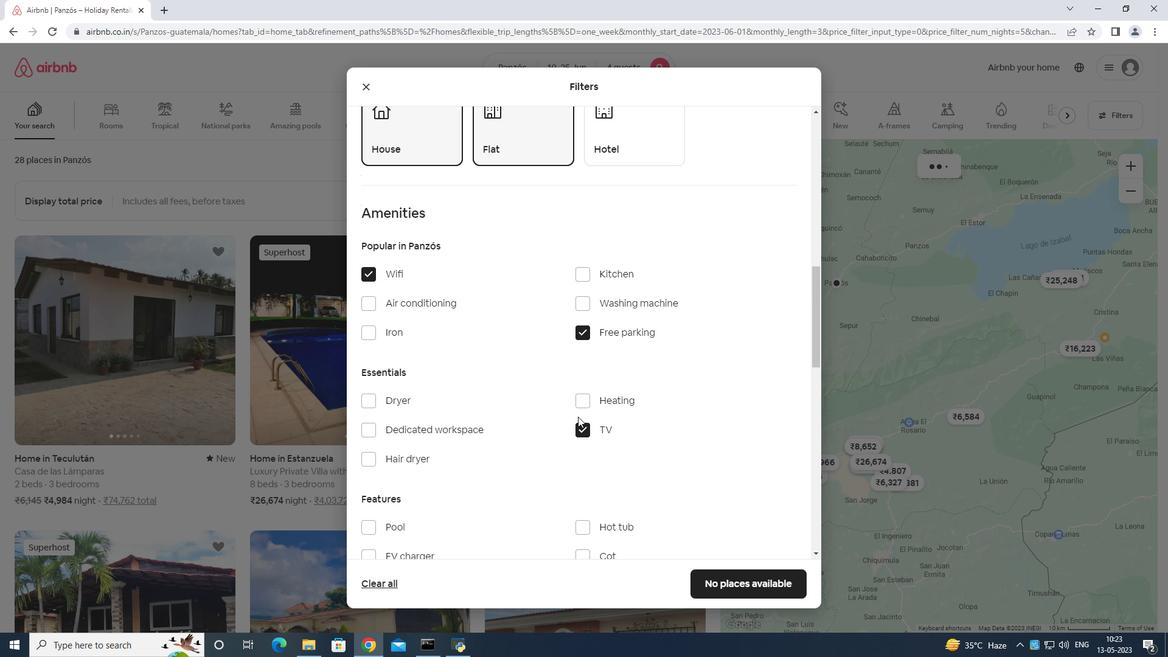 
Action: Mouse scrolled (577, 415) with delta (0, 0)
Screenshot: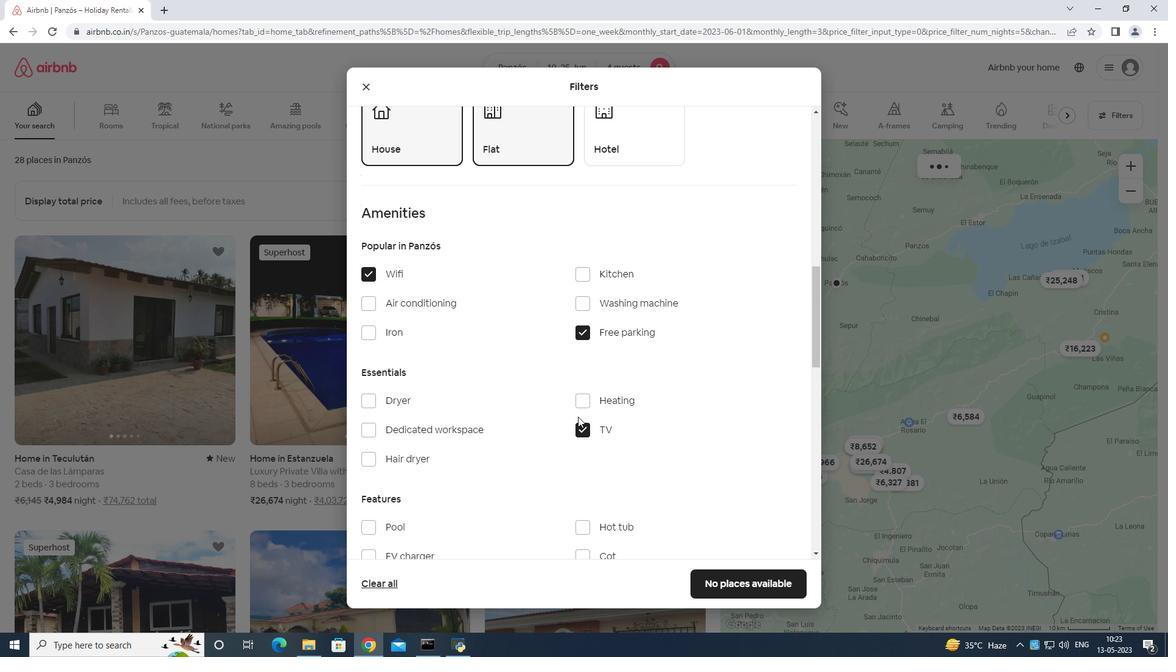 
Action: Mouse moved to (373, 396)
Screenshot: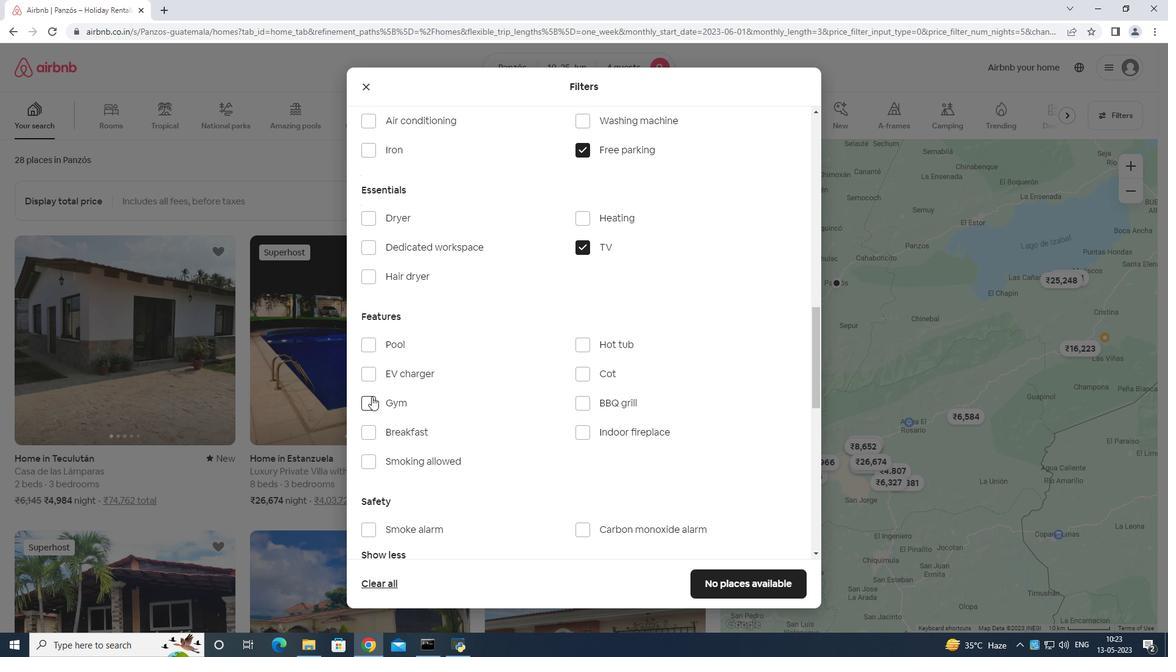 
Action: Mouse pressed left at (373, 396)
Screenshot: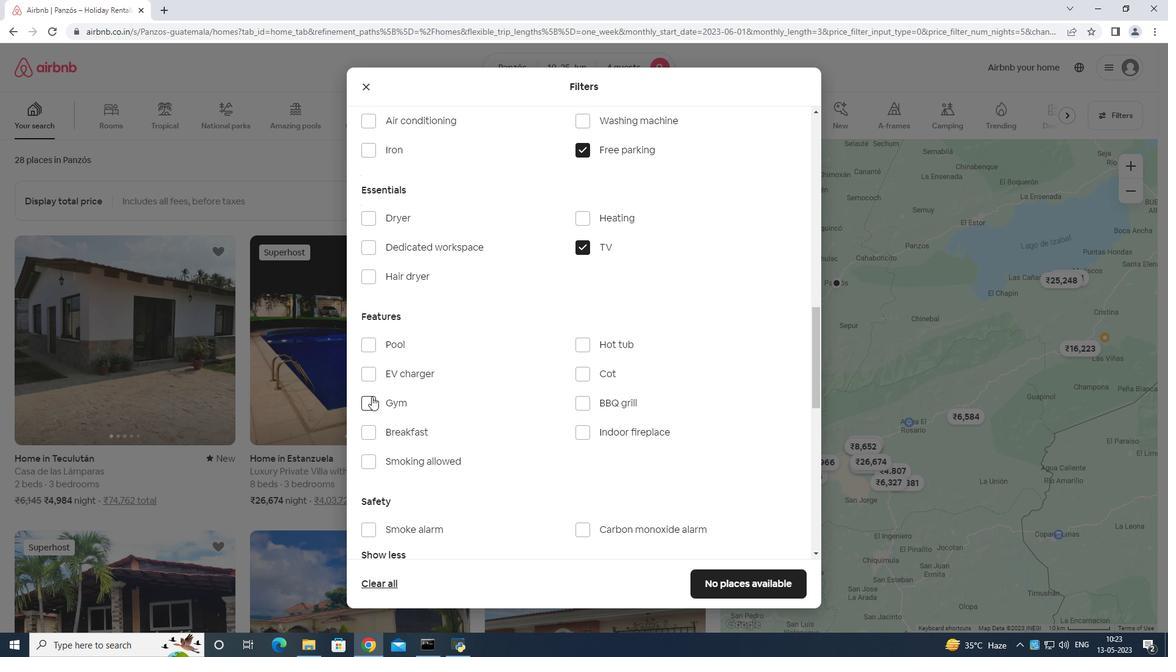 
Action: Mouse moved to (366, 430)
Screenshot: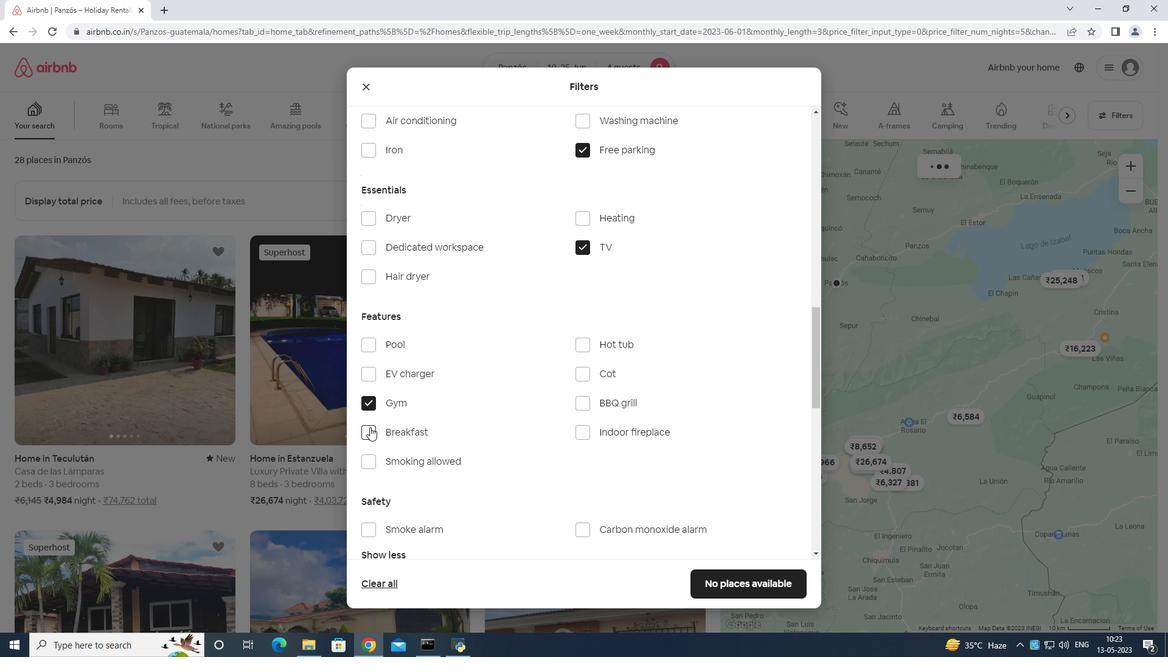 
Action: Mouse pressed left at (366, 430)
Screenshot: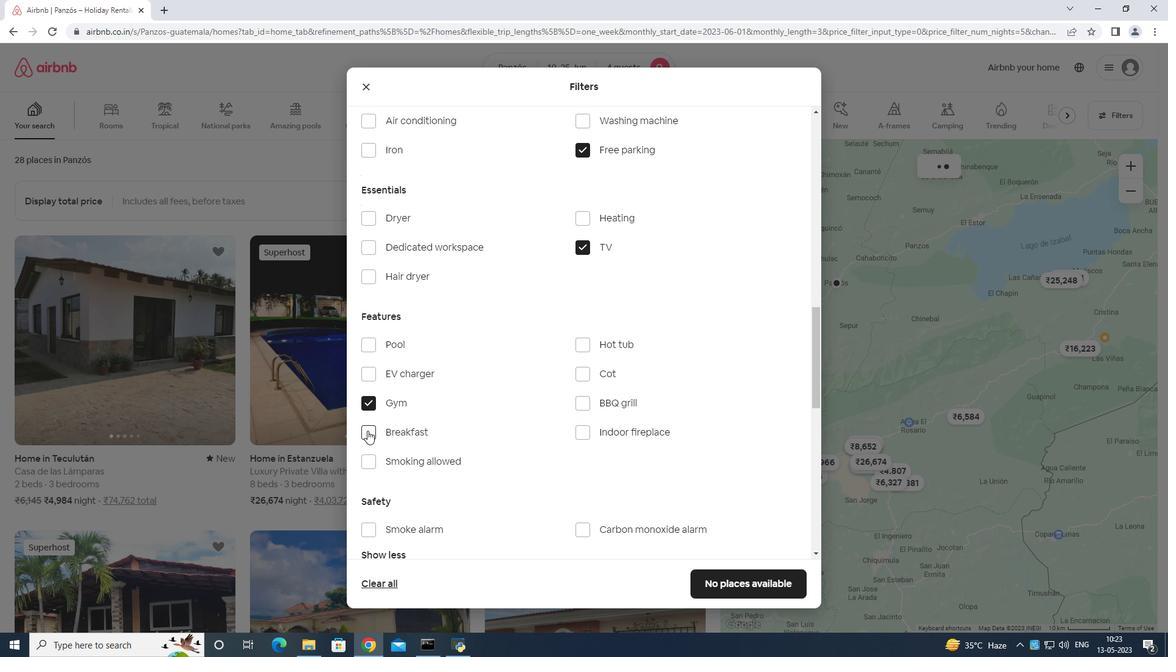 
Action: Mouse moved to (508, 364)
Screenshot: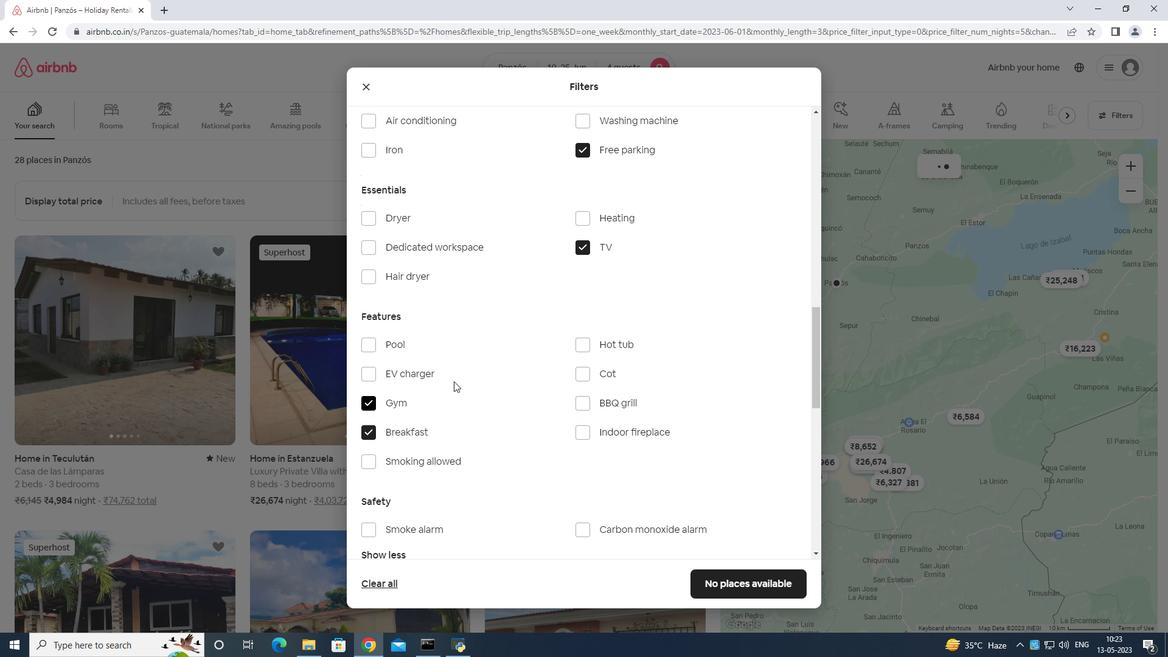 
Action: Mouse scrolled (508, 363) with delta (0, 0)
Screenshot: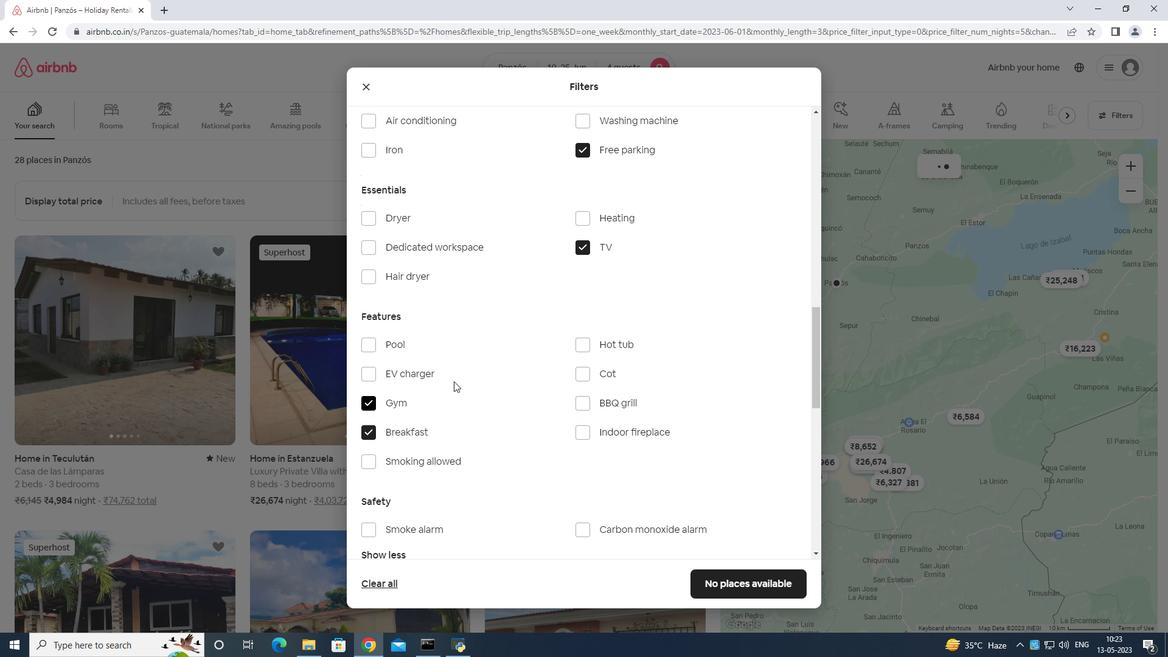 
Action: Mouse moved to (511, 363)
Screenshot: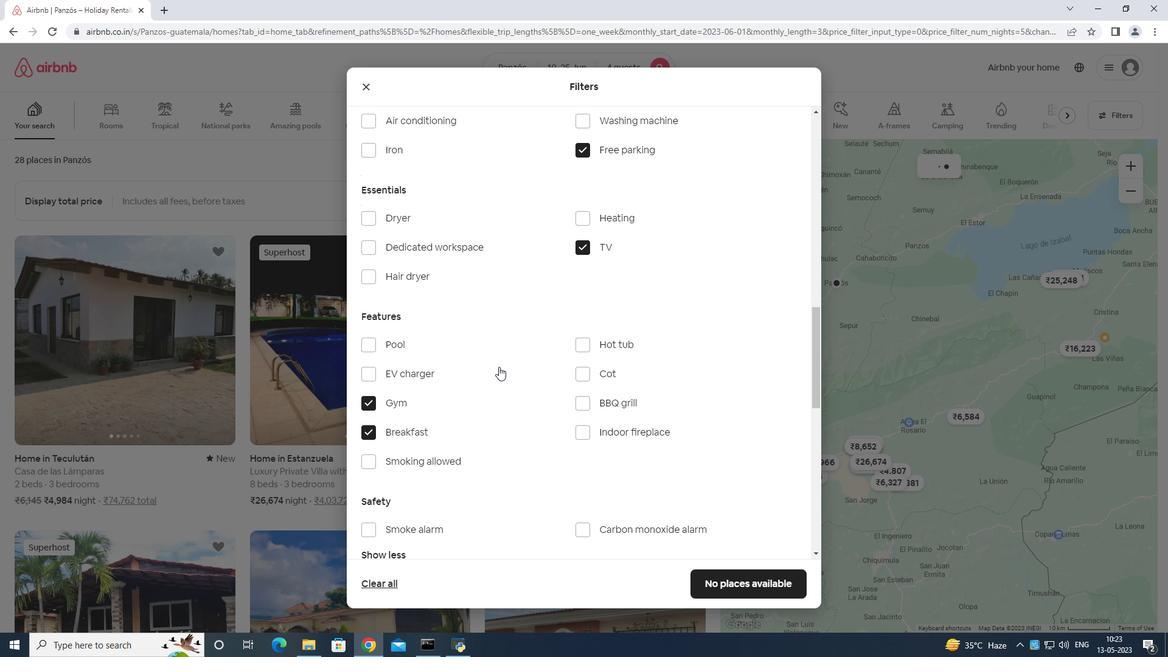 
Action: Mouse scrolled (511, 363) with delta (0, 0)
Screenshot: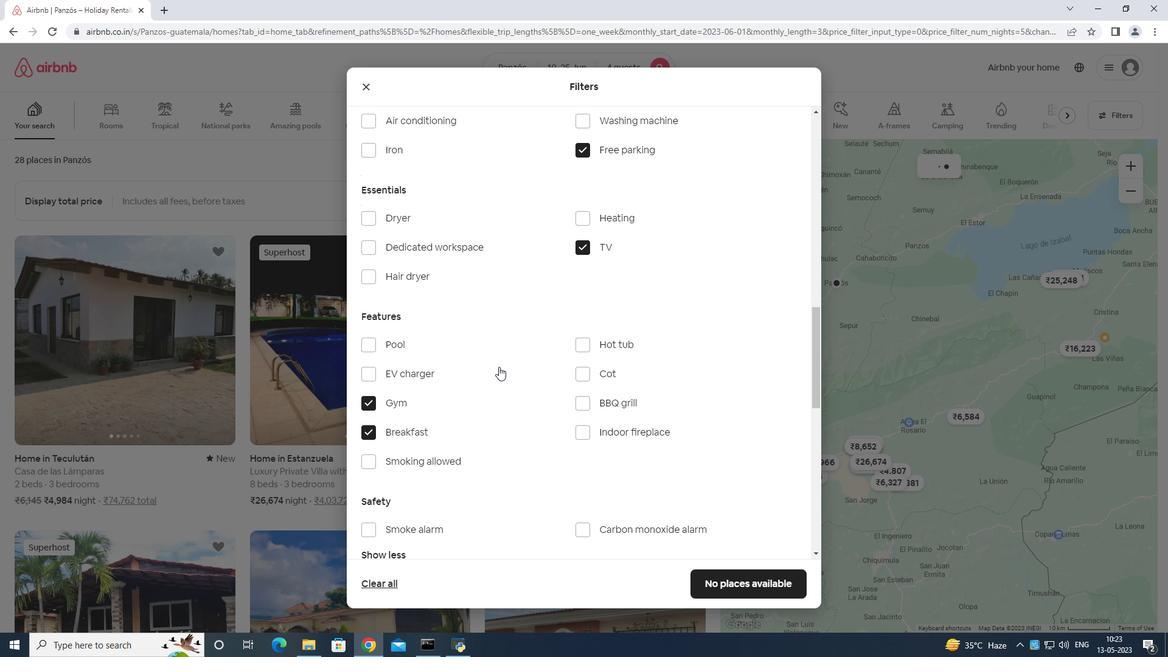 
Action: Mouse moved to (514, 363)
Screenshot: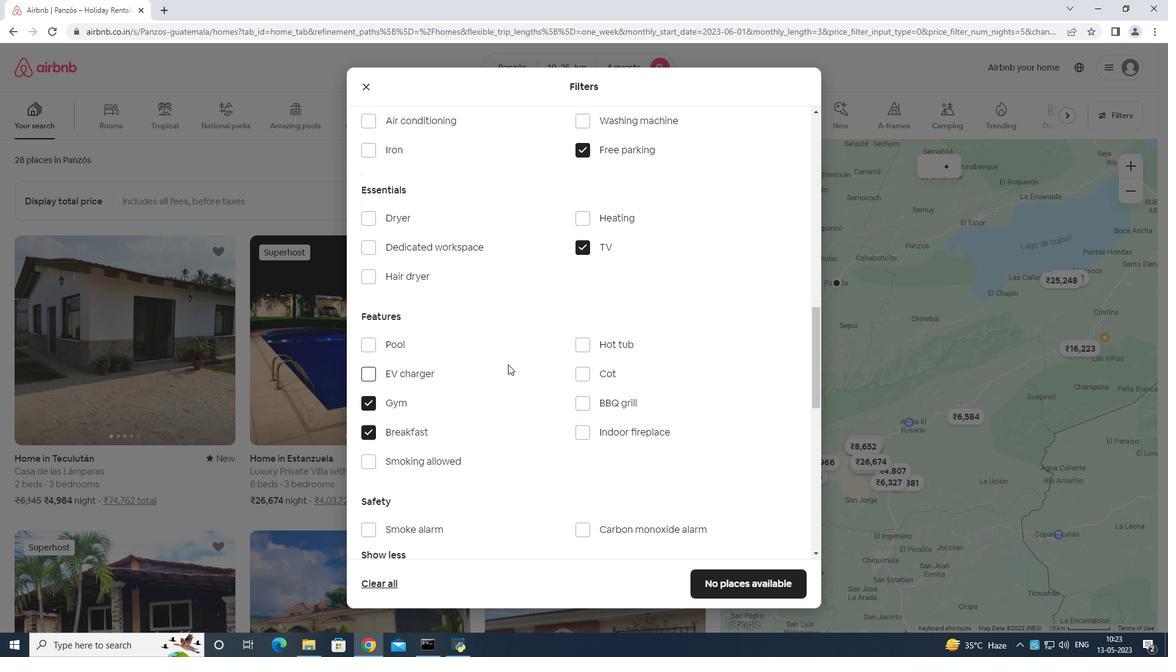 
Action: Mouse scrolled (514, 362) with delta (0, 0)
Screenshot: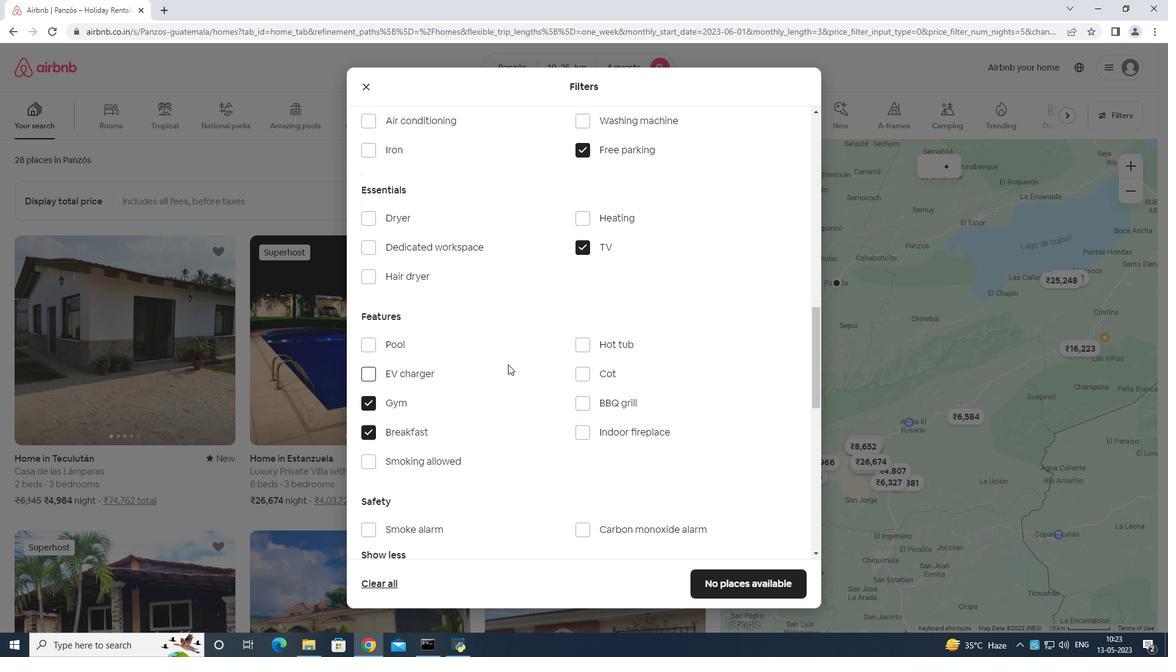 
Action: Mouse scrolled (514, 362) with delta (0, 0)
Screenshot: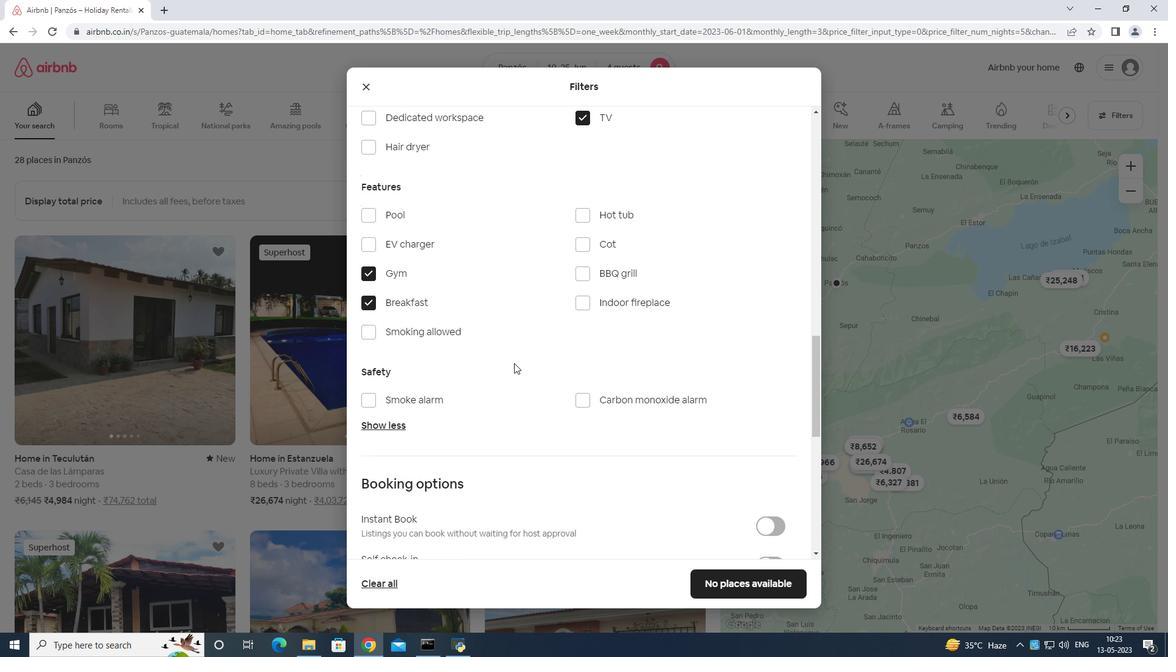 
Action: Mouse scrolled (514, 362) with delta (0, 0)
Screenshot: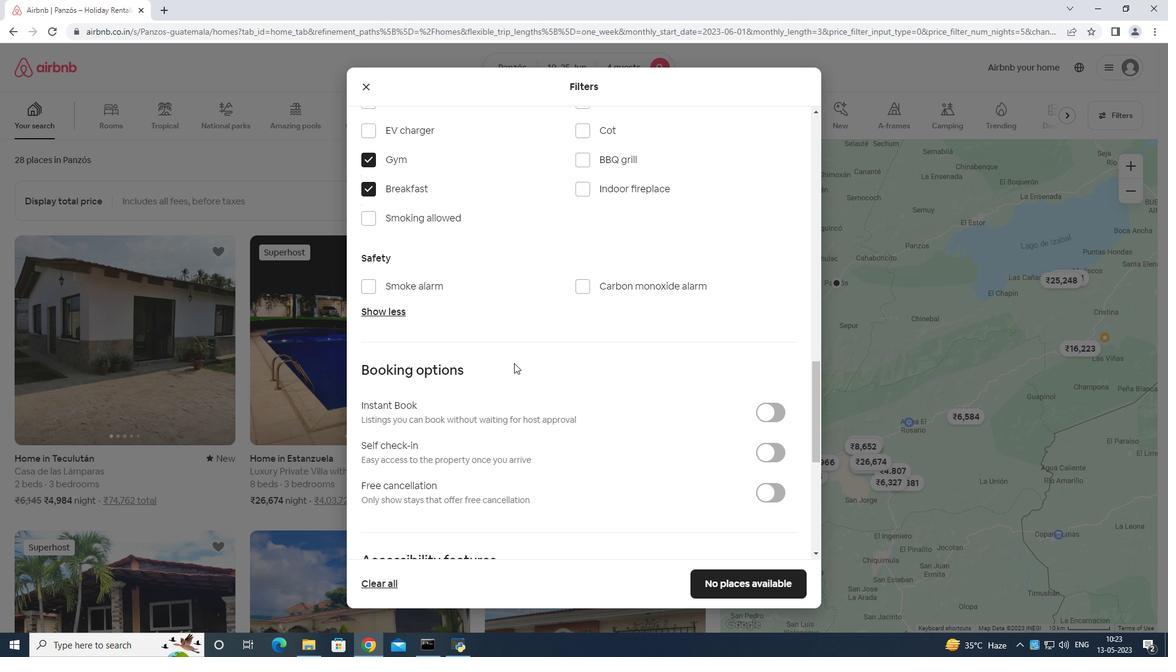 
Action: Mouse moved to (515, 363)
Screenshot: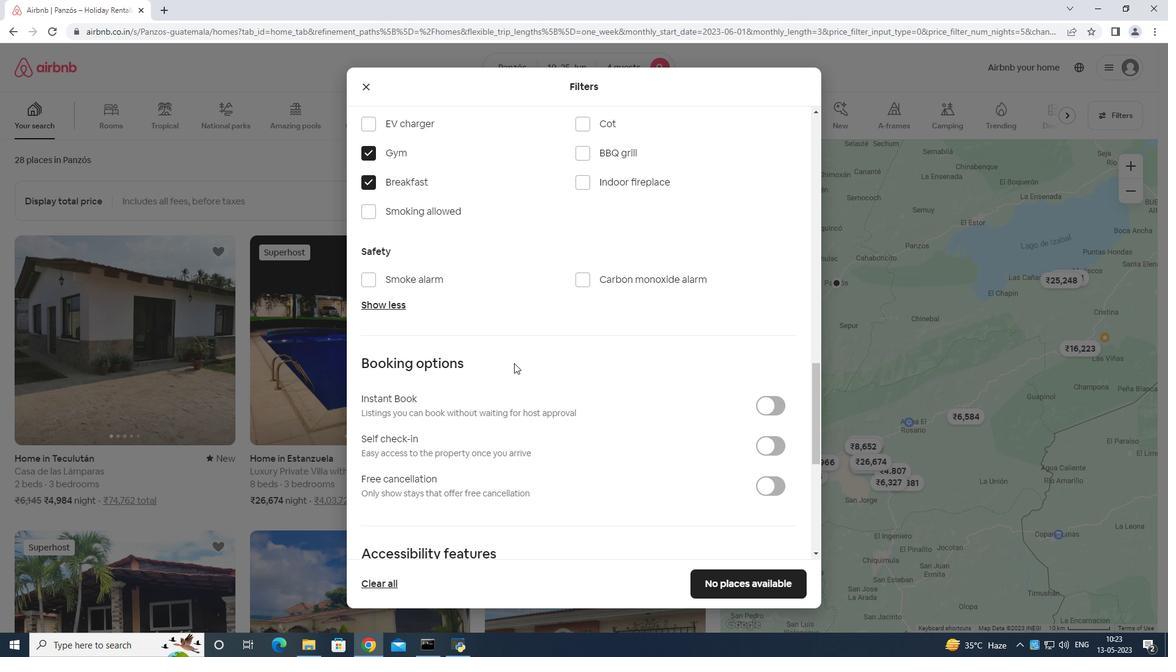 
Action: Mouse scrolled (515, 362) with delta (0, 0)
Screenshot: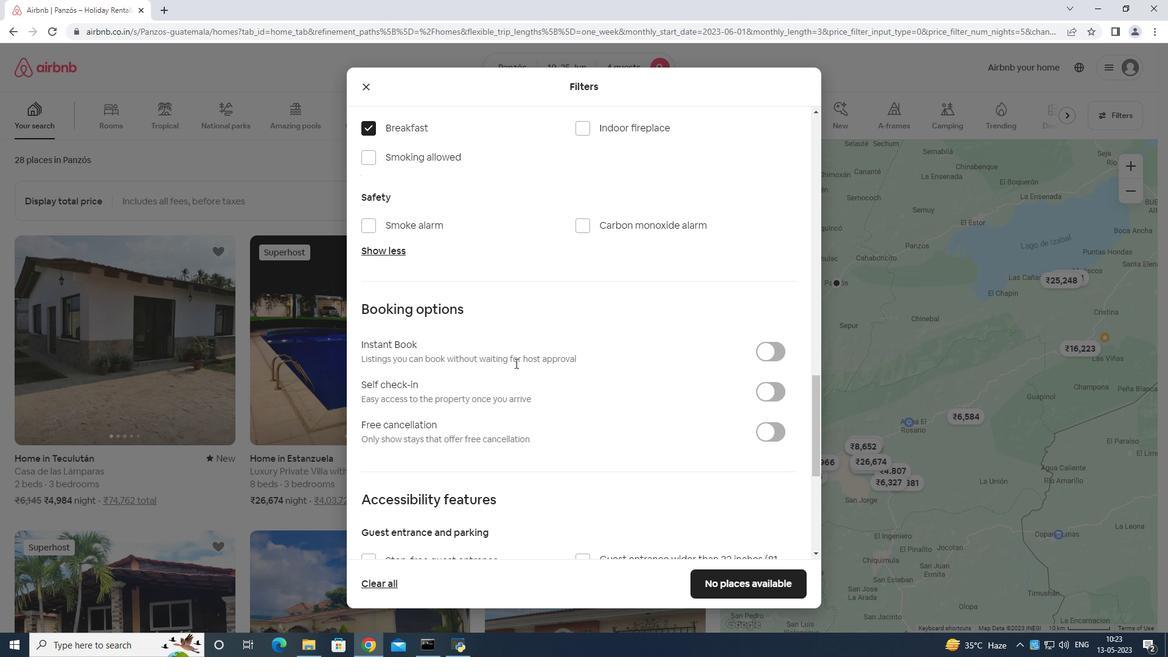 
Action: Mouse scrolled (515, 362) with delta (0, 0)
Screenshot: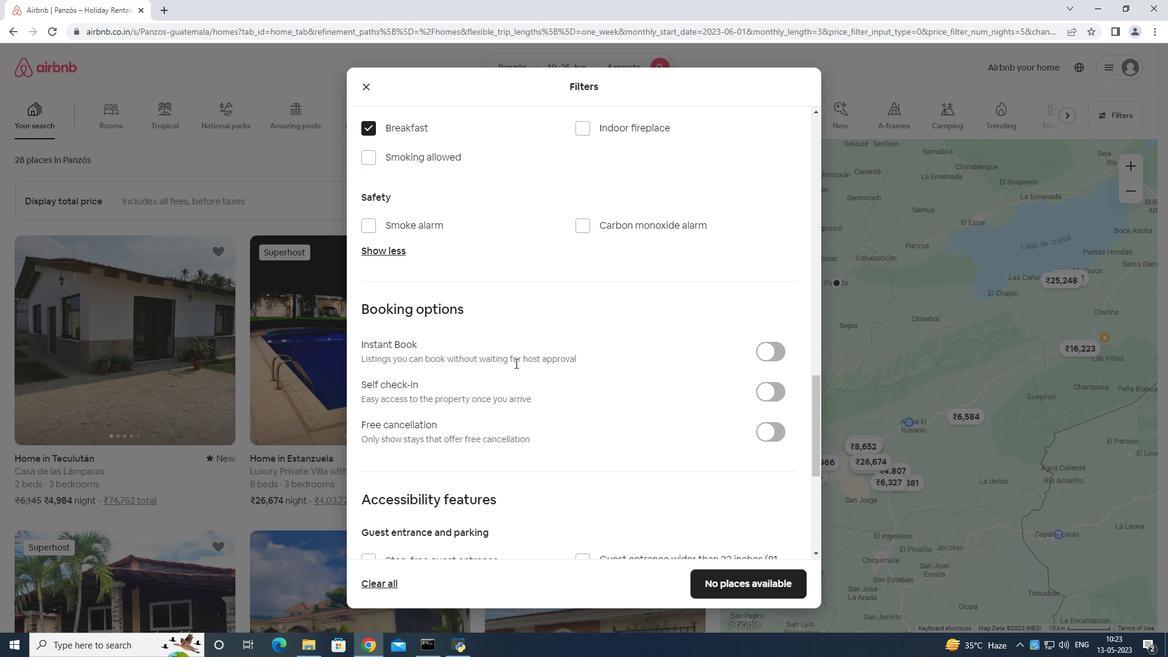 
Action: Mouse moved to (763, 262)
Screenshot: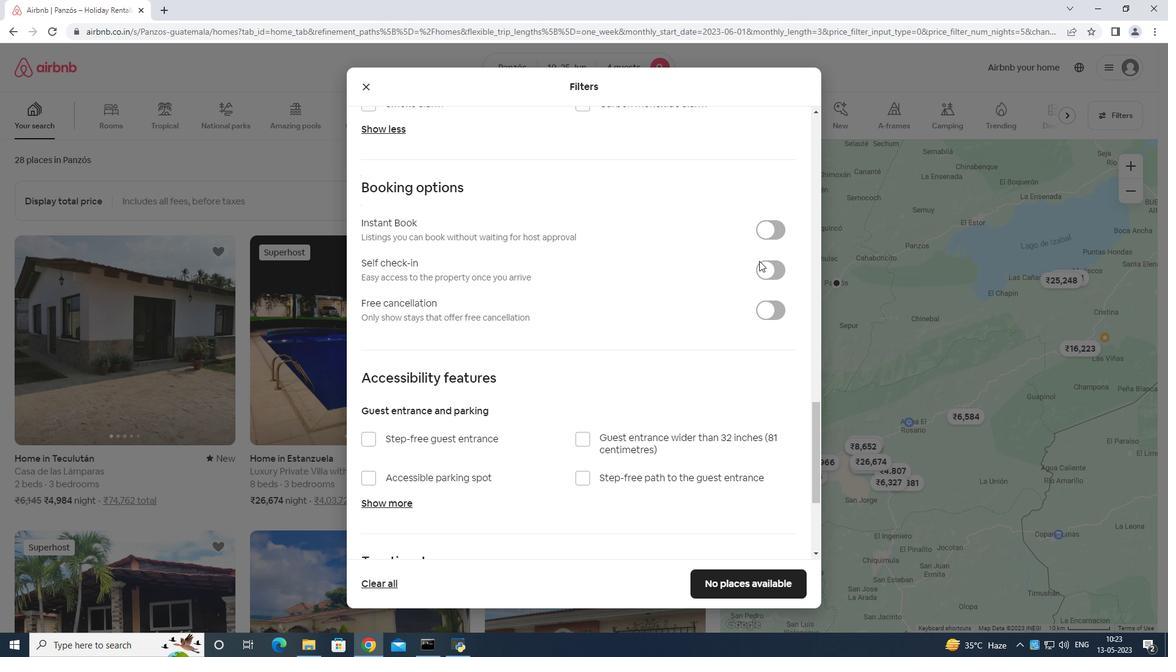 
Action: Mouse pressed left at (763, 262)
Screenshot: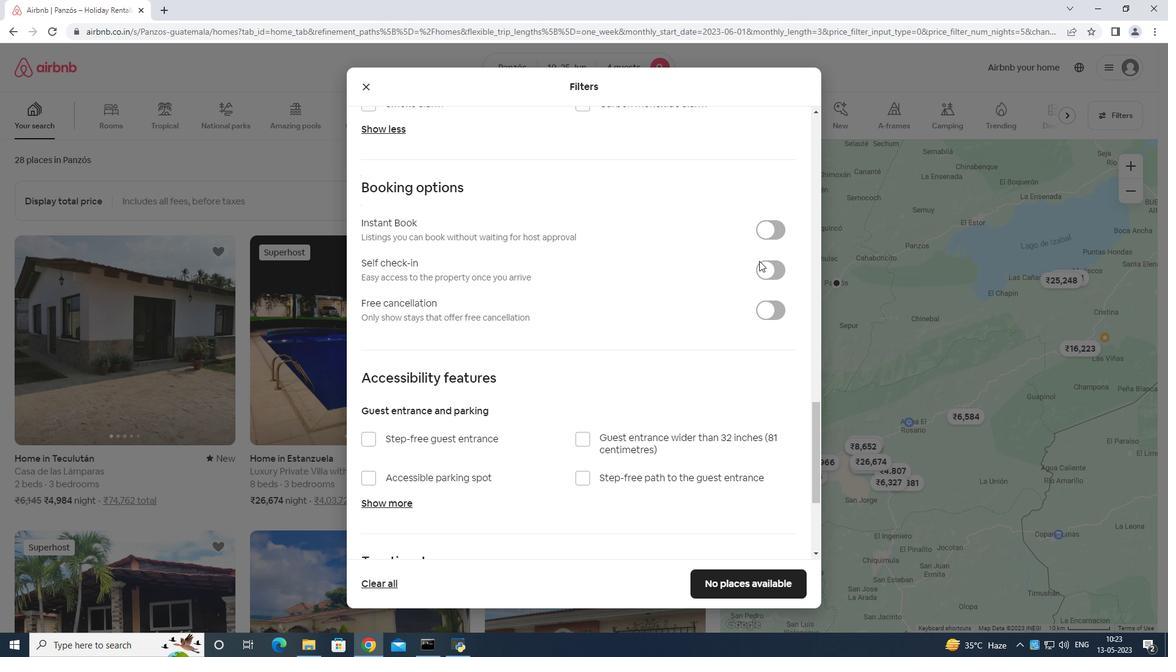 
Action: Mouse moved to (761, 269)
Screenshot: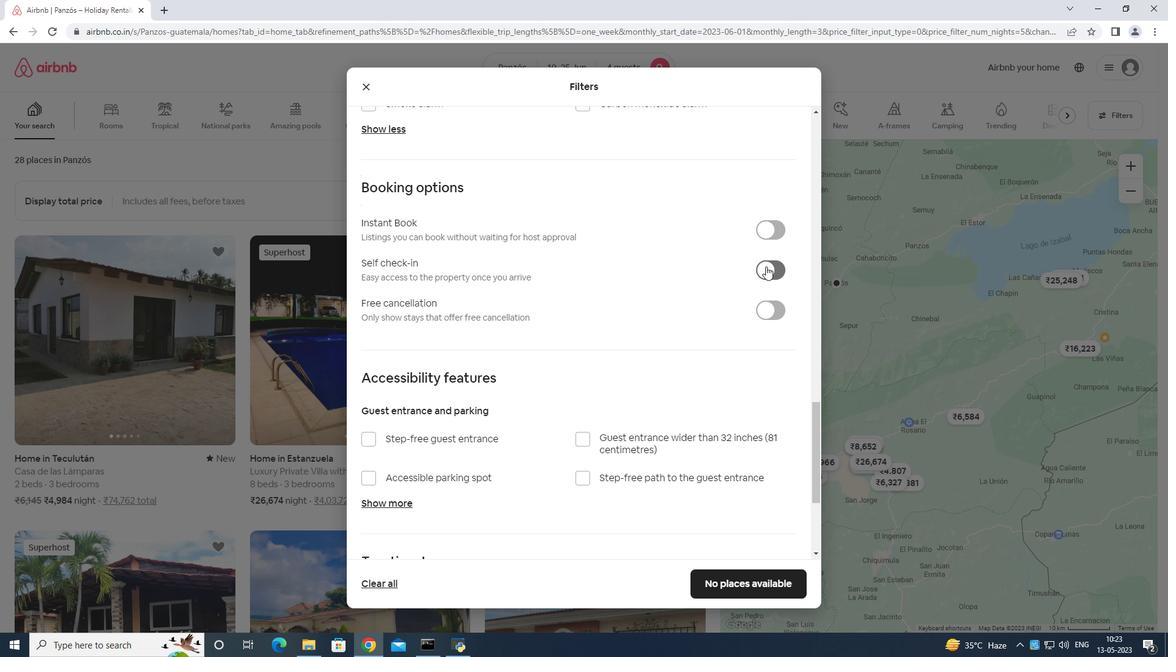 
Action: Mouse scrolled (761, 269) with delta (0, 0)
Screenshot: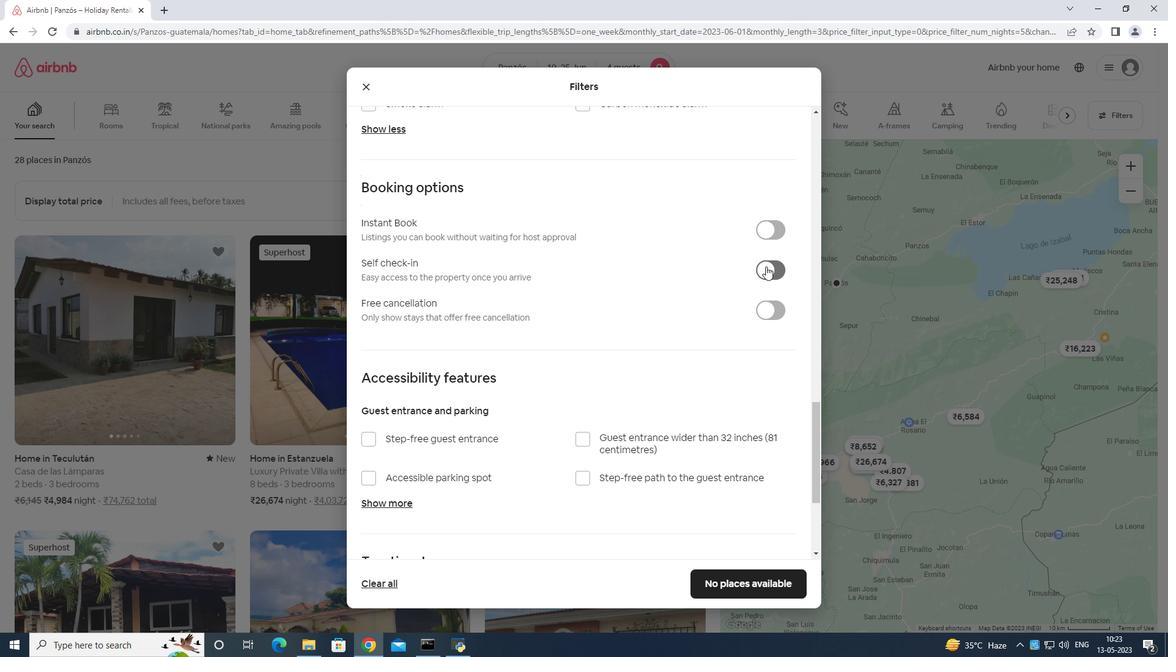 
Action: Mouse moved to (759, 279)
Screenshot: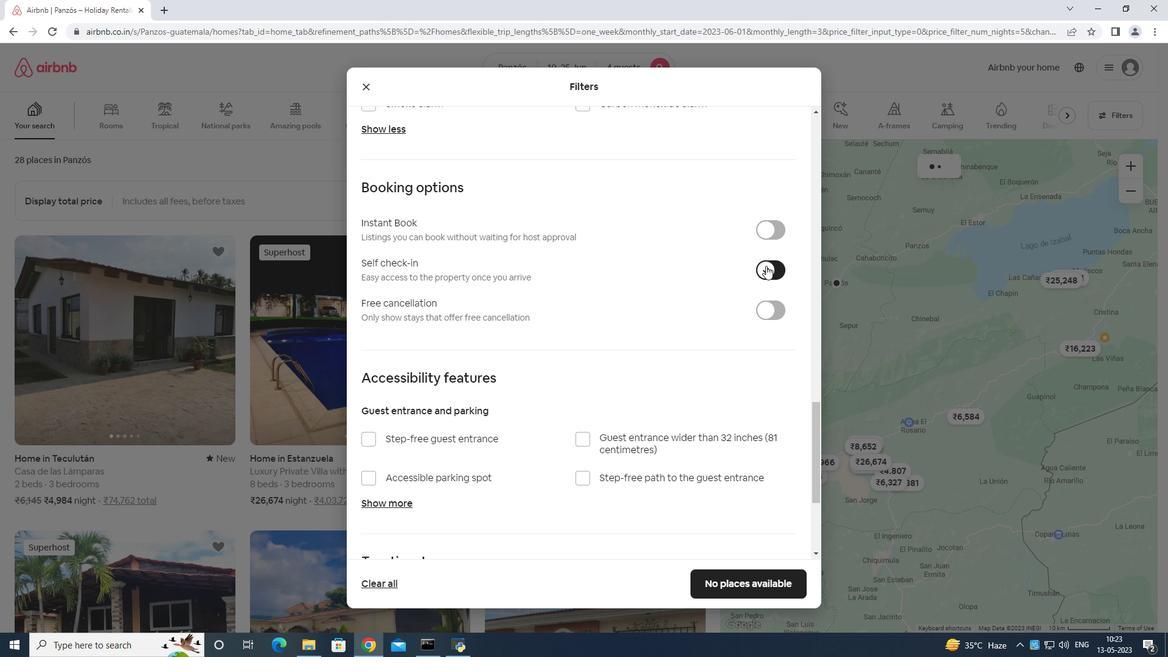 
Action: Mouse scrolled (759, 278) with delta (0, 0)
Screenshot: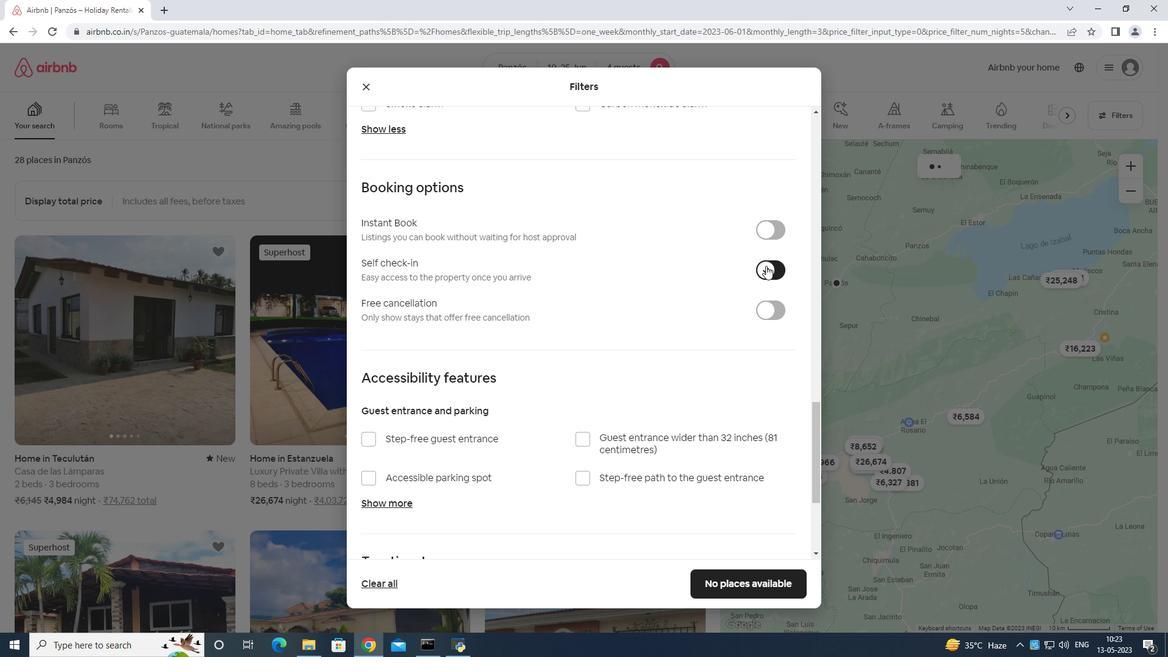 
Action: Mouse moved to (758, 279)
Screenshot: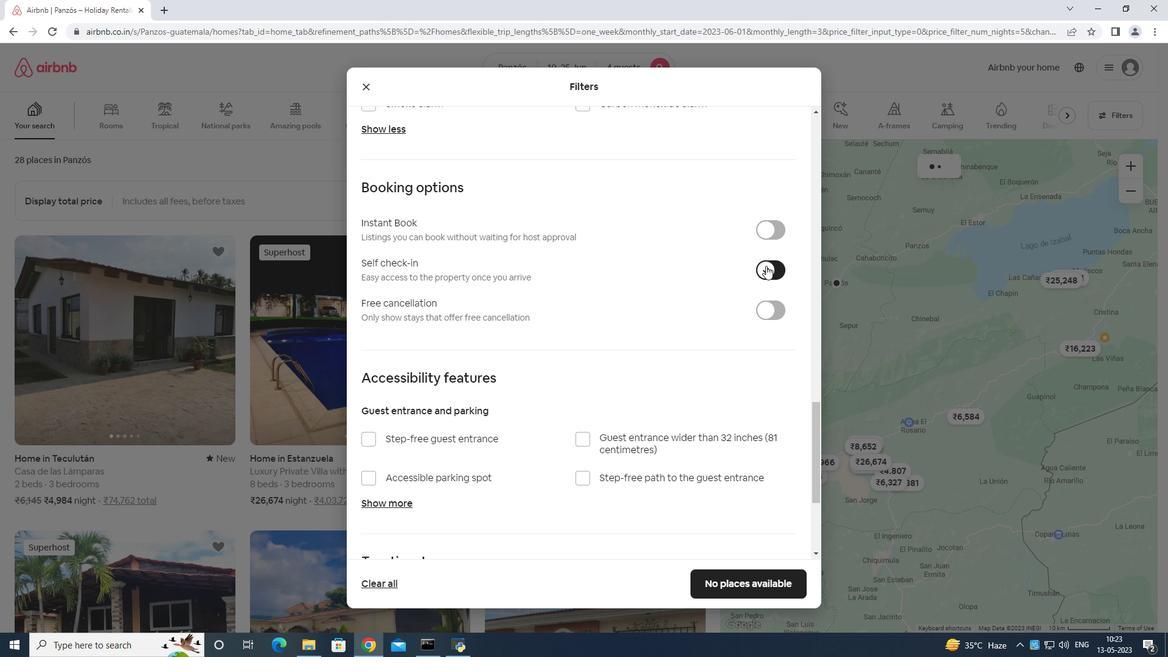 
Action: Mouse scrolled (758, 279) with delta (0, 0)
Screenshot: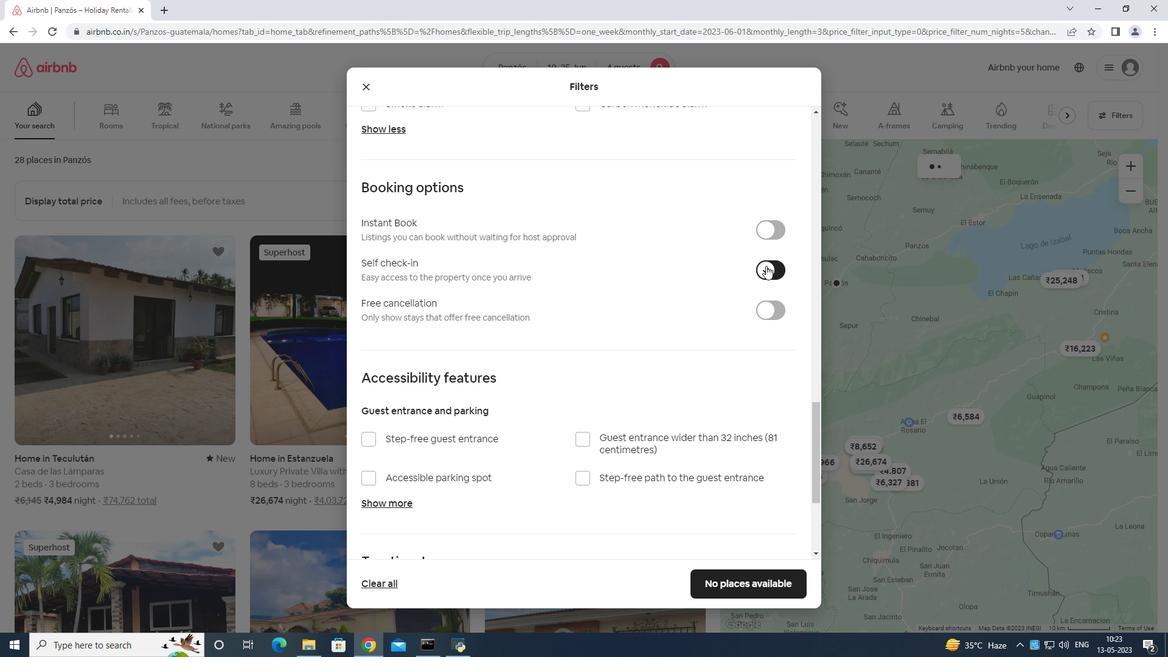 
Action: Mouse moved to (732, 282)
Screenshot: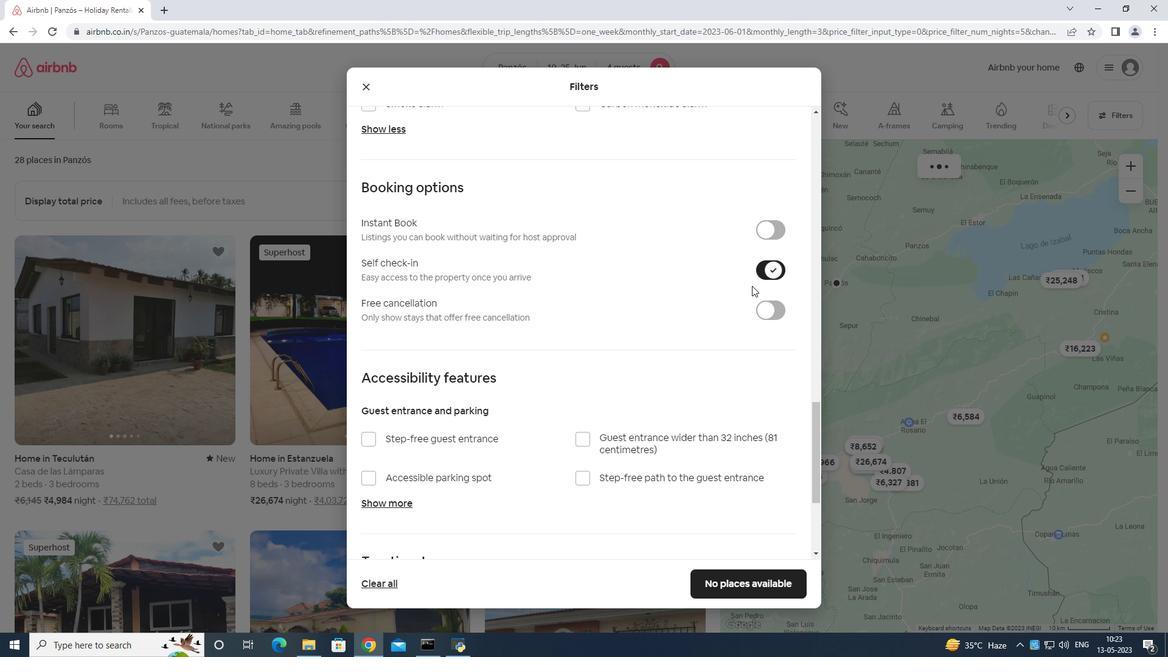 
Action: Mouse scrolled (732, 282) with delta (0, 0)
Screenshot: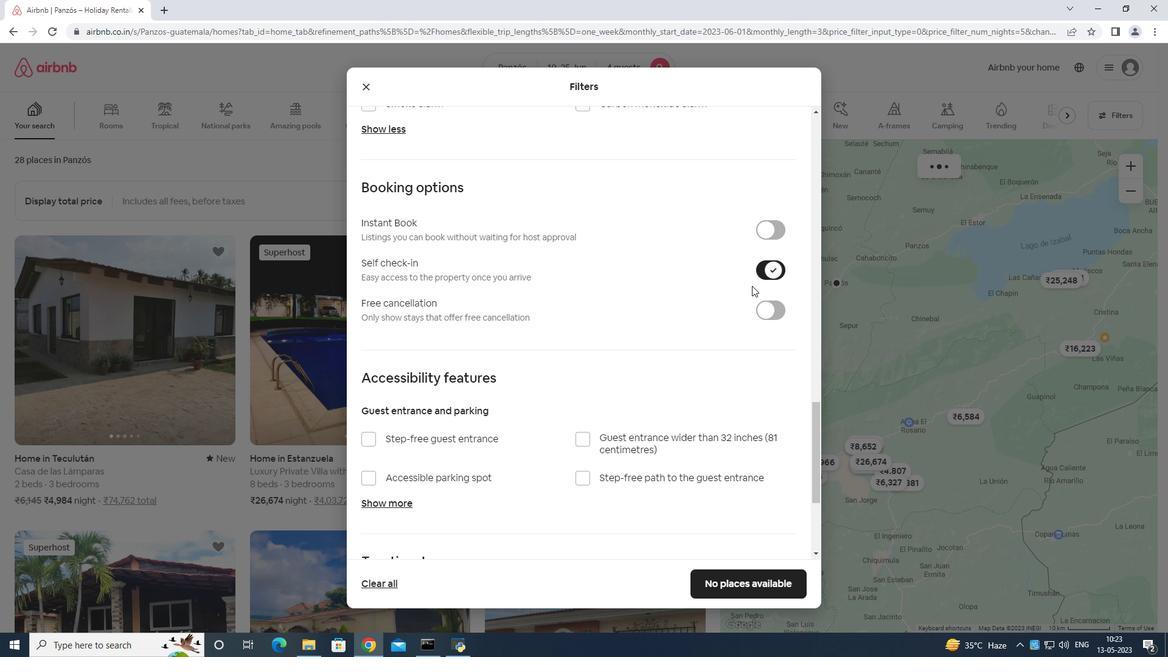 
Action: Mouse moved to (729, 290)
Screenshot: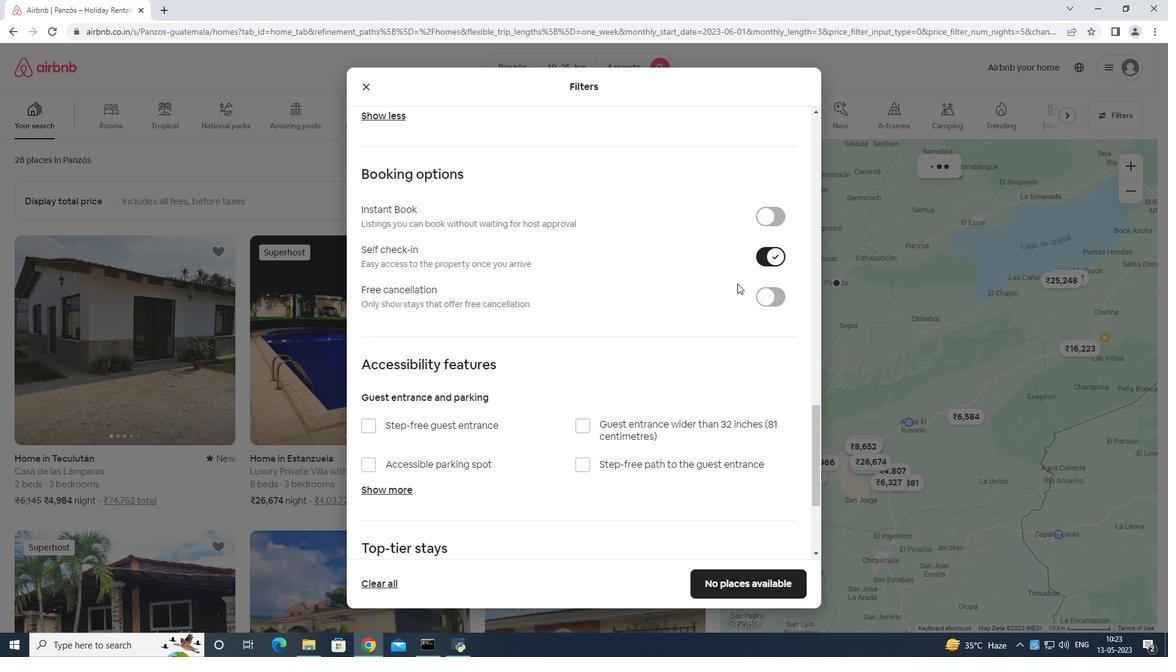 
Action: Mouse scrolled (729, 289) with delta (0, 0)
Screenshot: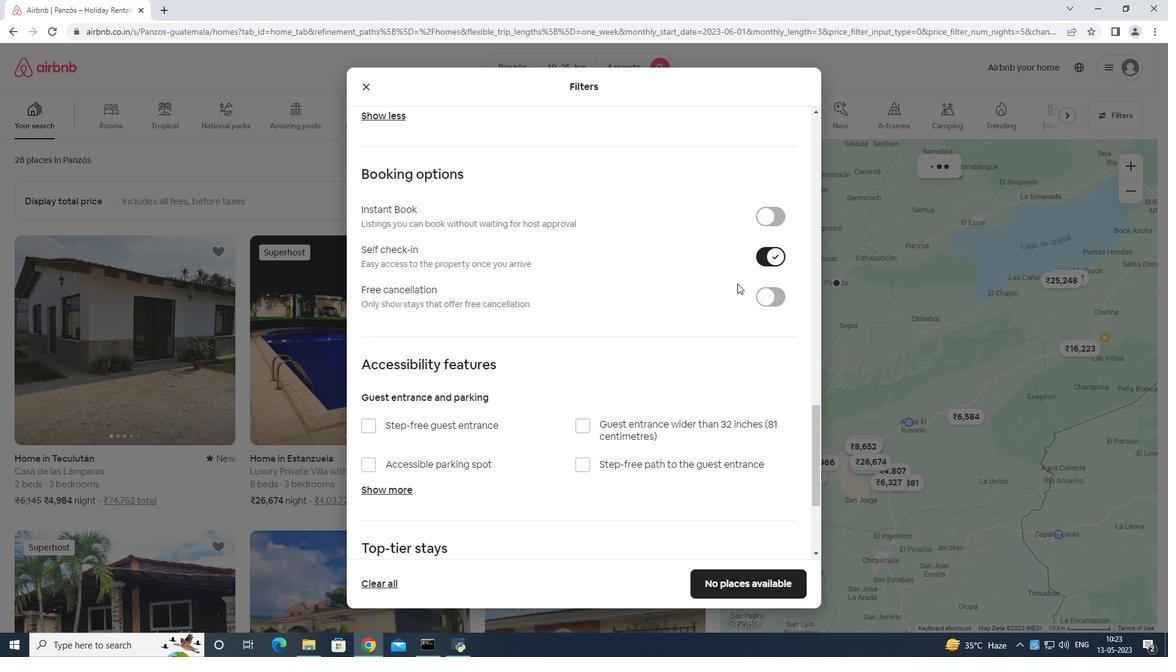 
Action: Mouse moved to (729, 292)
Screenshot: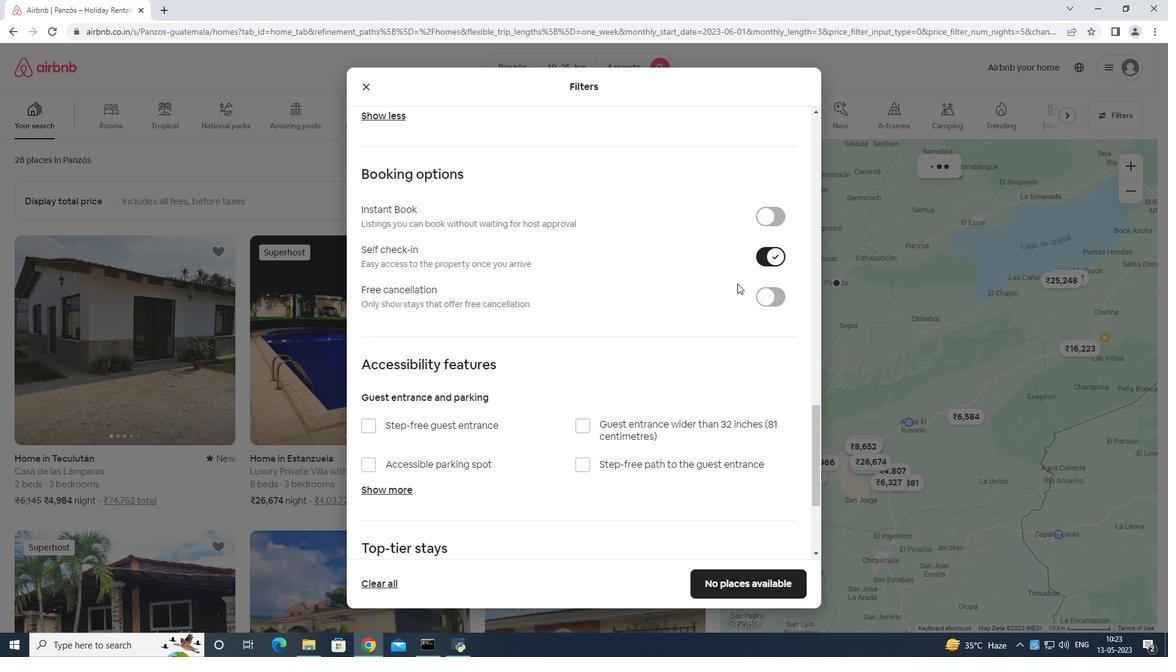 
Action: Mouse scrolled (729, 291) with delta (0, 0)
Screenshot: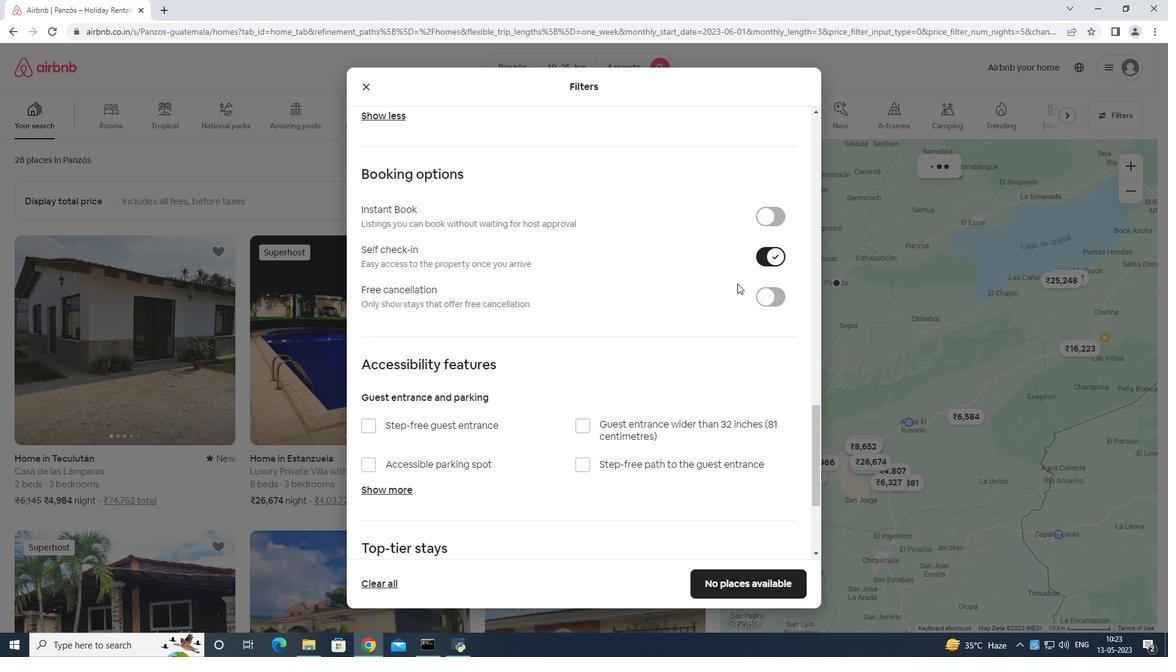 
Action: Mouse moved to (713, 303)
Screenshot: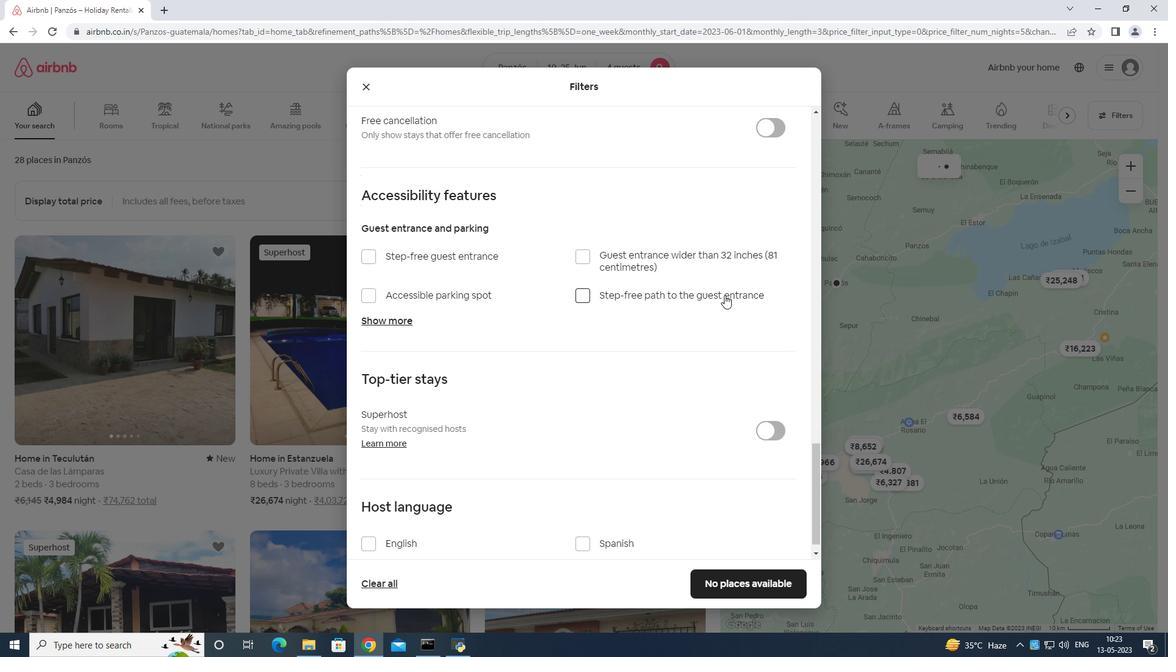 
Action: Mouse scrolled (713, 302) with delta (0, 0)
Screenshot: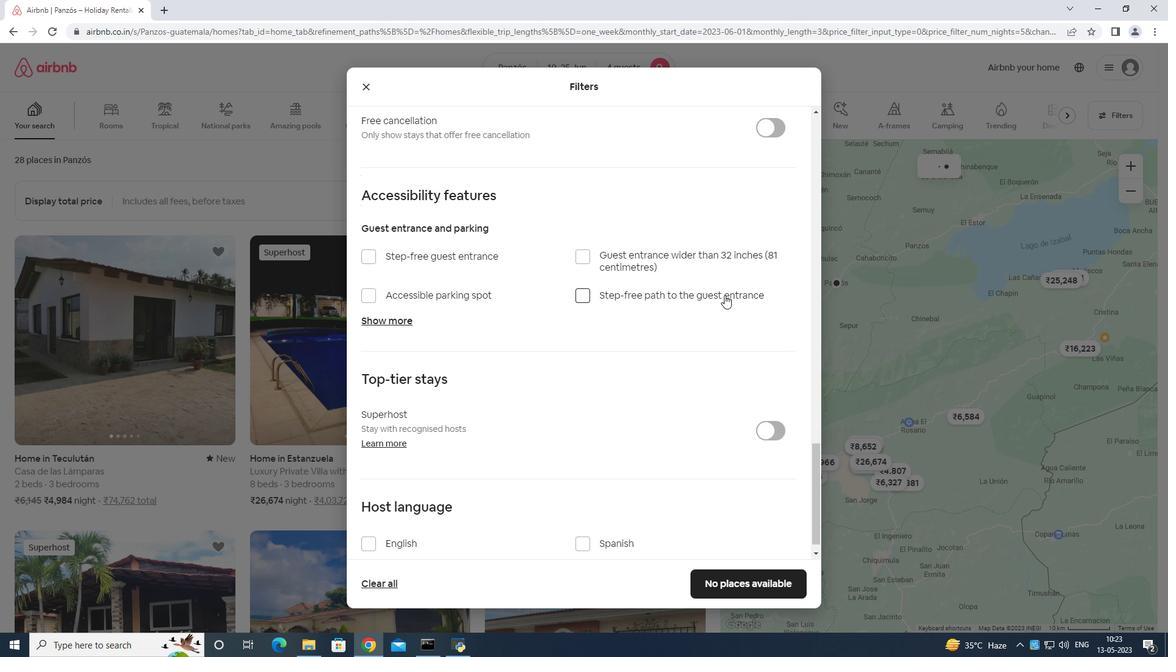 
Action: Mouse moved to (374, 519)
Screenshot: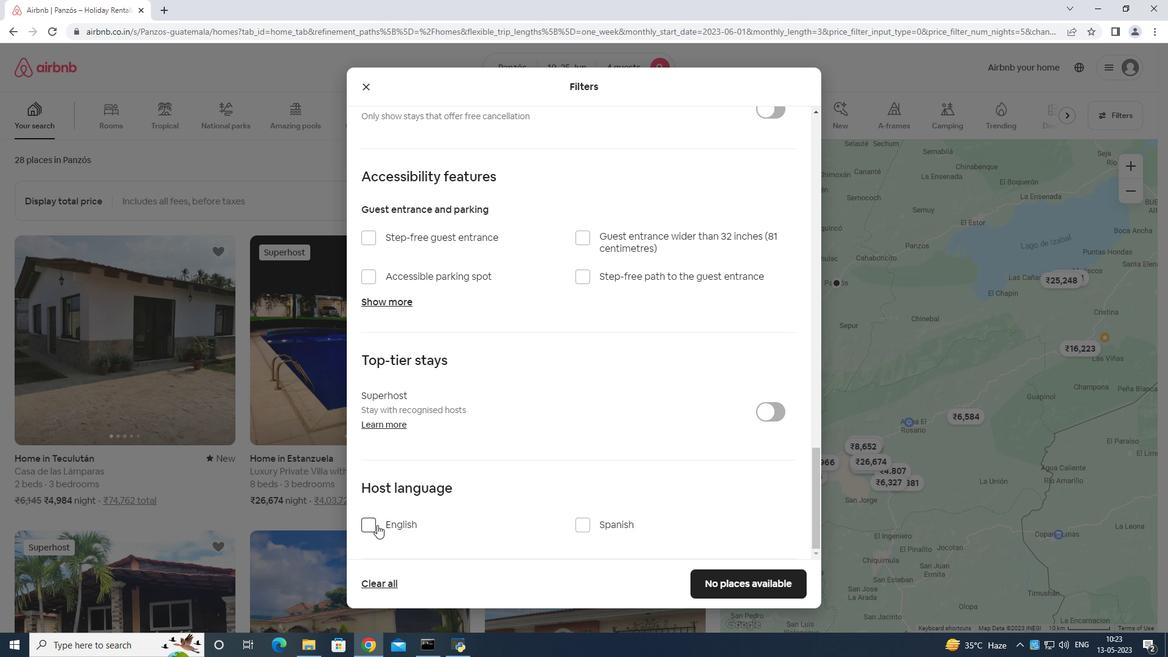 
Action: Mouse pressed left at (374, 519)
Screenshot: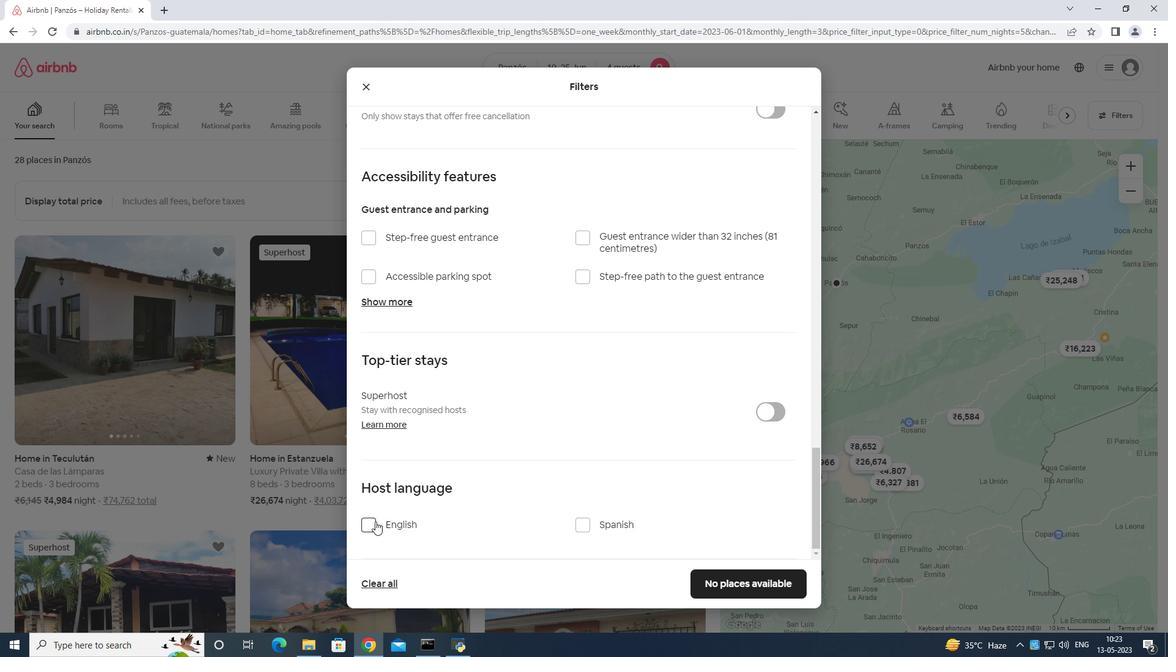 
Action: Mouse moved to (709, 575)
Screenshot: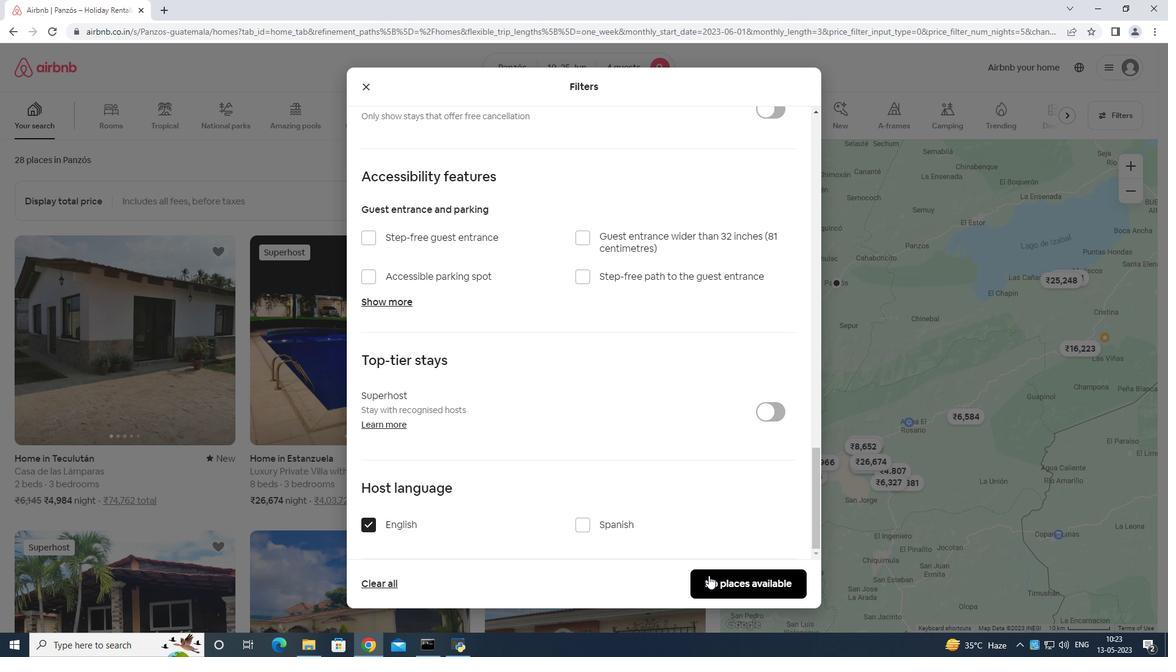 
Action: Mouse pressed left at (709, 575)
Screenshot: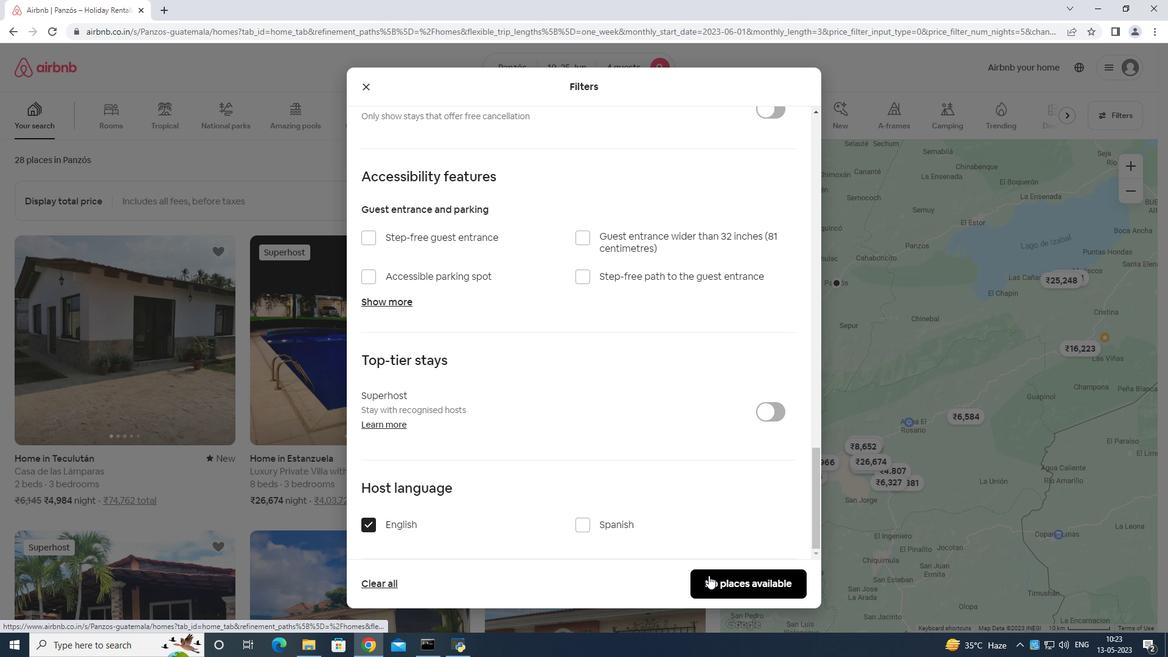 
Action: Mouse moved to (710, 575)
Screenshot: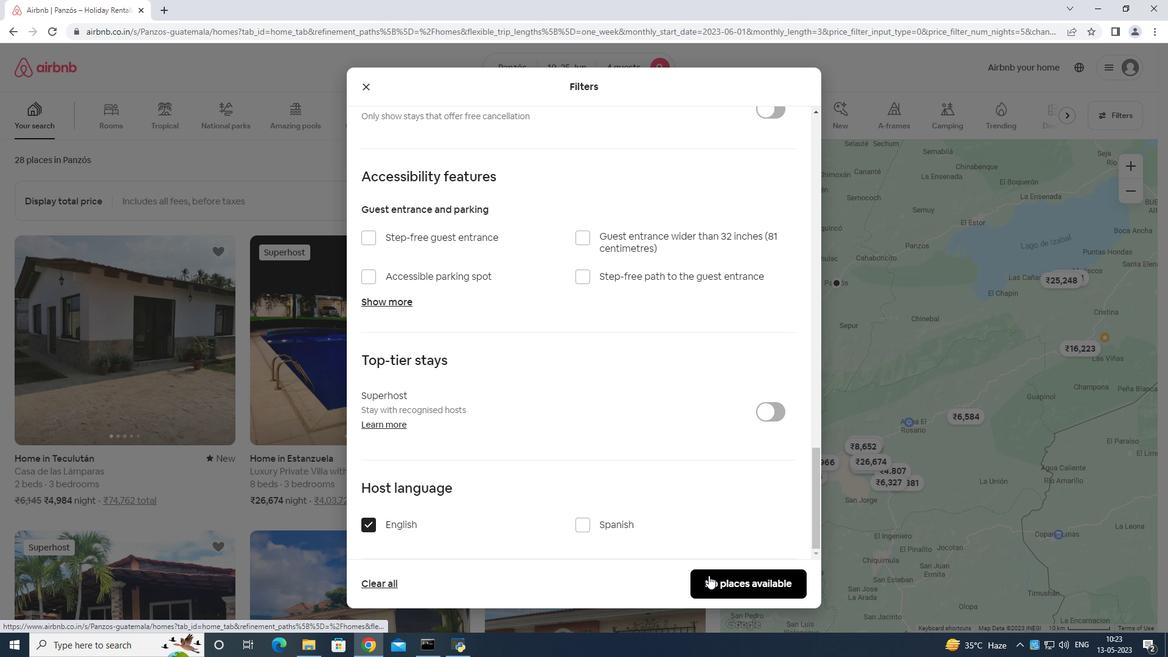 
